 Task: Add a signature Frances Hernandez containing With gratitude and sincere wishes, Frances Hernandez to email address softage.1@softage.net and add a label Grooming
Action: Mouse moved to (462, 748)
Screenshot: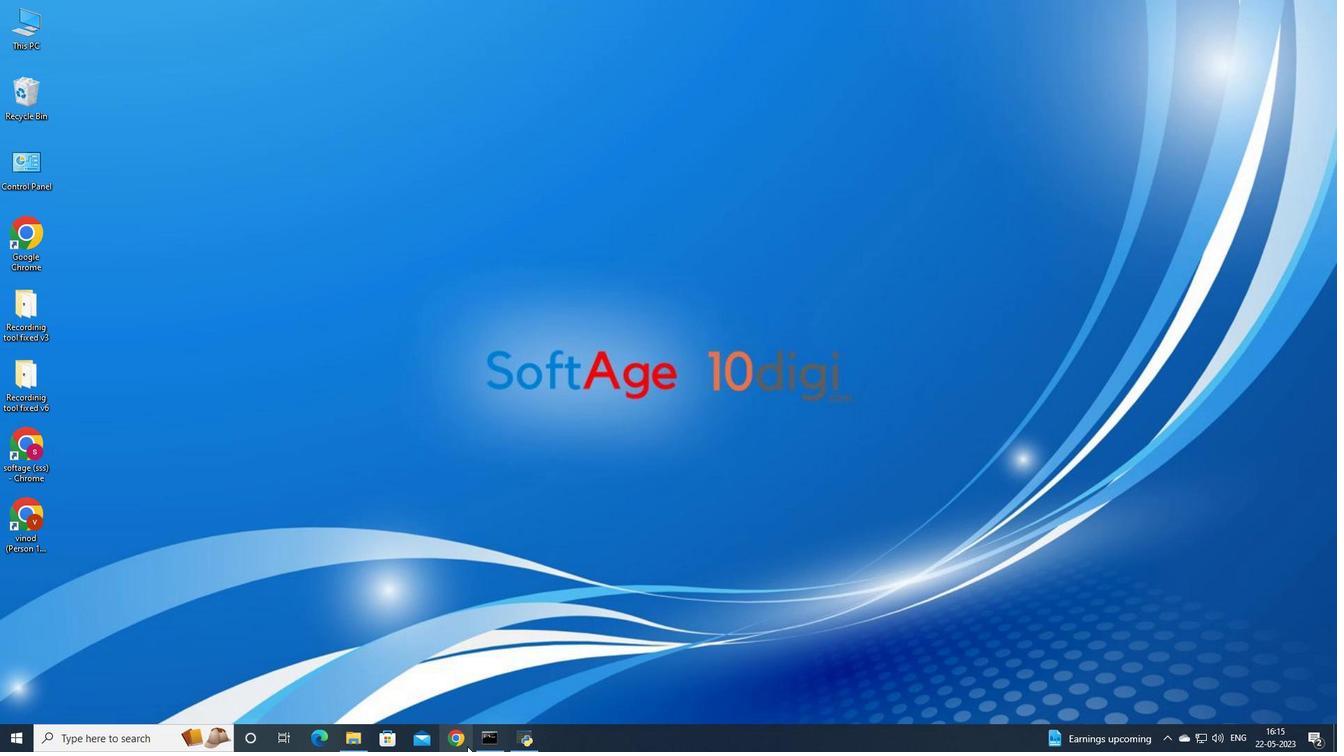 
Action: Mouse pressed left at (462, 748)
Screenshot: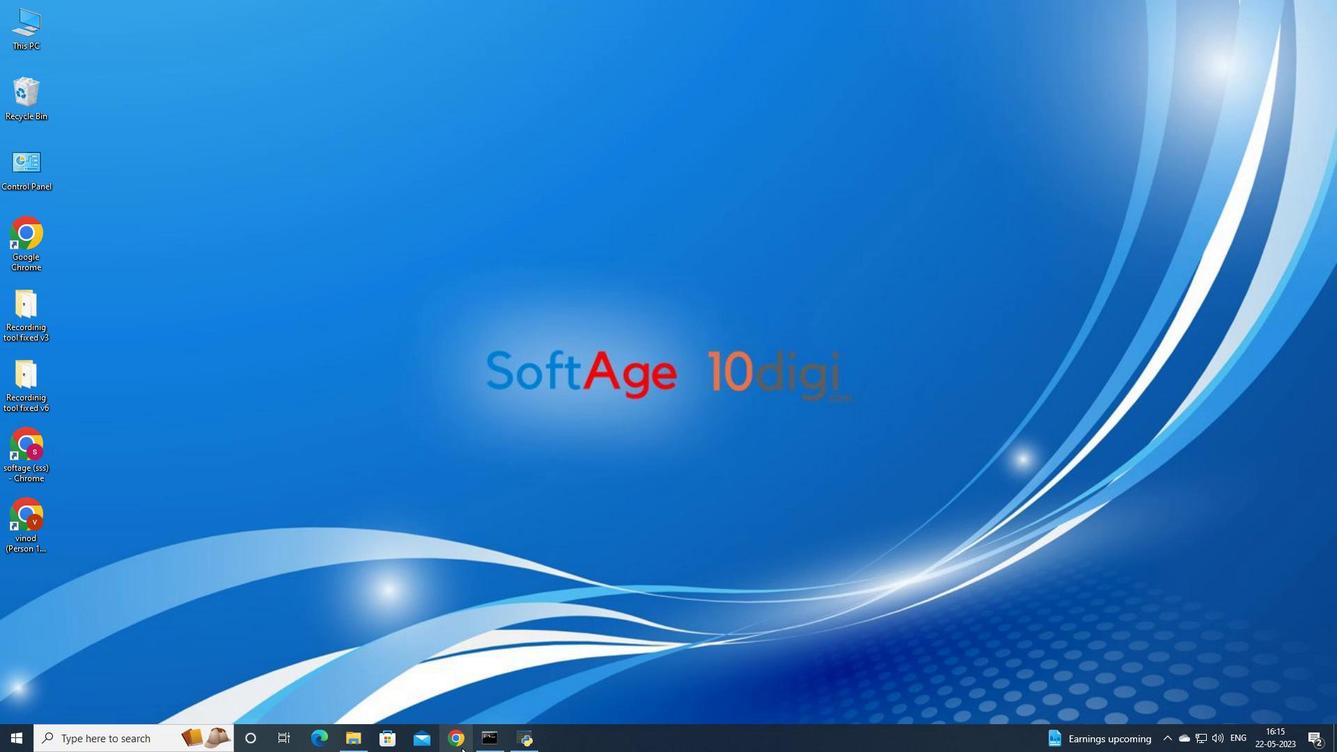 
Action: Mouse moved to (618, 401)
Screenshot: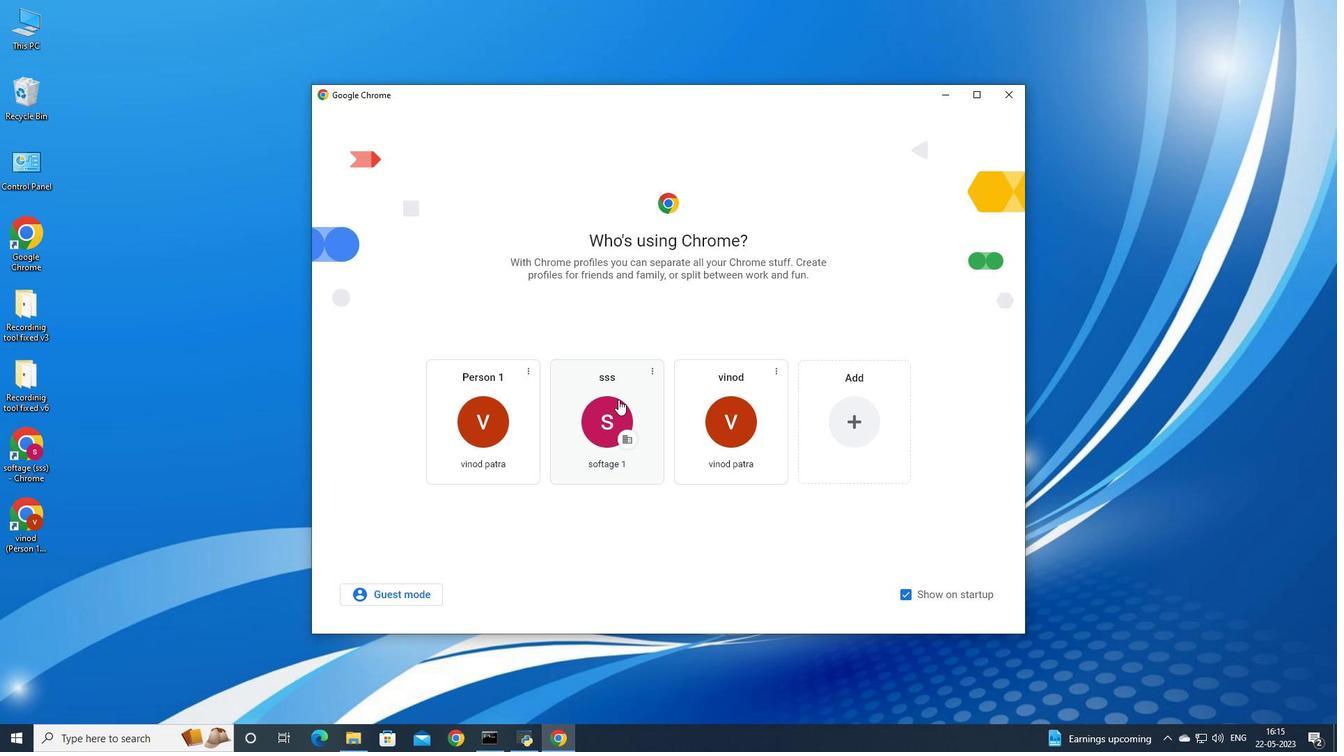 
Action: Mouse pressed left at (618, 401)
Screenshot: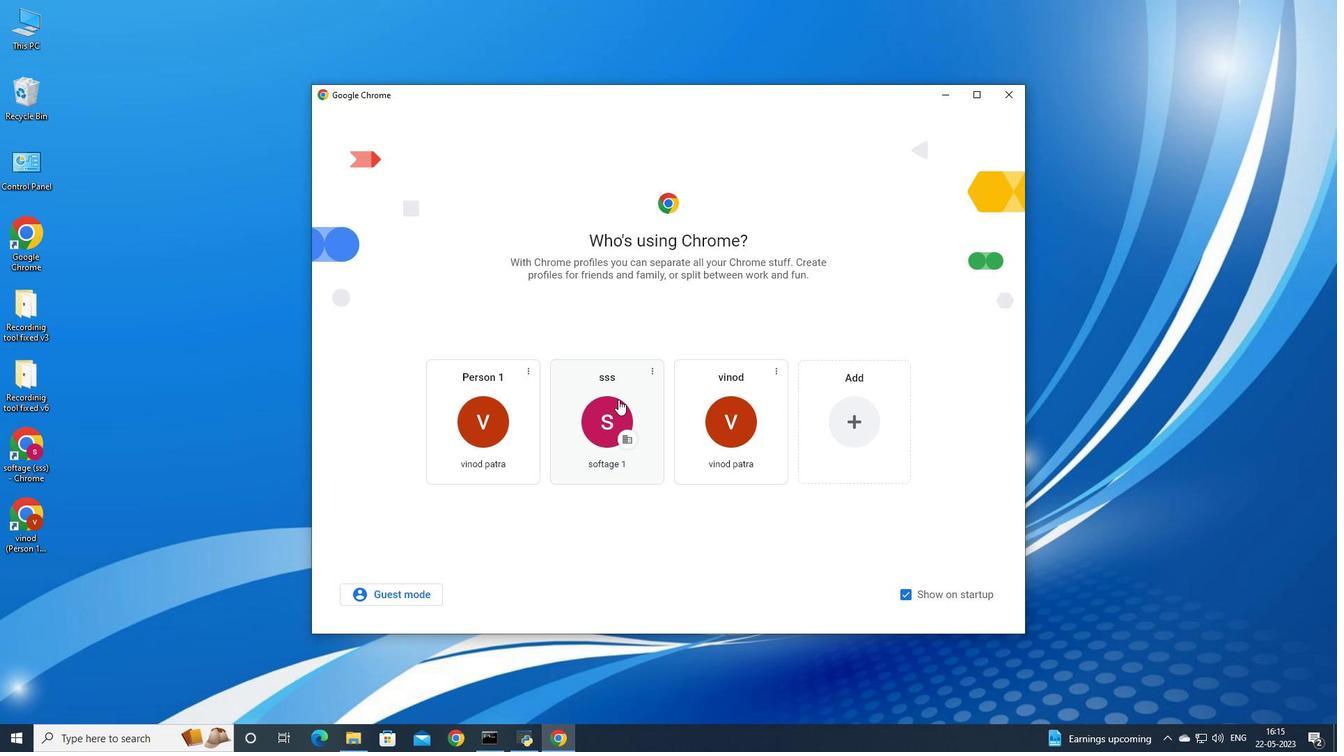 
Action: Mouse moved to (1207, 71)
Screenshot: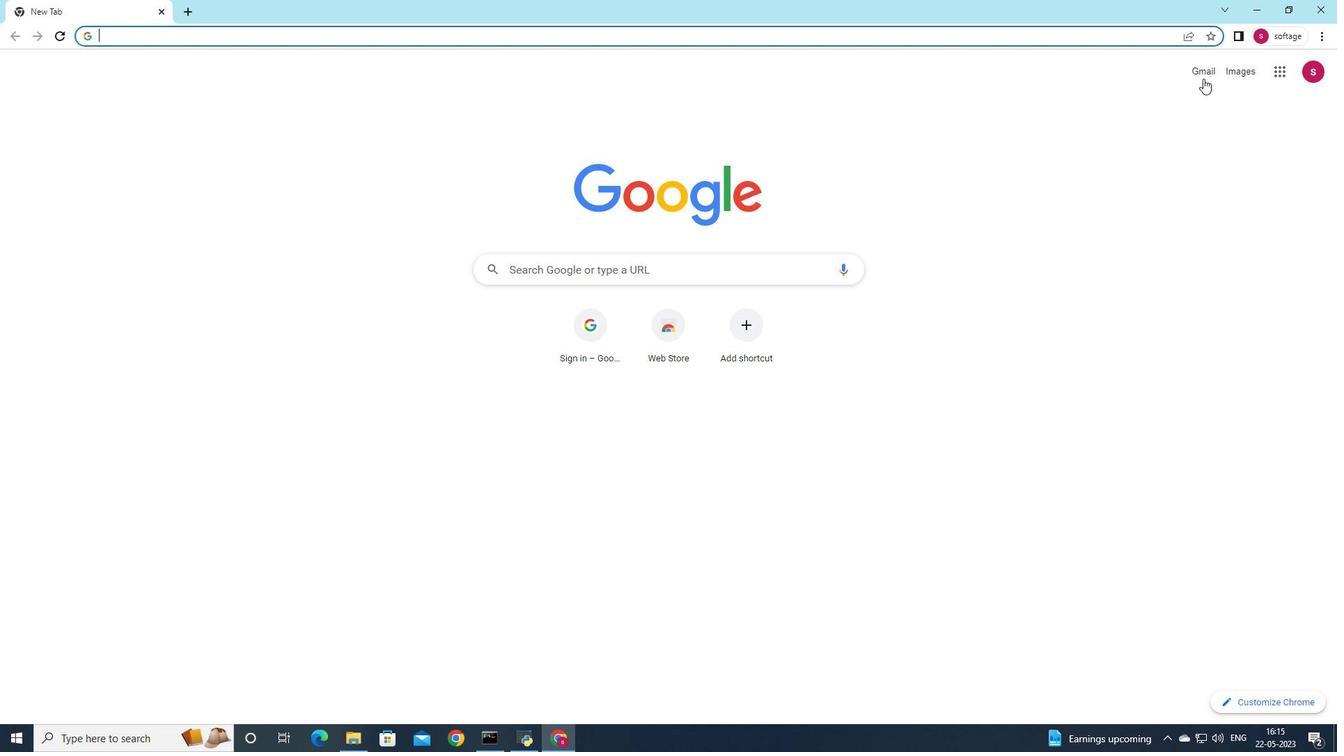
Action: Mouse pressed left at (1207, 71)
Screenshot: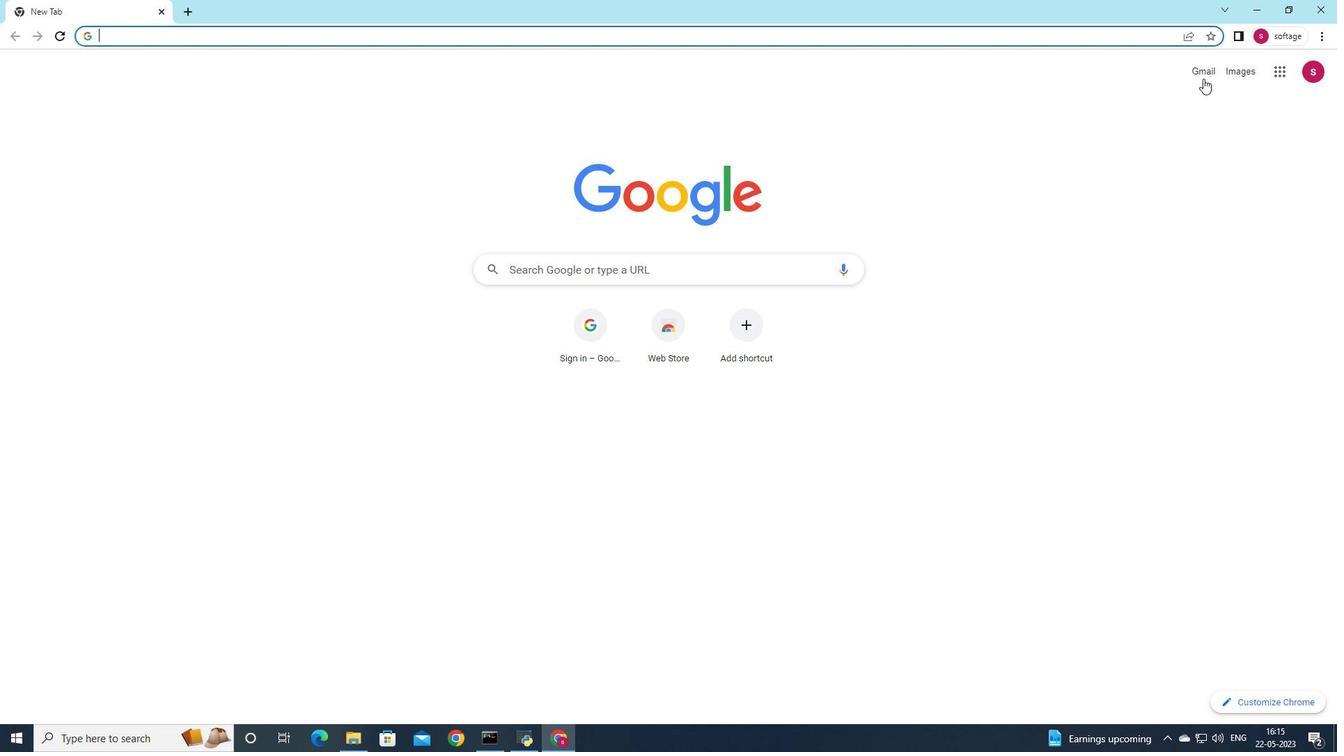 
Action: Mouse moved to (1171, 97)
Screenshot: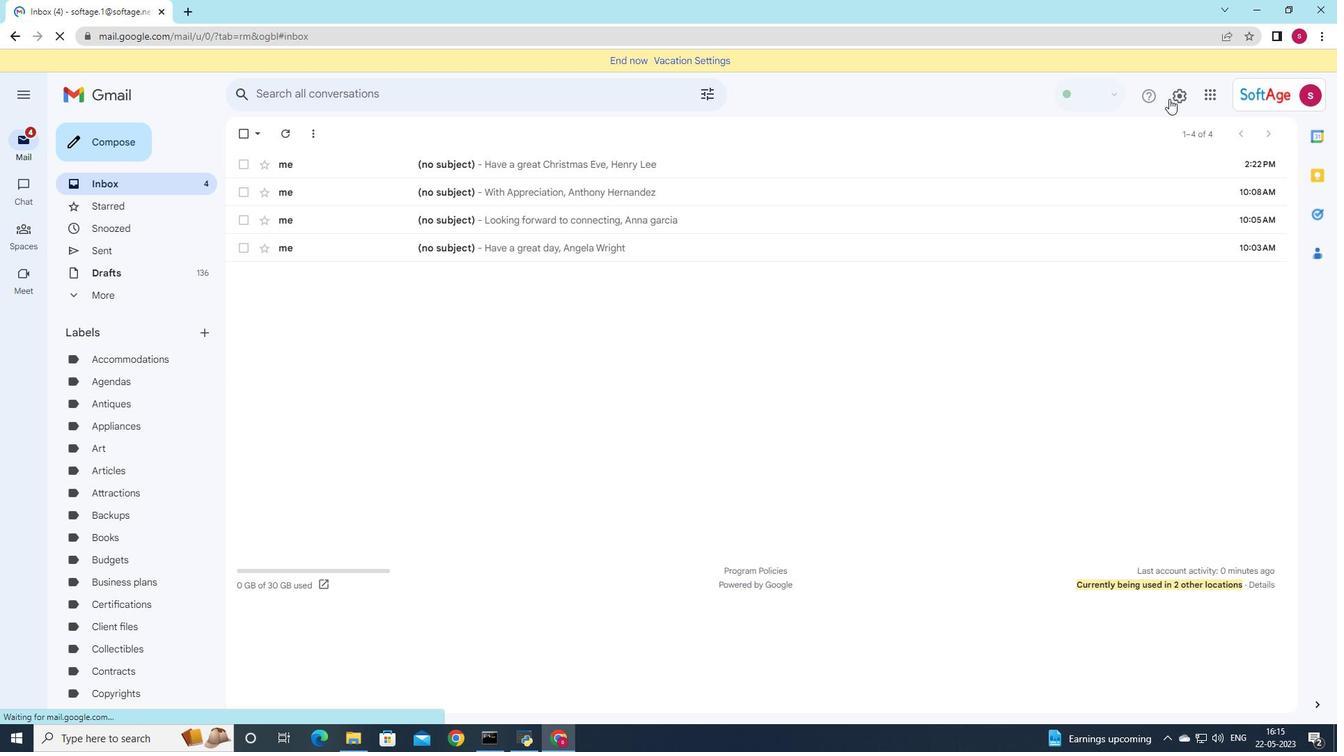 
Action: Mouse pressed left at (1171, 97)
Screenshot: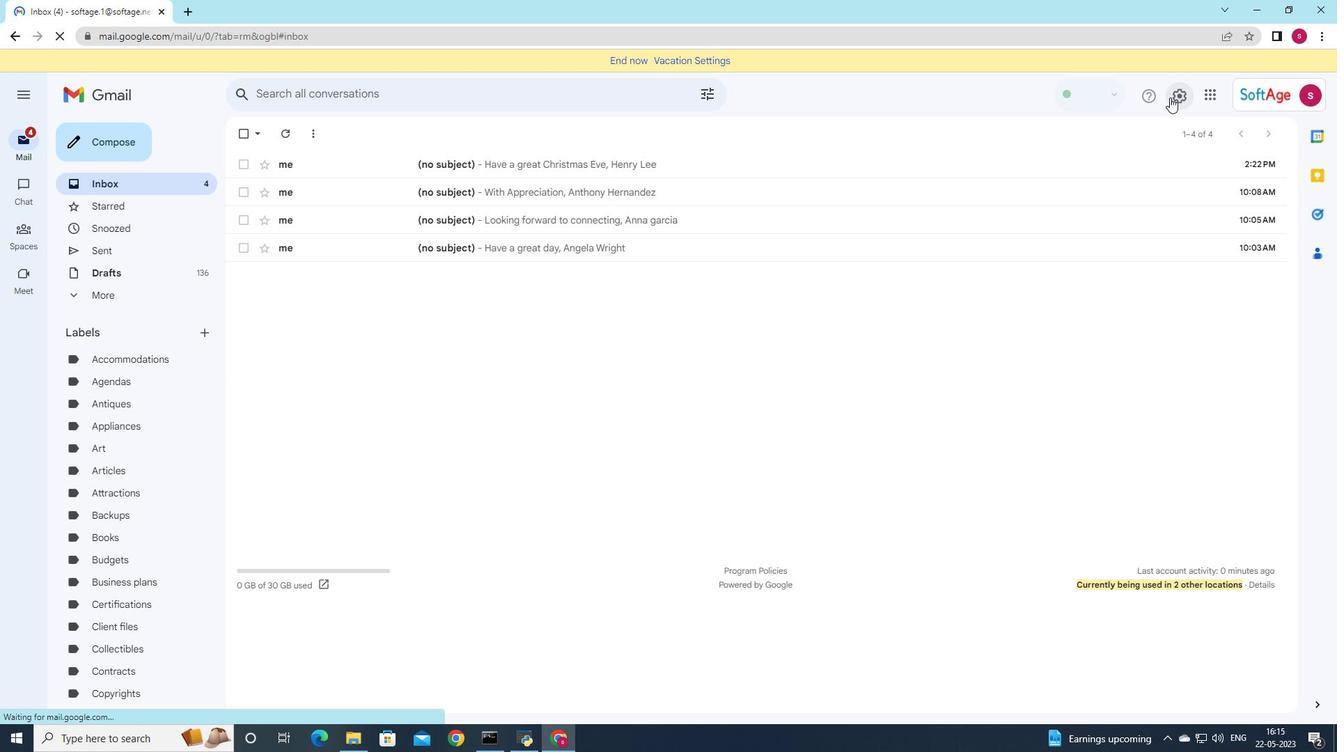 
Action: Mouse moved to (1193, 159)
Screenshot: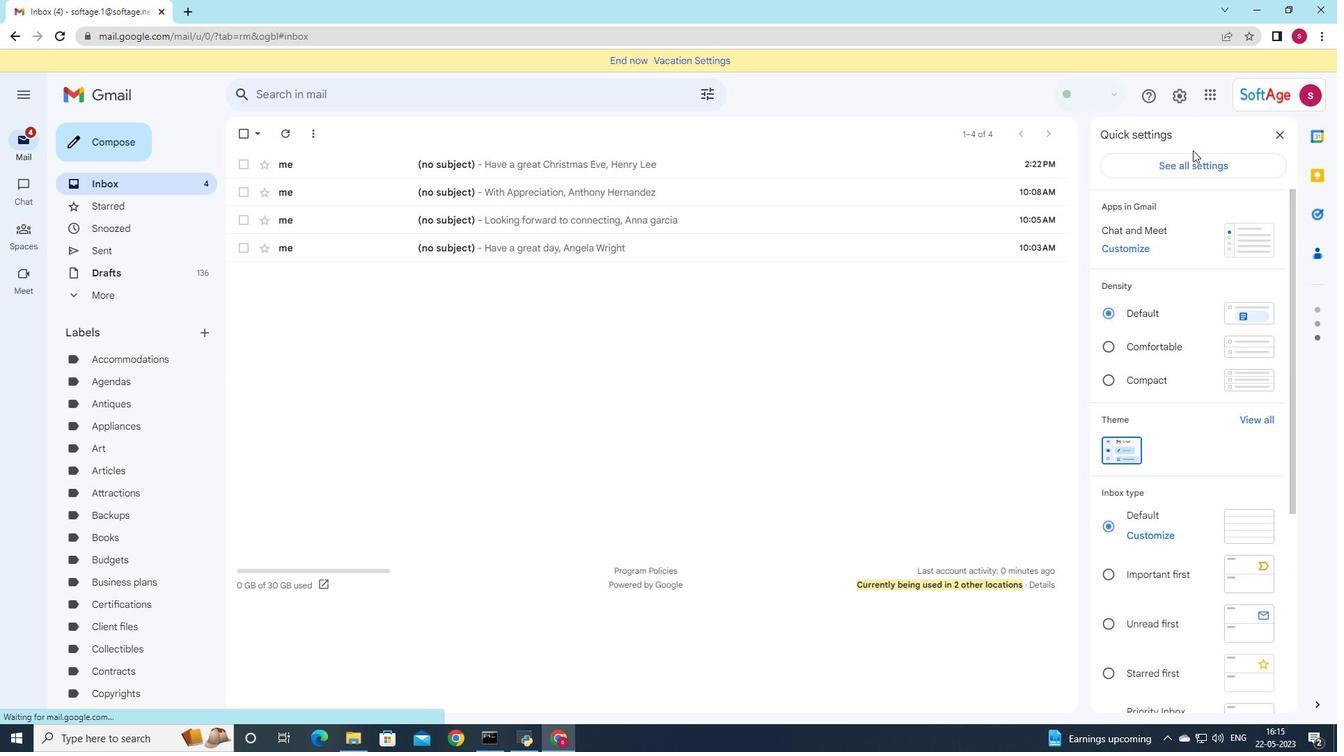 
Action: Mouse pressed left at (1193, 159)
Screenshot: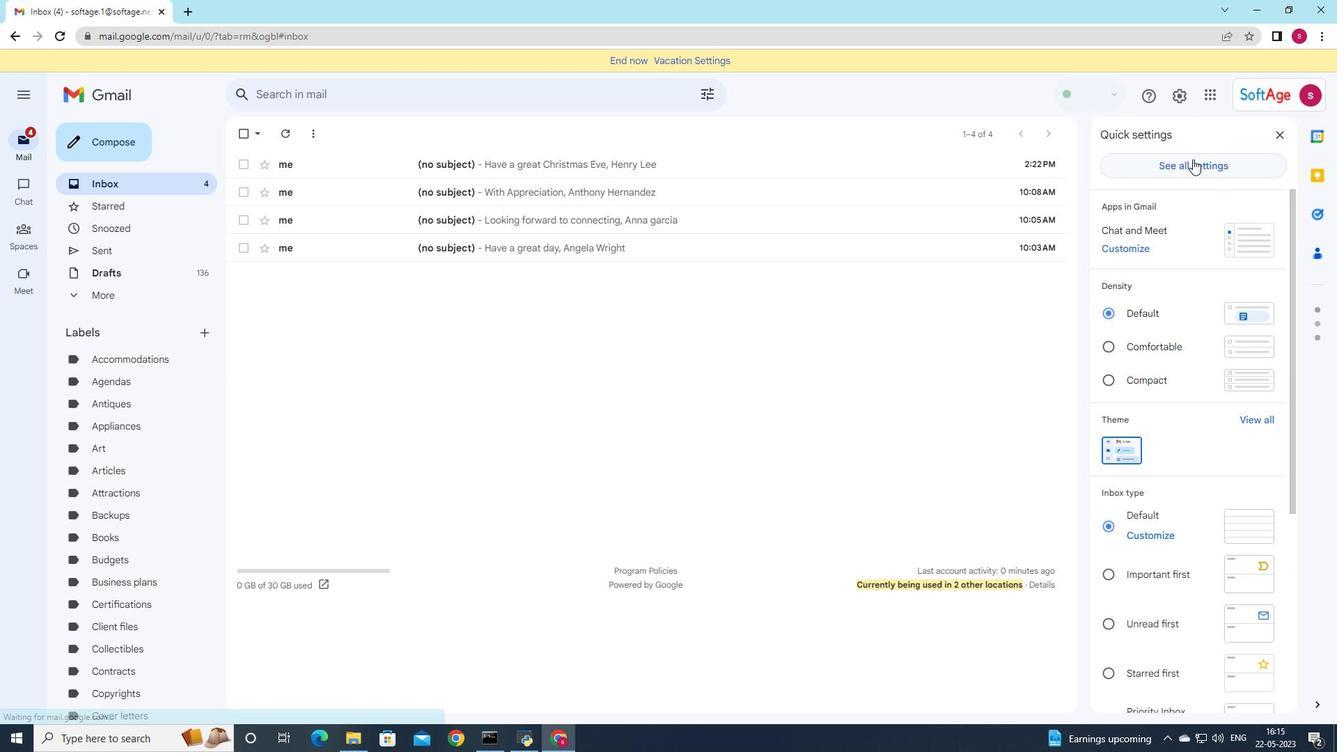 
Action: Mouse moved to (748, 406)
Screenshot: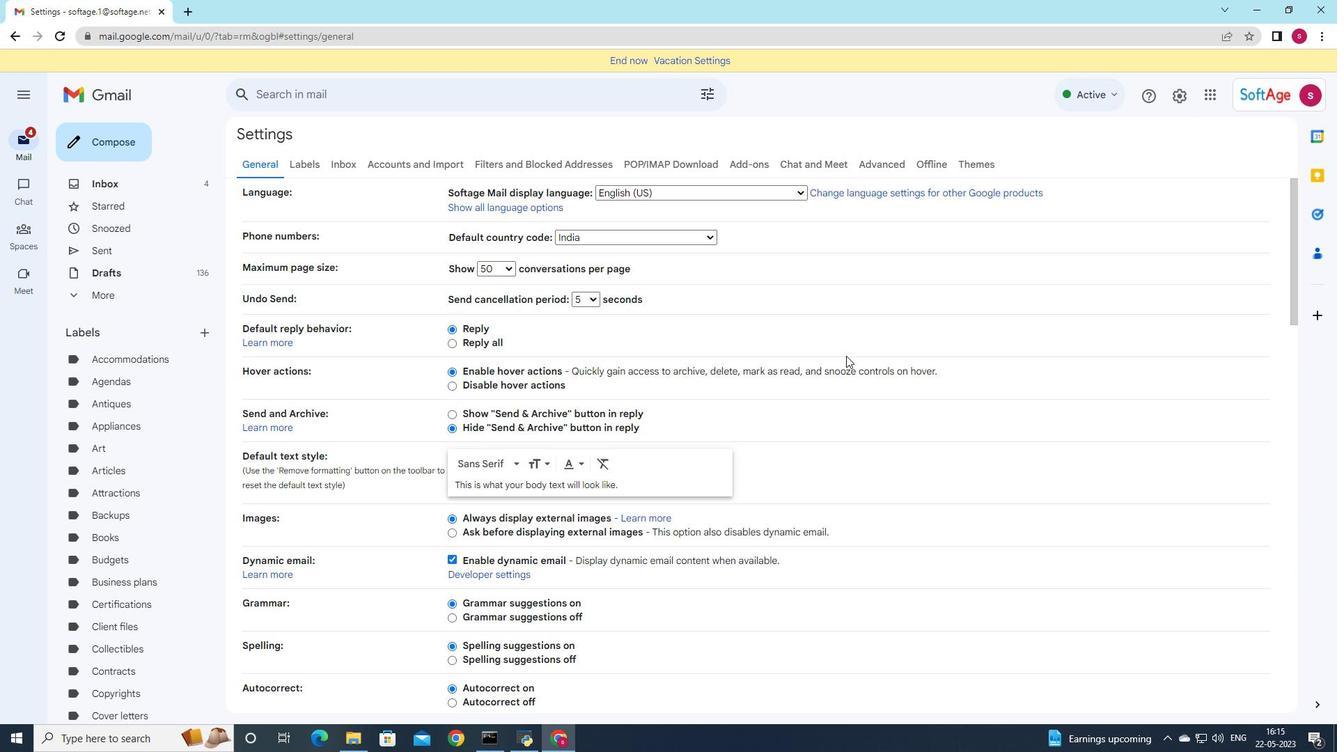 
Action: Mouse scrolled (748, 405) with delta (0, 0)
Screenshot: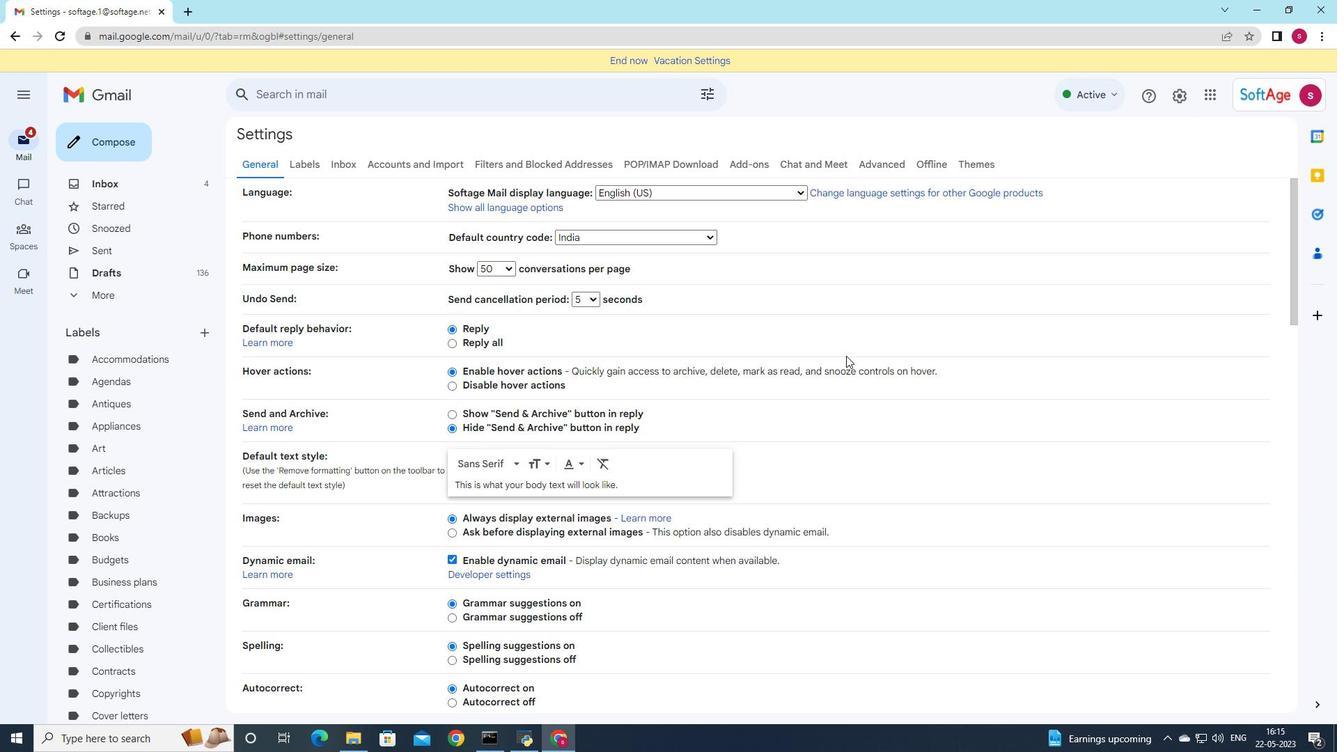 
Action: Mouse scrolled (748, 405) with delta (0, 0)
Screenshot: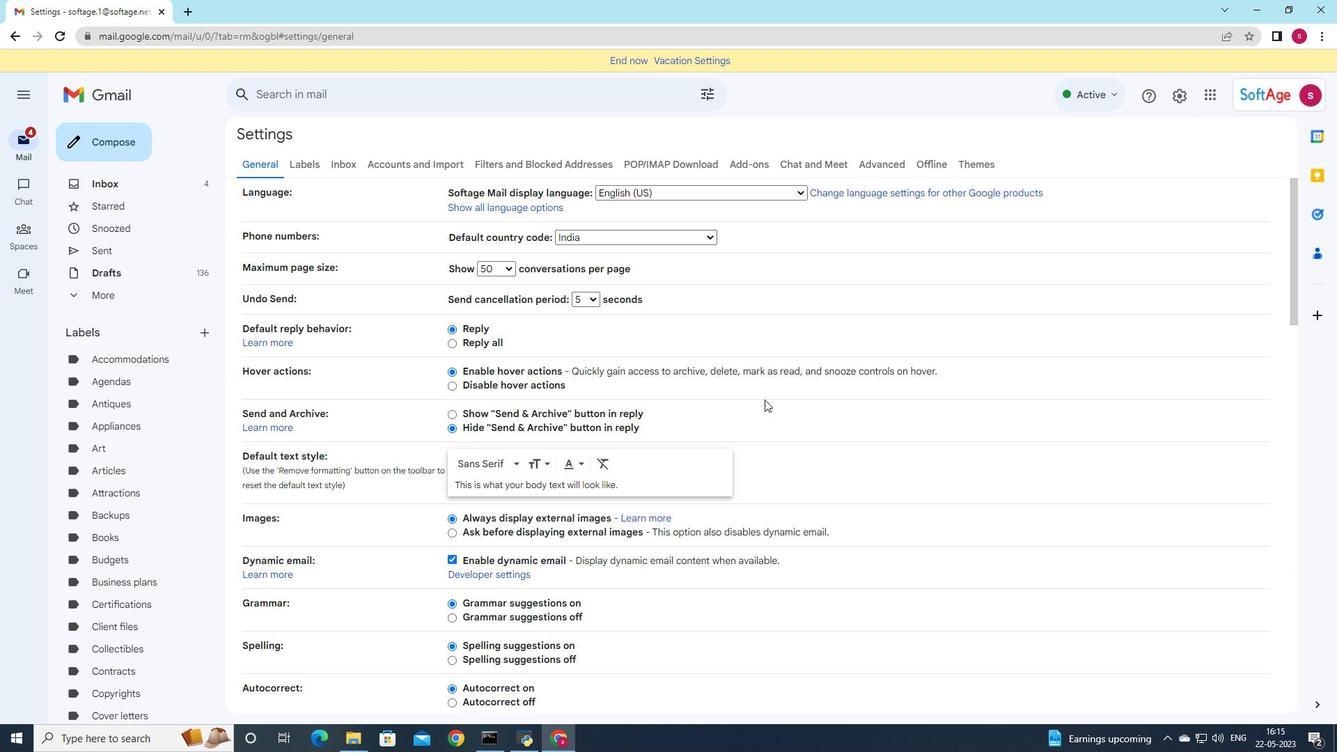 
Action: Mouse scrolled (748, 405) with delta (0, 0)
Screenshot: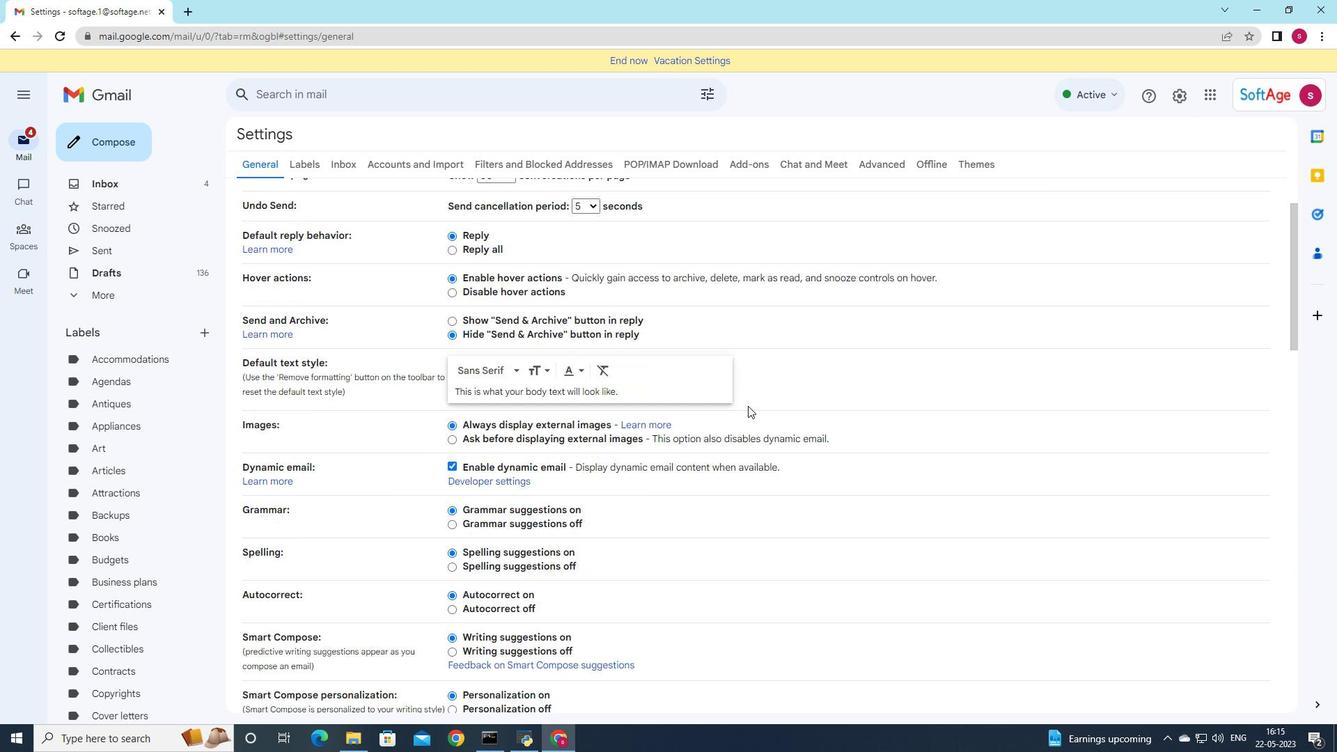 
Action: Mouse scrolled (748, 405) with delta (0, 0)
Screenshot: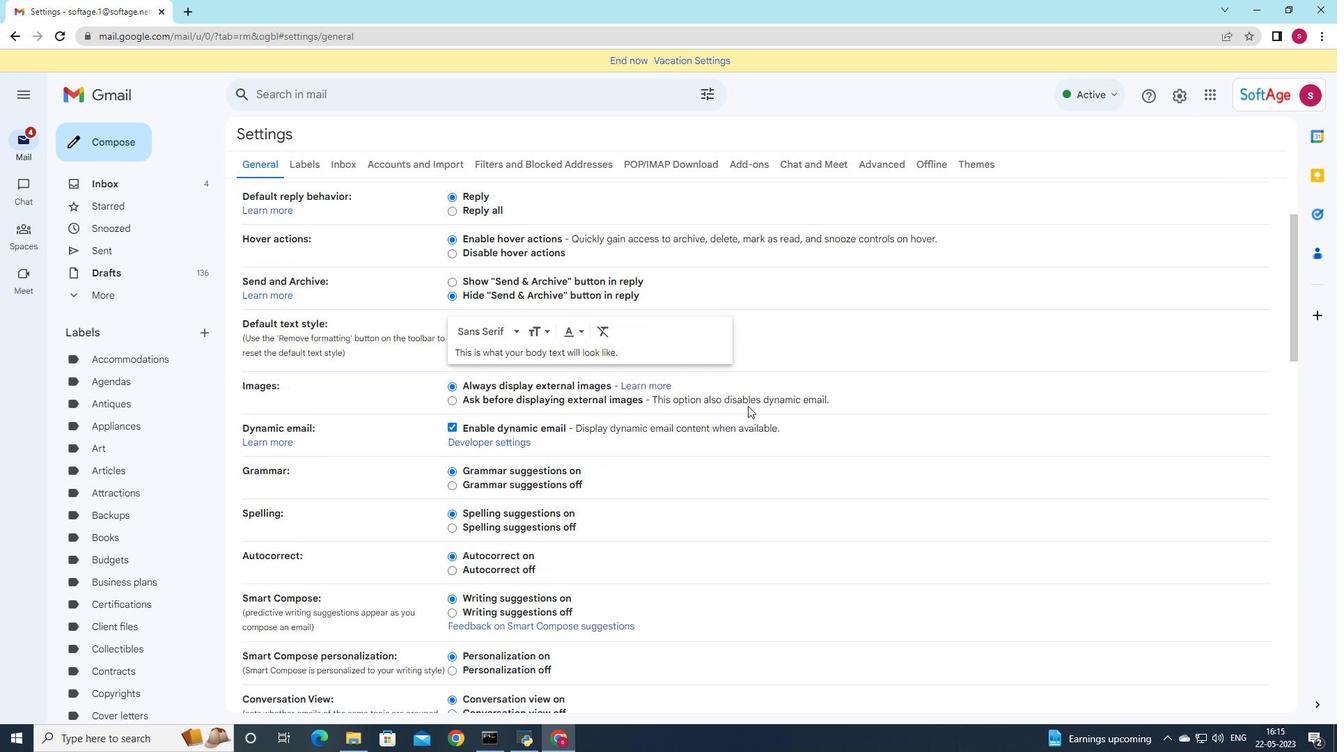 
Action: Mouse scrolled (748, 405) with delta (0, 0)
Screenshot: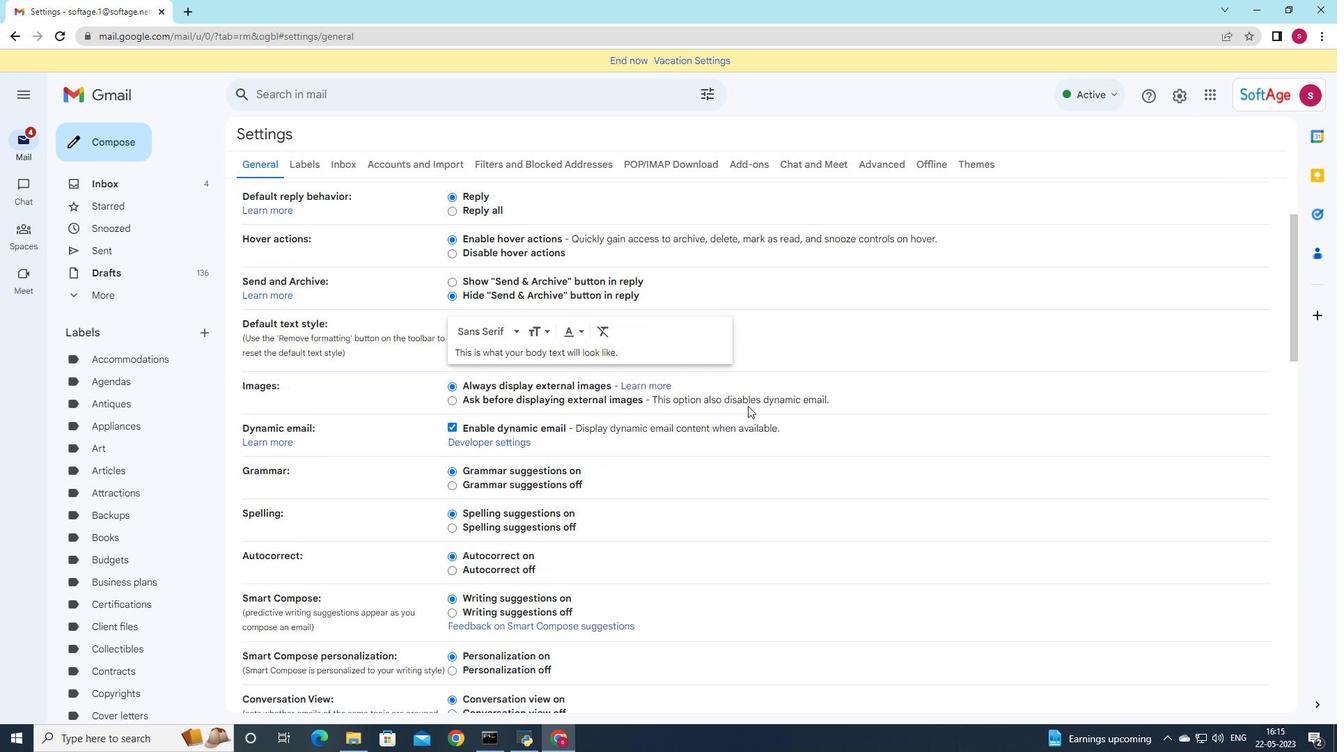 
Action: Mouse scrolled (748, 405) with delta (0, 0)
Screenshot: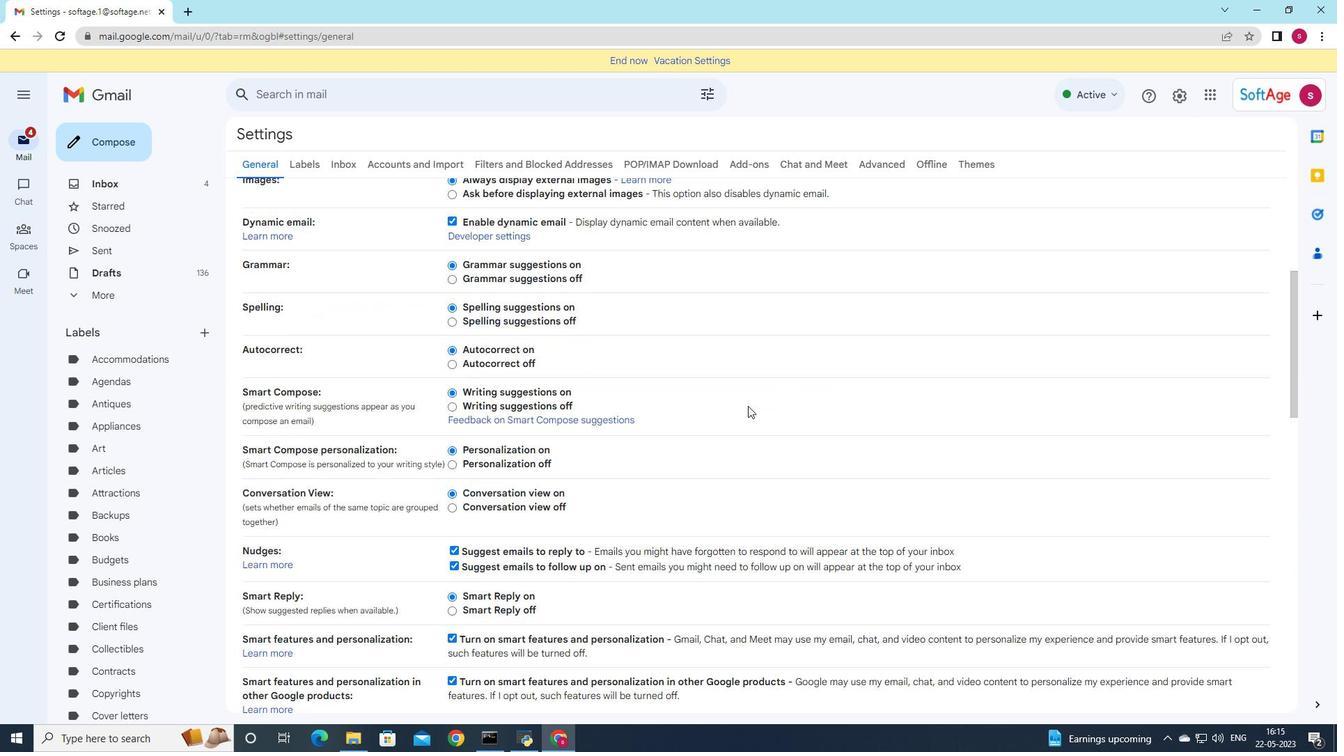 
Action: Mouse scrolled (748, 405) with delta (0, 0)
Screenshot: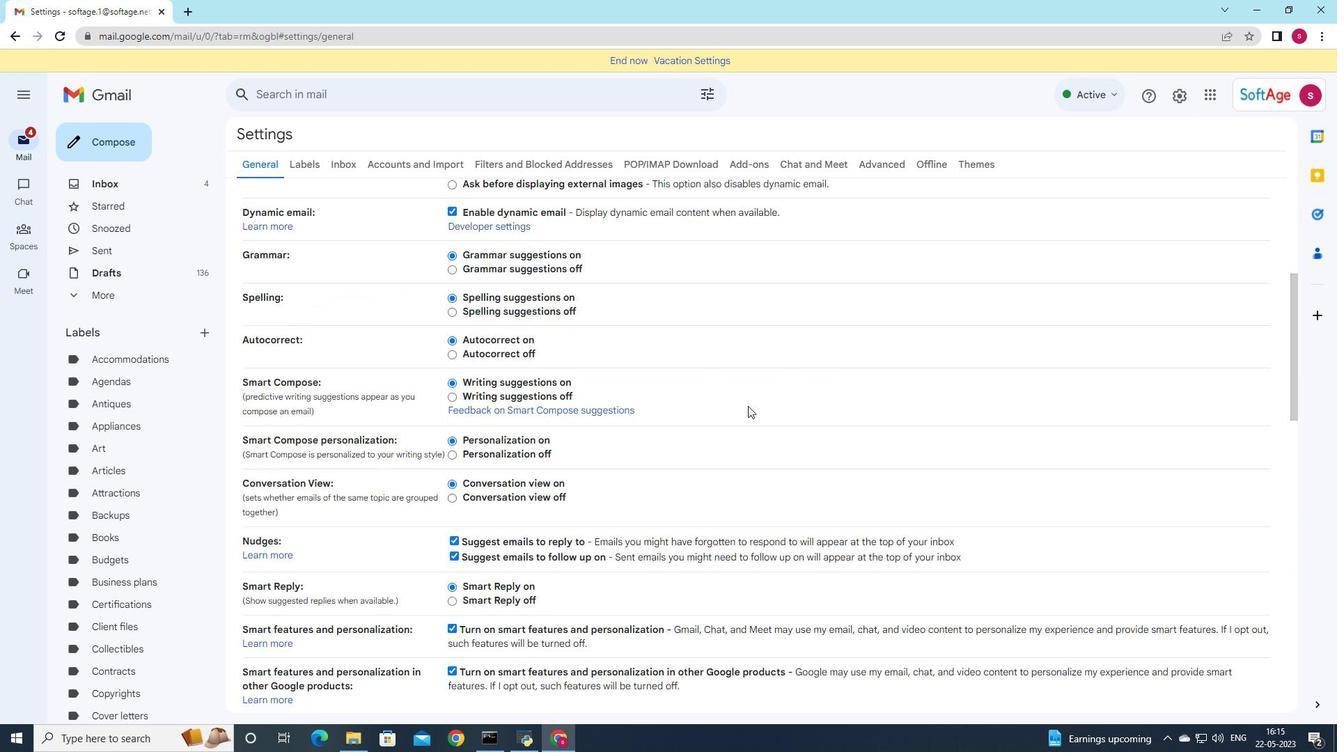 
Action: Mouse scrolled (748, 405) with delta (0, 0)
Screenshot: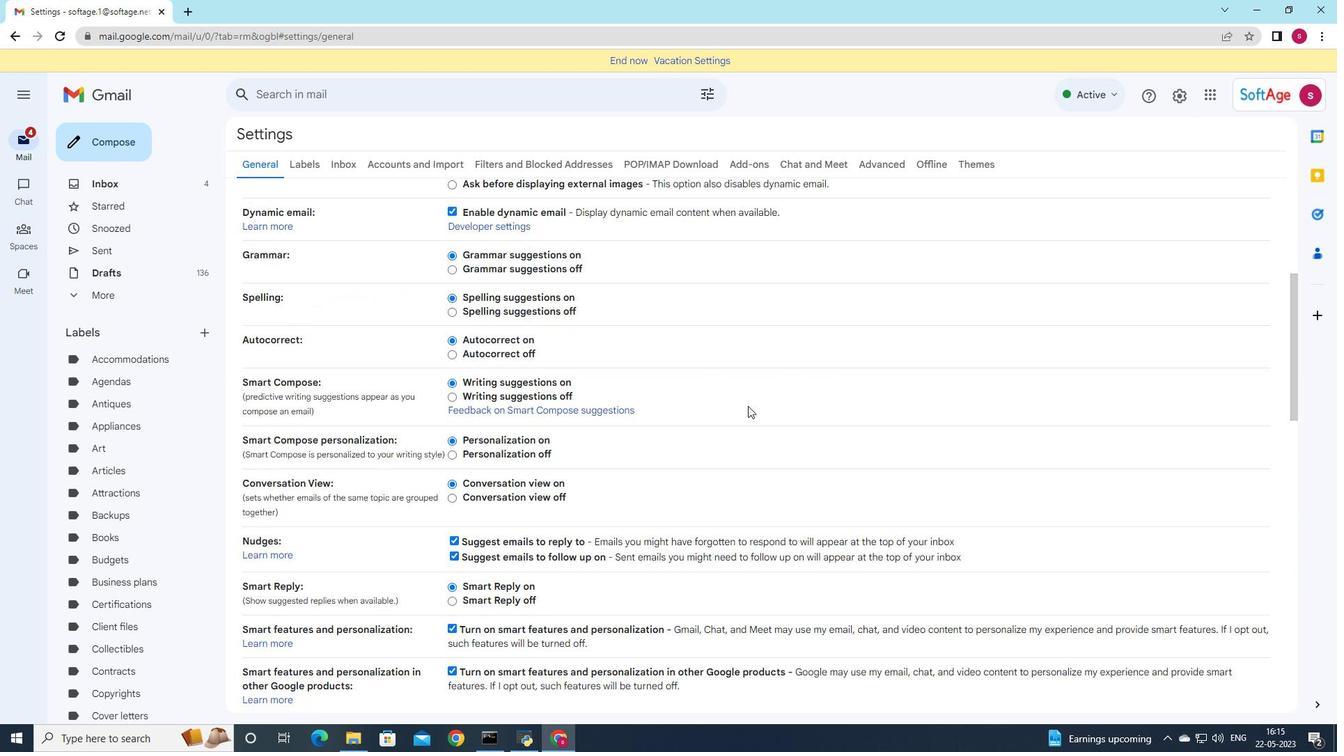 
Action: Mouse scrolled (748, 405) with delta (0, 0)
Screenshot: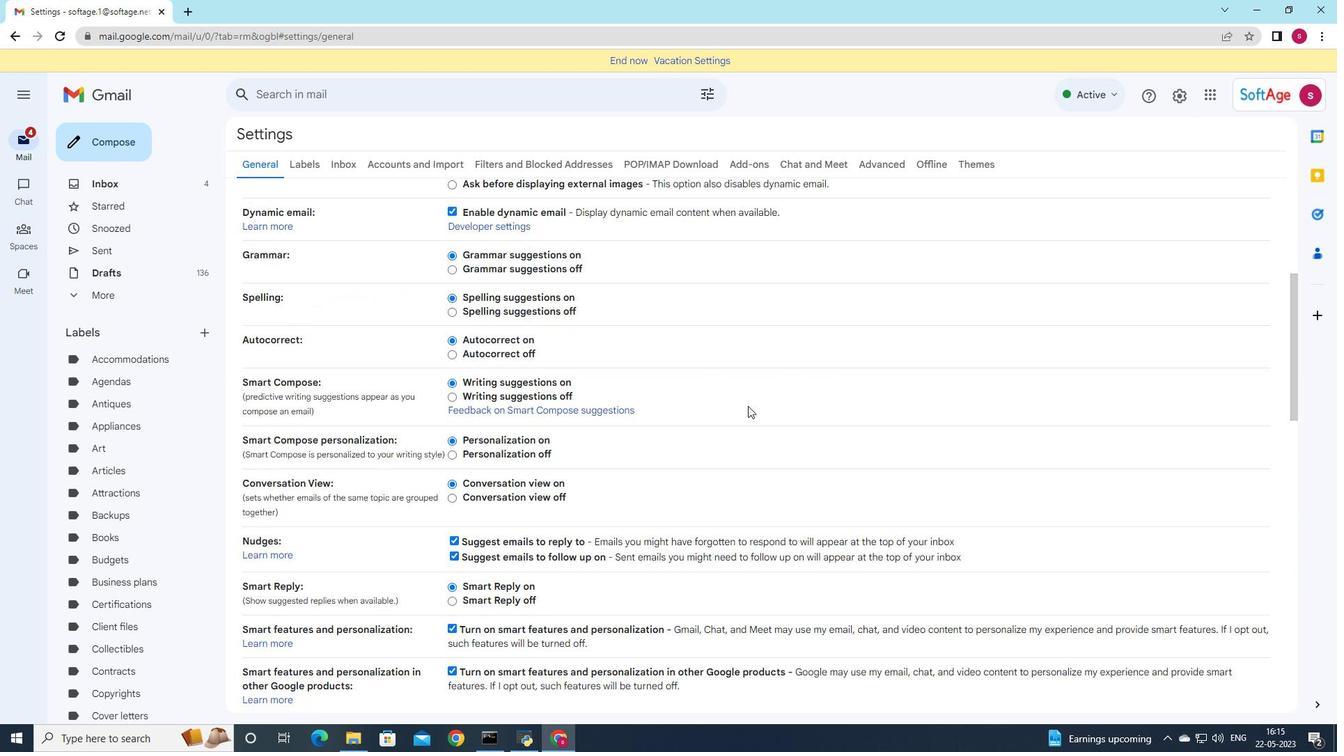 
Action: Mouse scrolled (748, 405) with delta (0, 0)
Screenshot: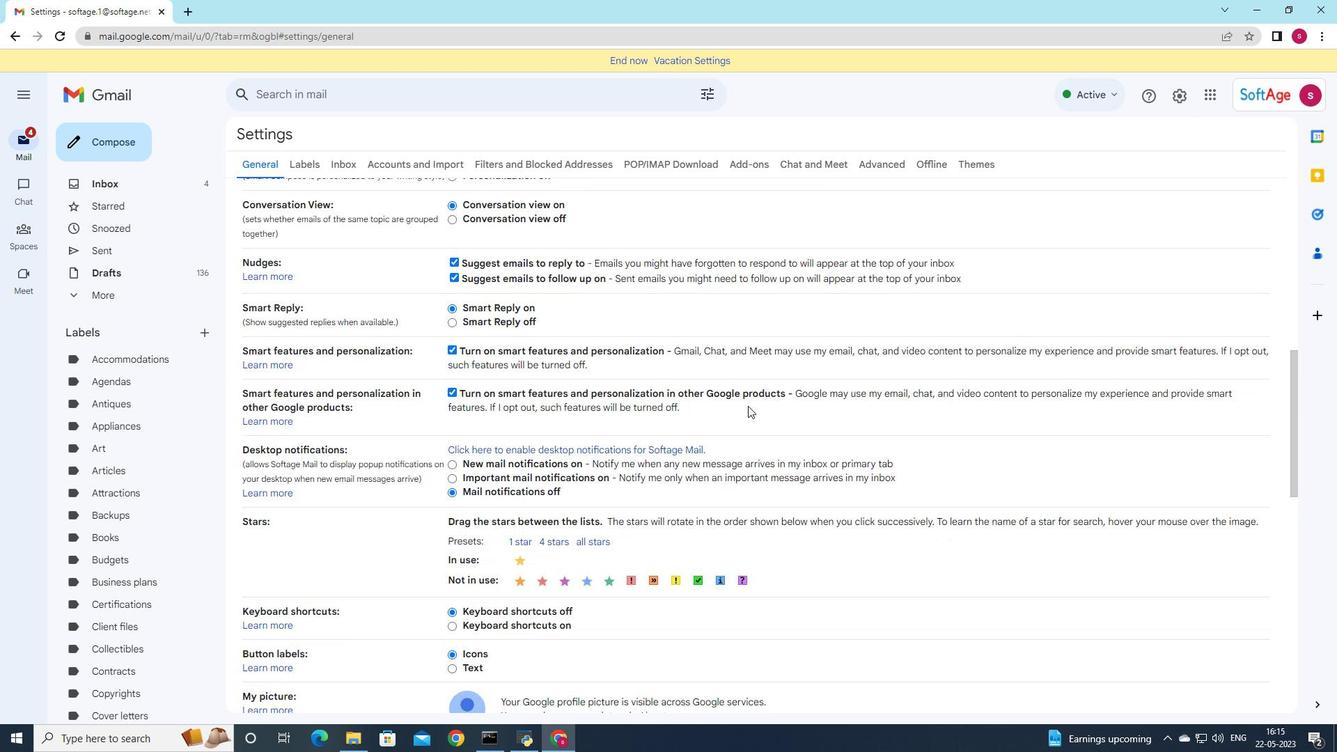 
Action: Mouse scrolled (748, 405) with delta (0, 0)
Screenshot: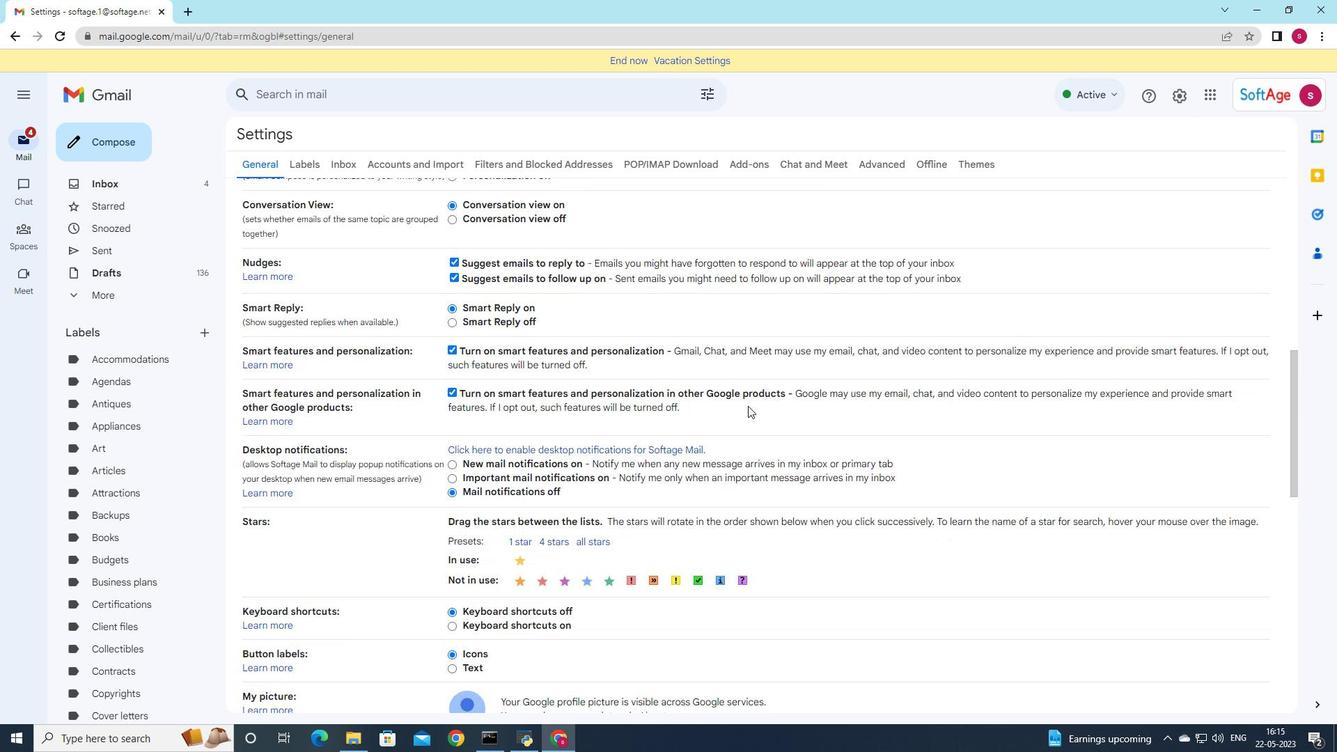 
Action: Mouse scrolled (748, 405) with delta (0, 0)
Screenshot: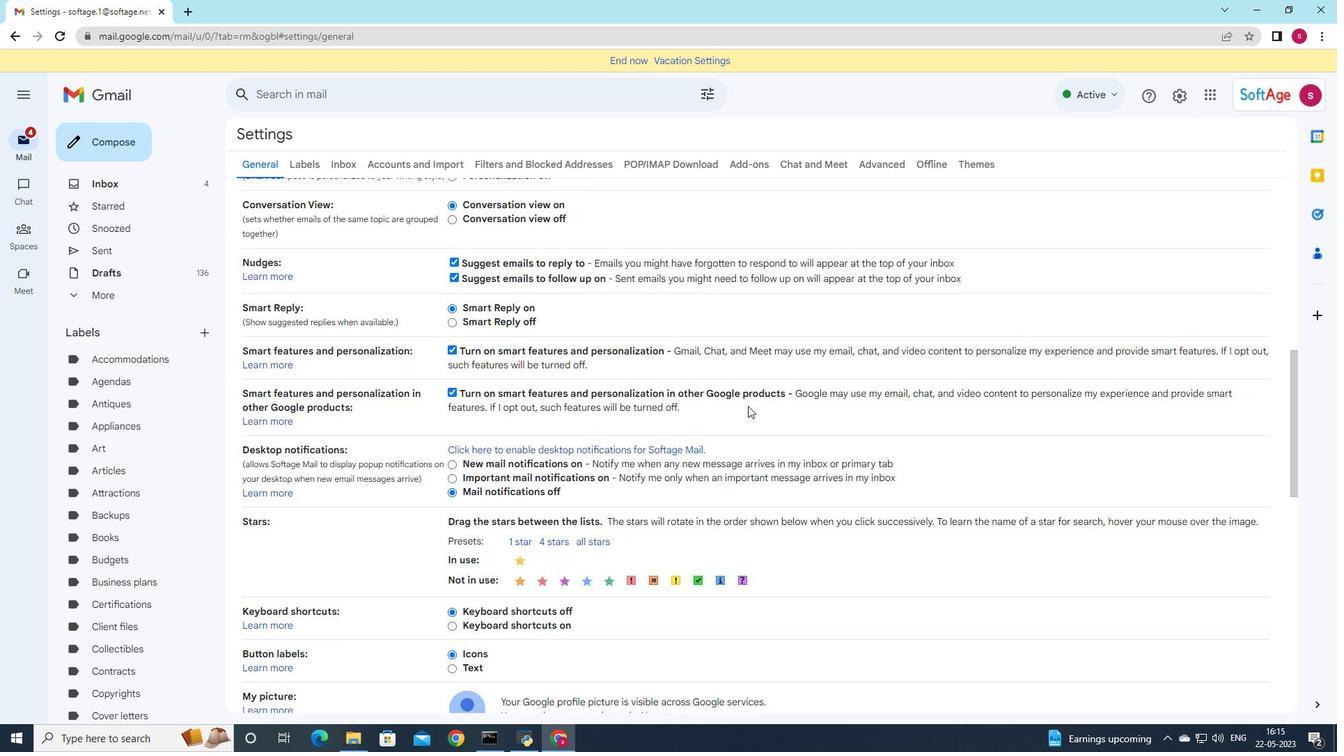 
Action: Mouse scrolled (748, 405) with delta (0, 0)
Screenshot: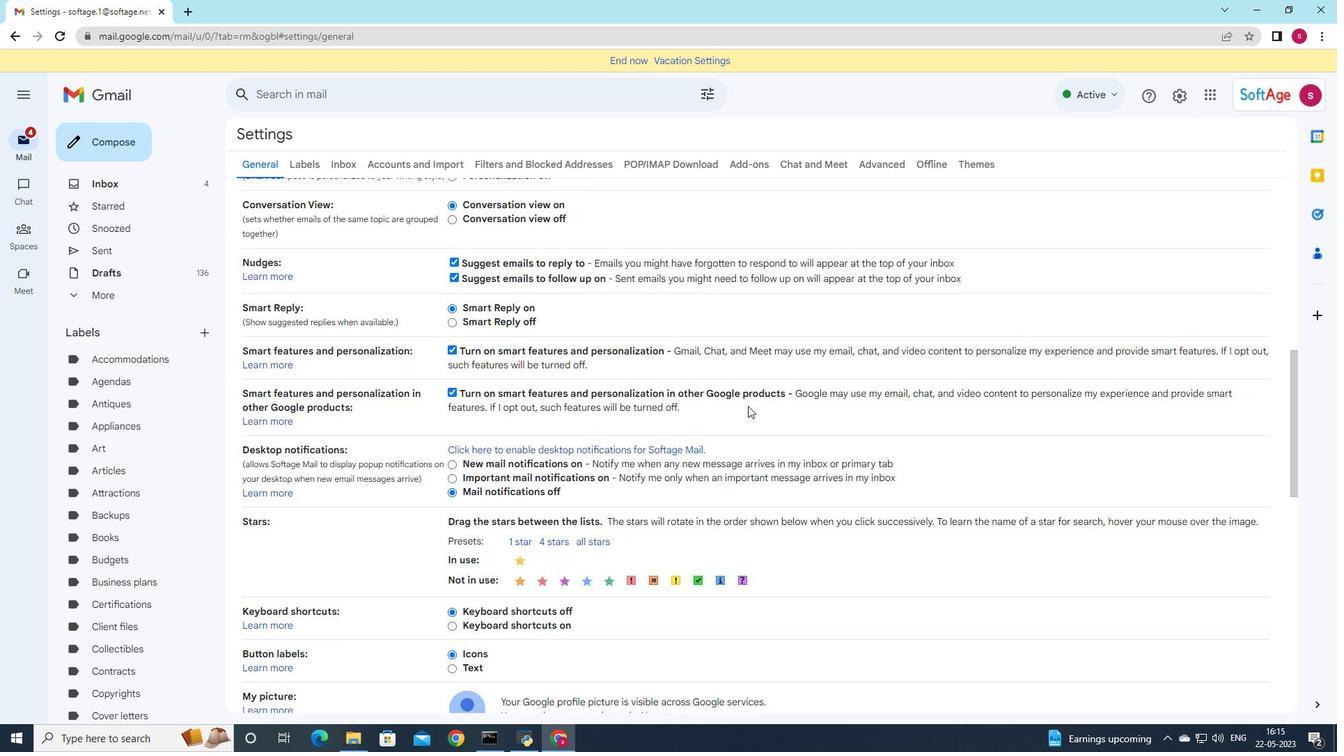 
Action: Mouse scrolled (748, 405) with delta (0, 0)
Screenshot: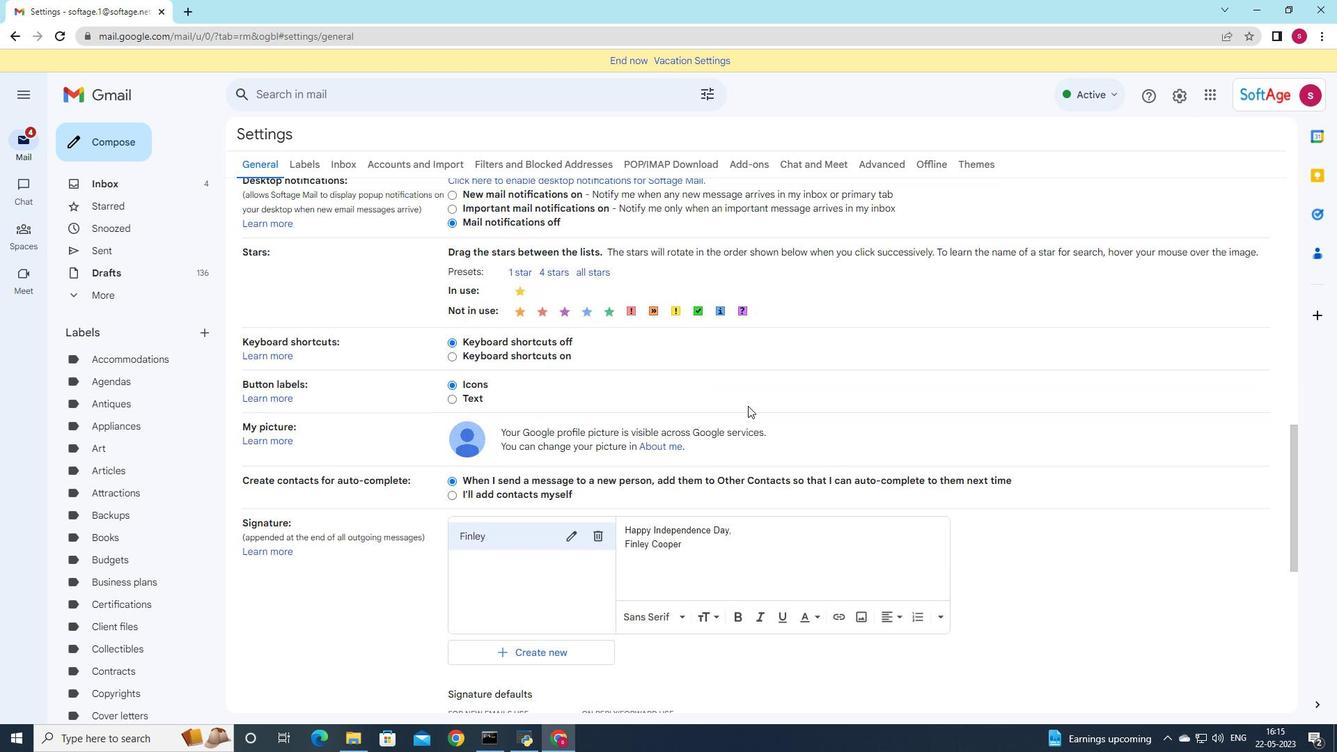 
Action: Mouse scrolled (748, 405) with delta (0, 0)
Screenshot: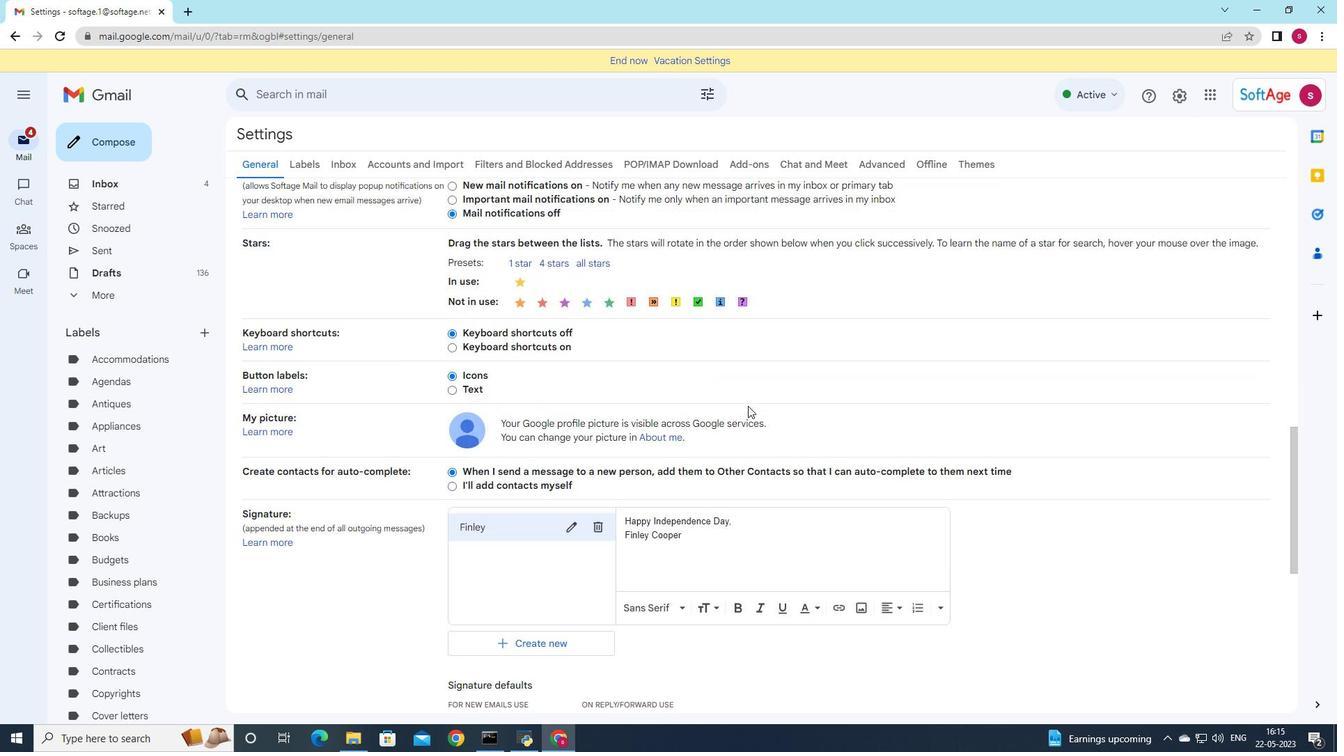 
Action: Mouse scrolled (748, 405) with delta (0, 0)
Screenshot: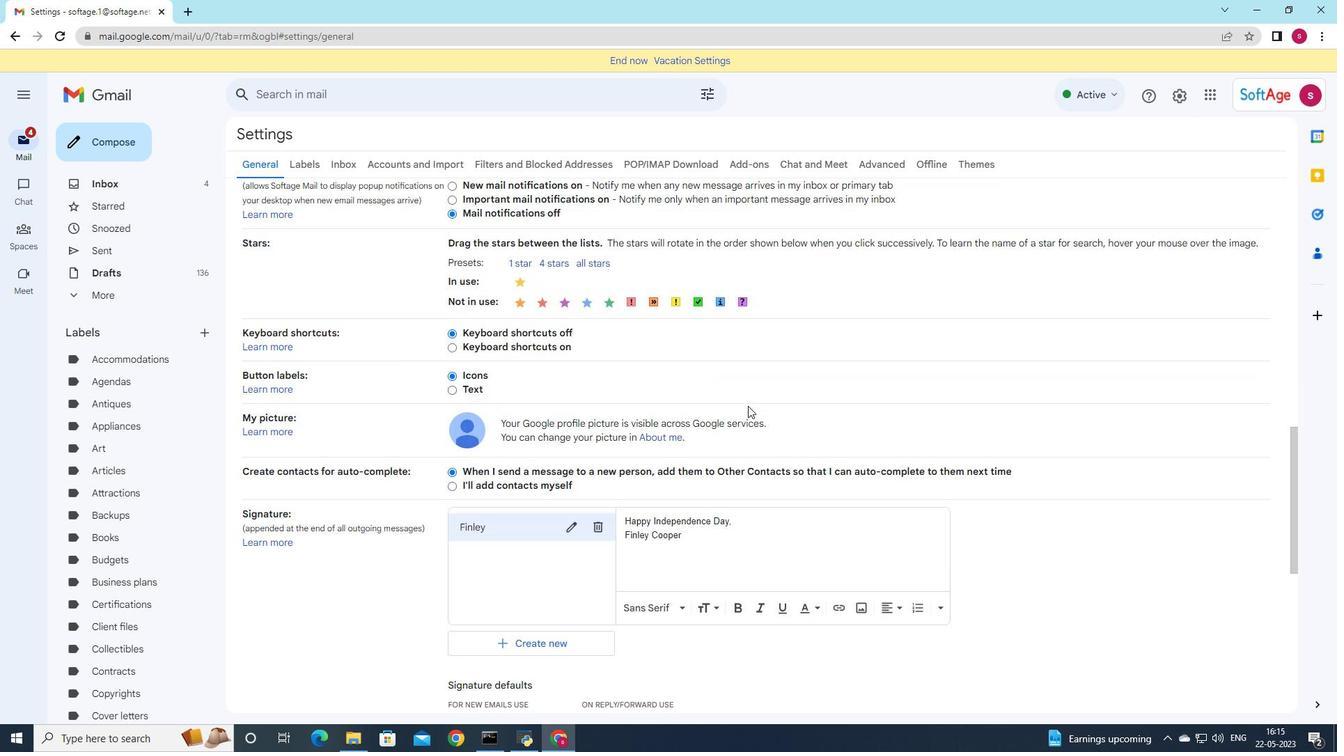 
Action: Mouse scrolled (748, 405) with delta (0, 0)
Screenshot: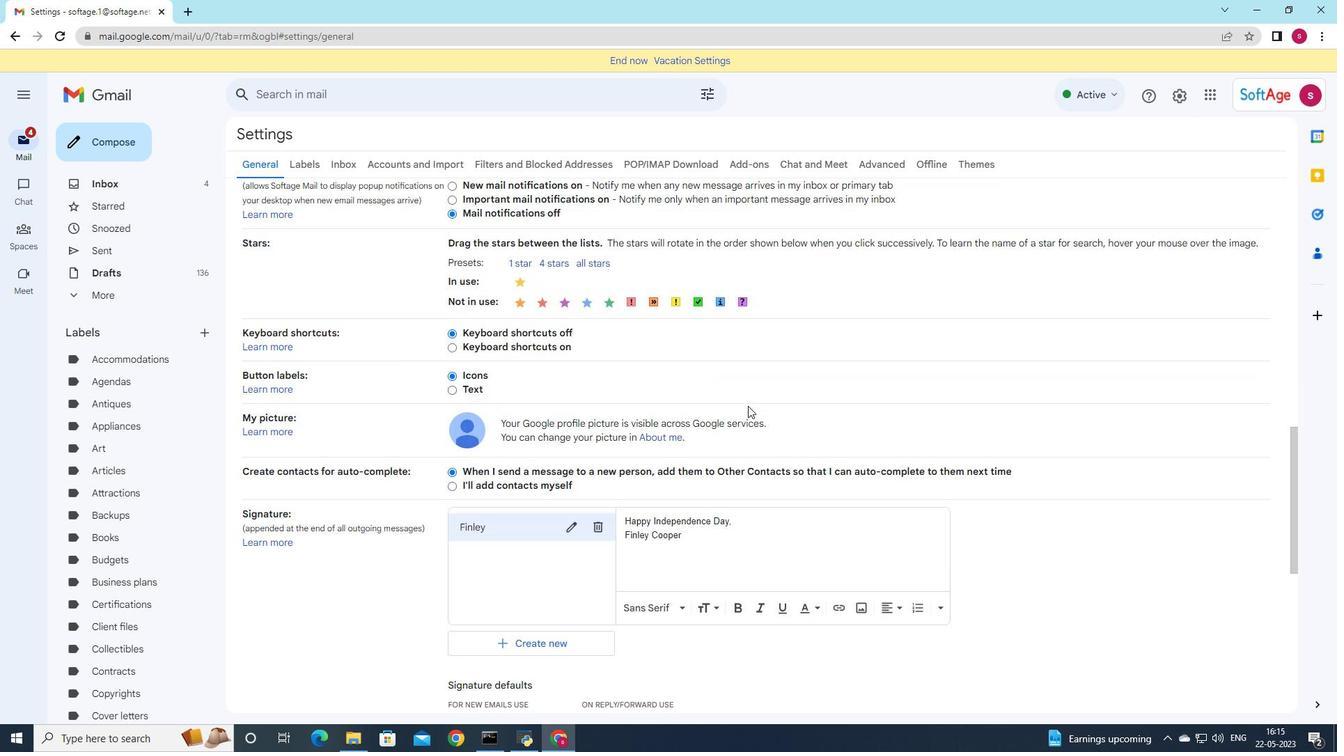 
Action: Mouse moved to (599, 248)
Screenshot: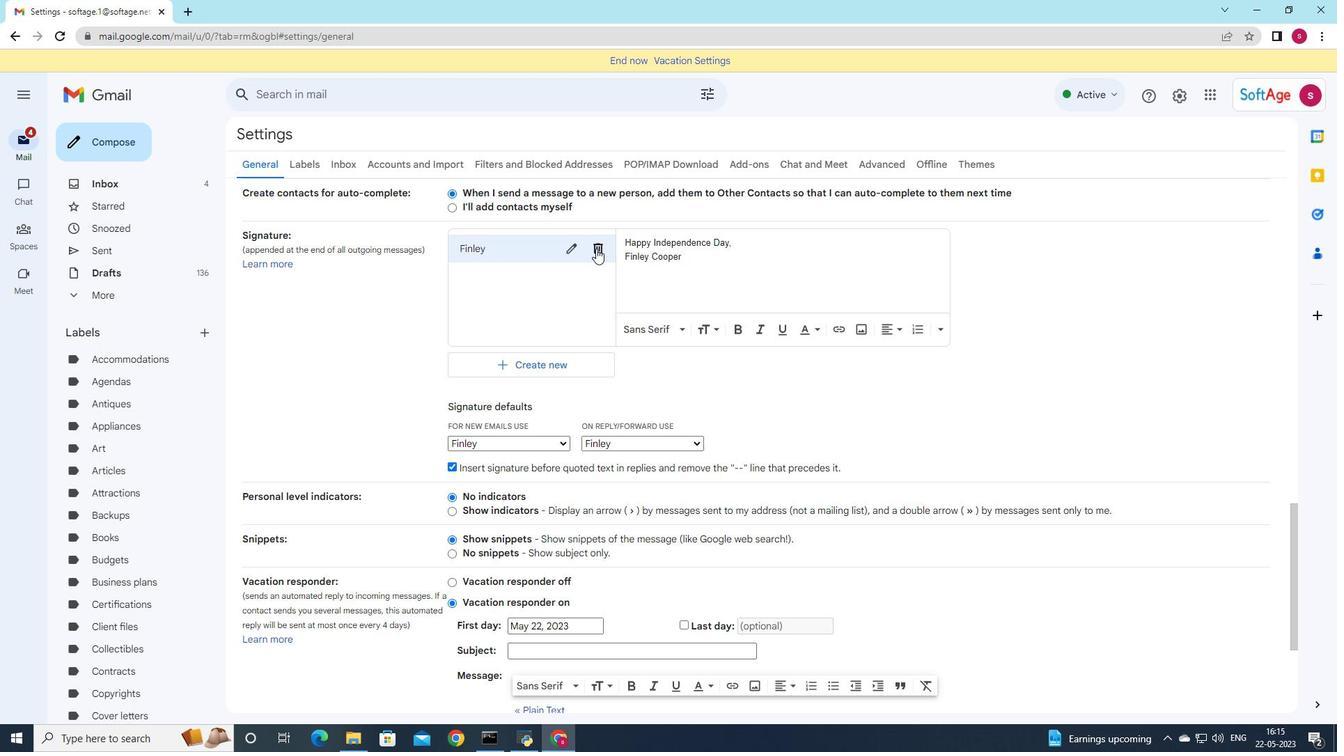 
Action: Mouse pressed left at (599, 248)
Screenshot: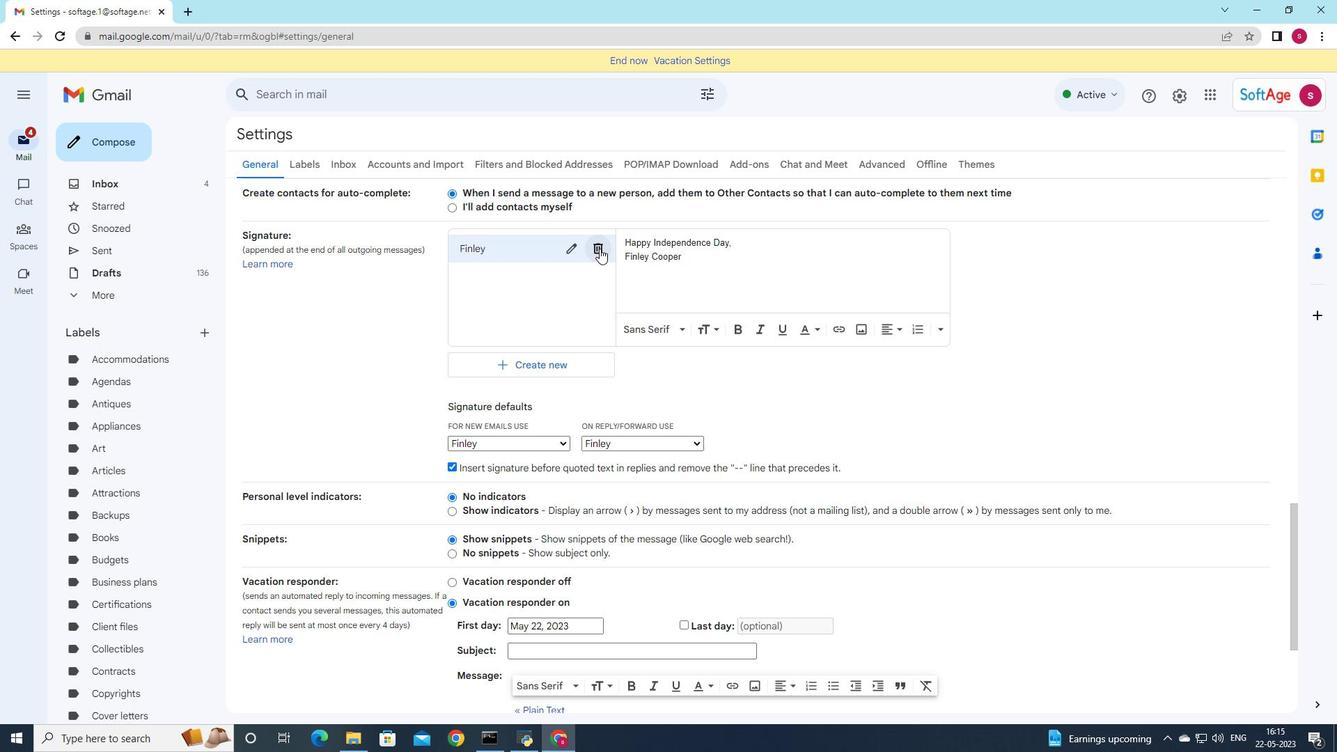 
Action: Mouse moved to (767, 411)
Screenshot: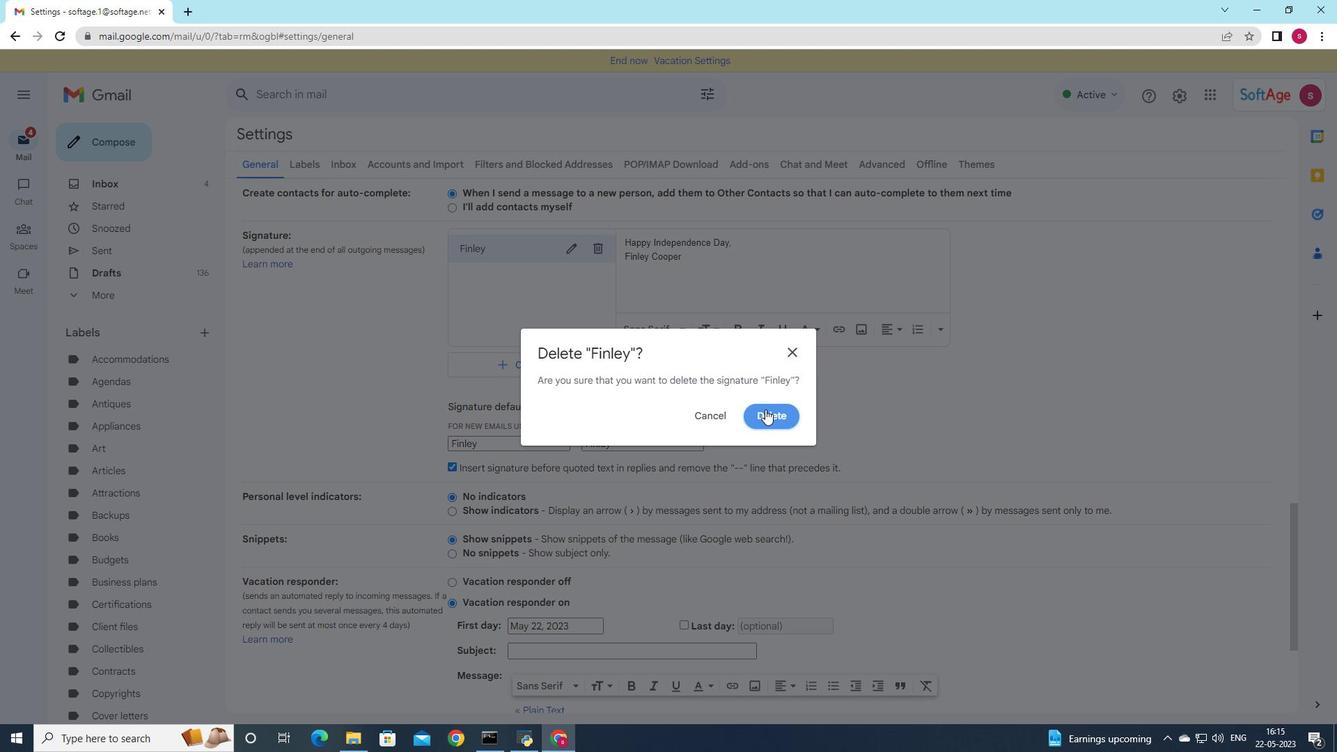 
Action: Mouse pressed left at (767, 411)
Screenshot: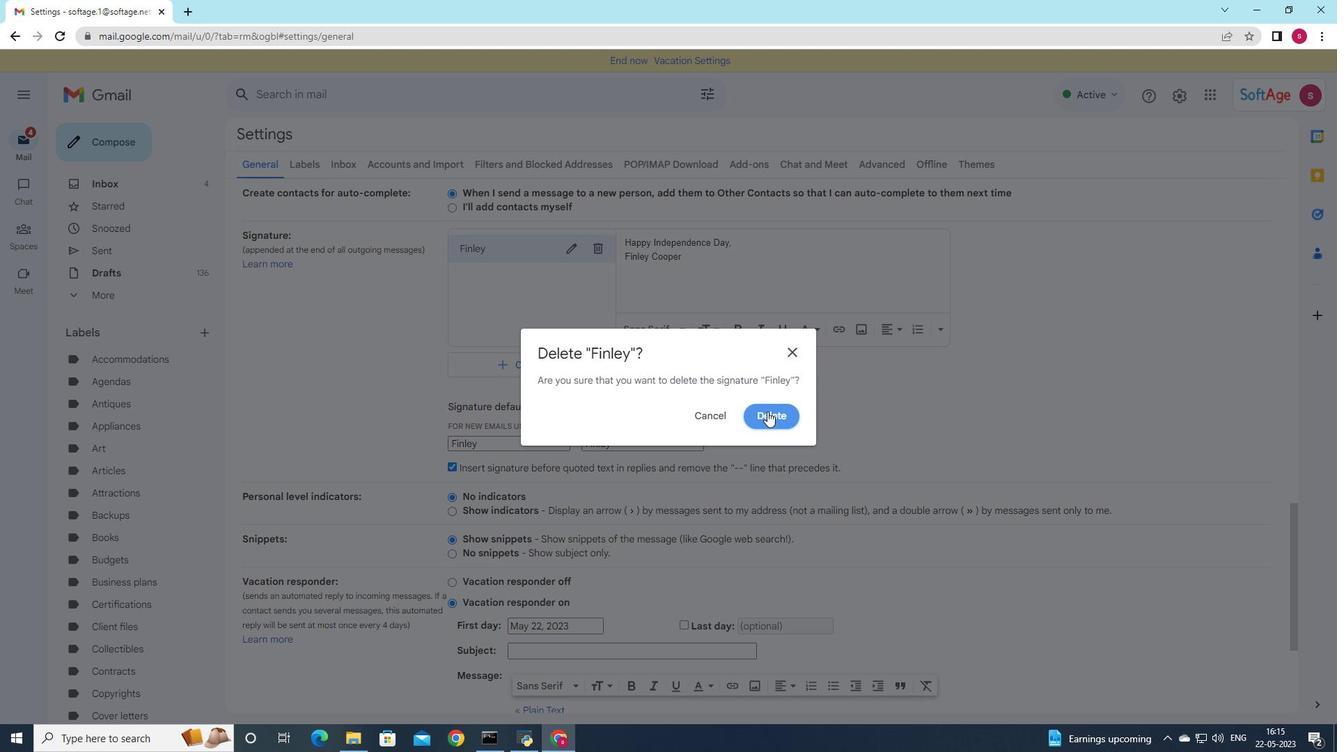 
Action: Mouse moved to (507, 261)
Screenshot: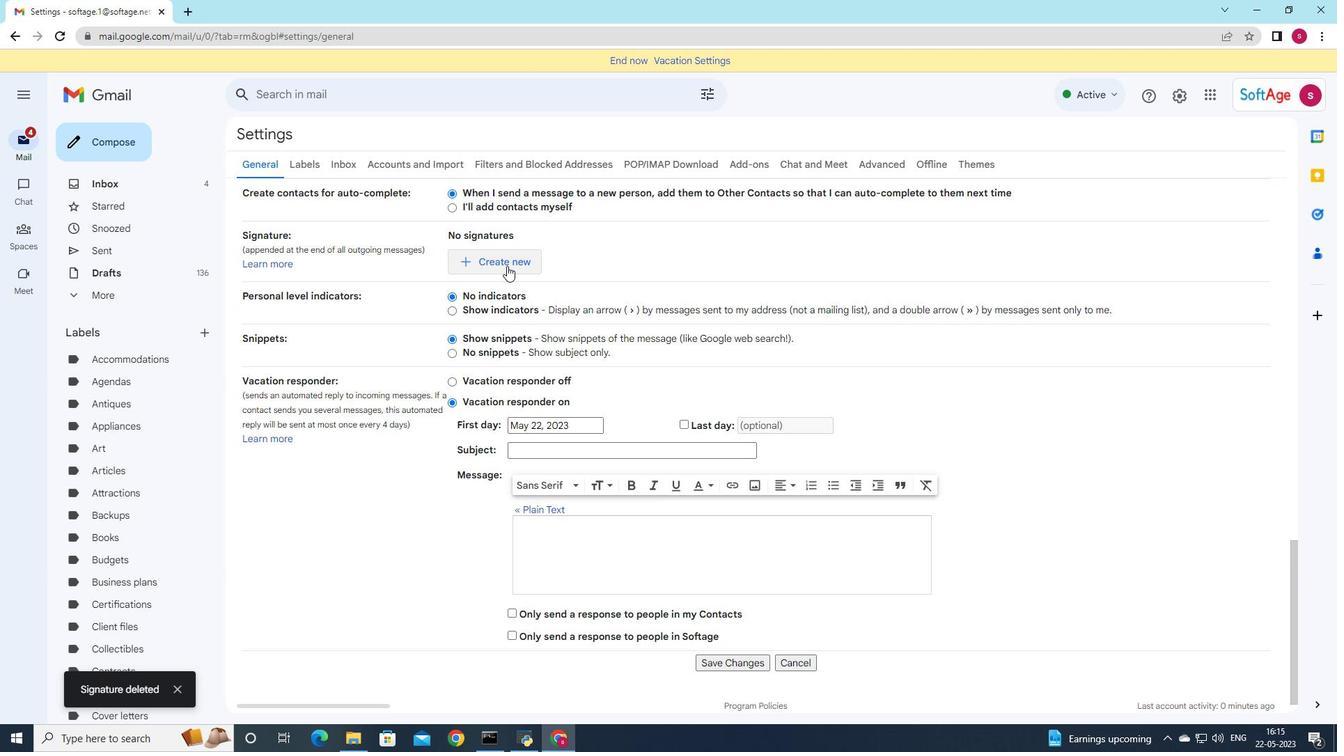 
Action: Mouse pressed left at (507, 261)
Screenshot: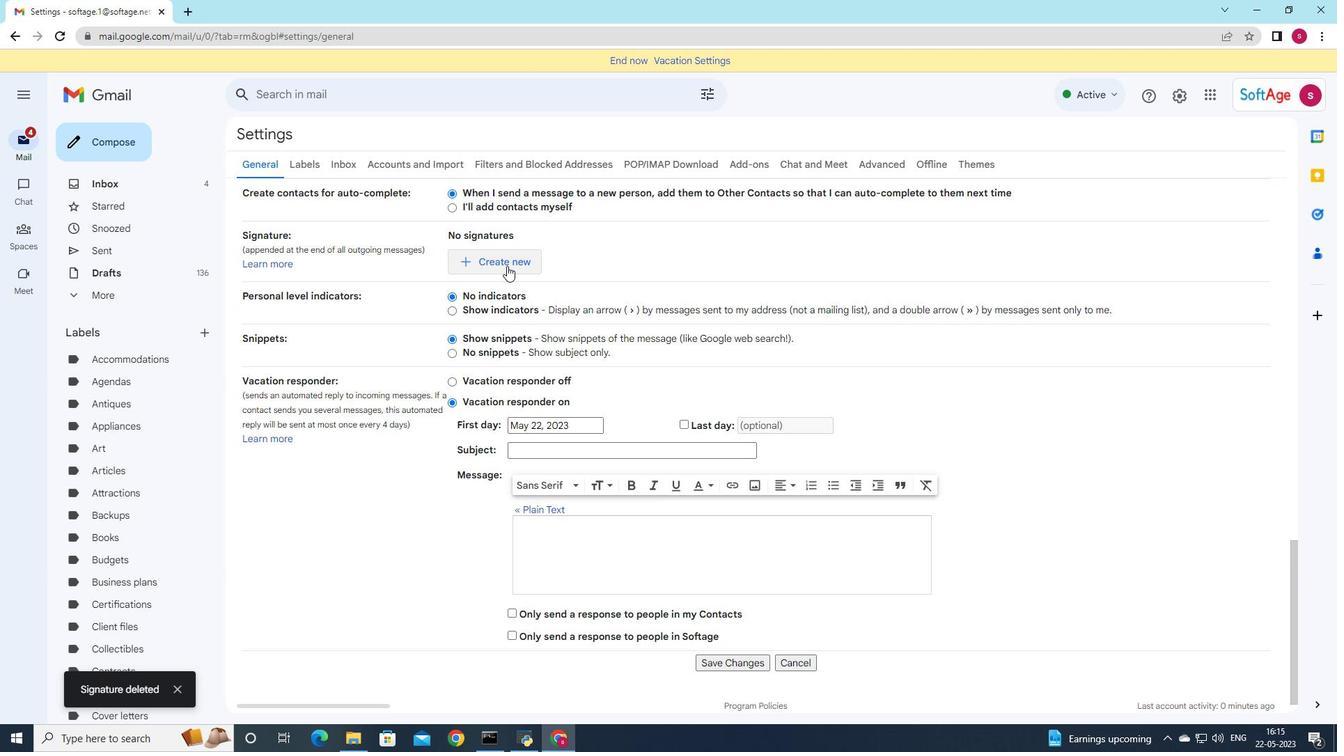 
Action: Mouse moved to (719, 329)
Screenshot: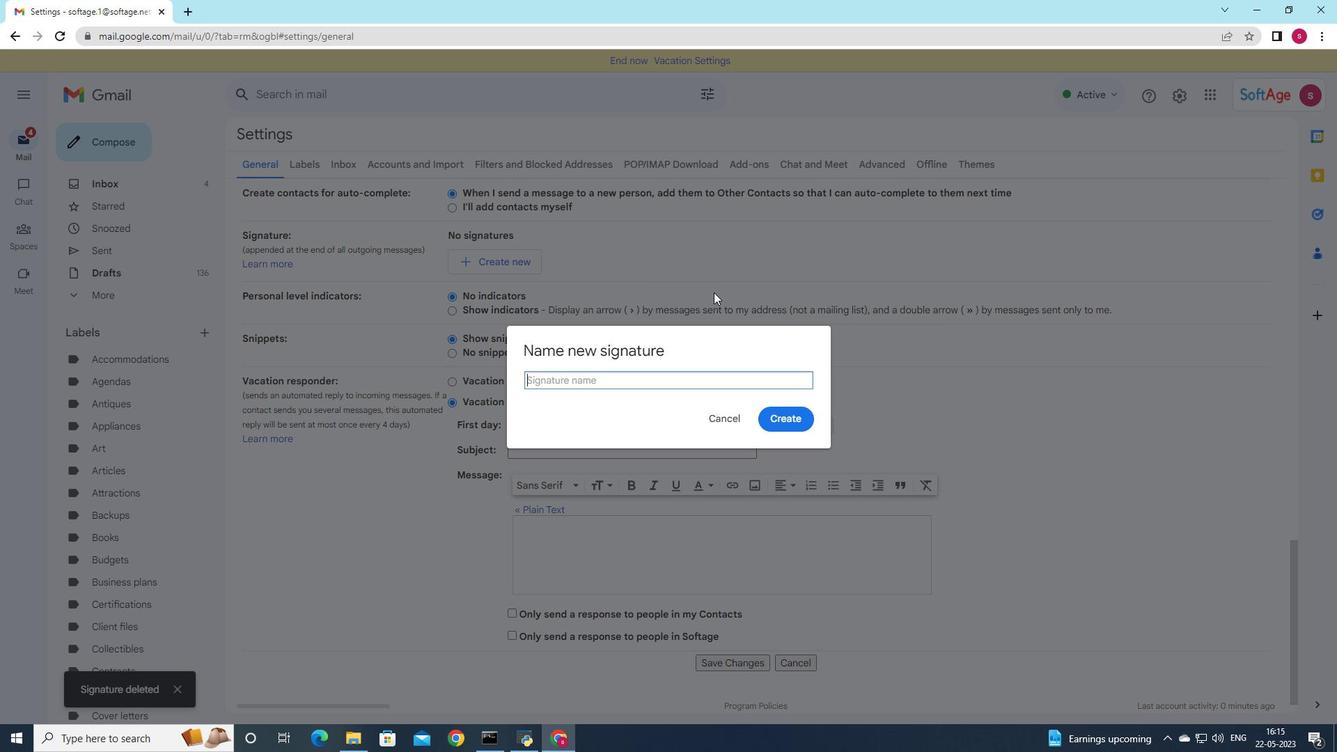 
Action: Key pressed <Key.shift><Key.shift>Fra<Key.caps_lock>N<Key.backspace><Key.caps_lock>nces<Key.space><Key.shift><Key.shift><Key.shift>Heran<Key.backspace><Key.backspace>nandez
Screenshot: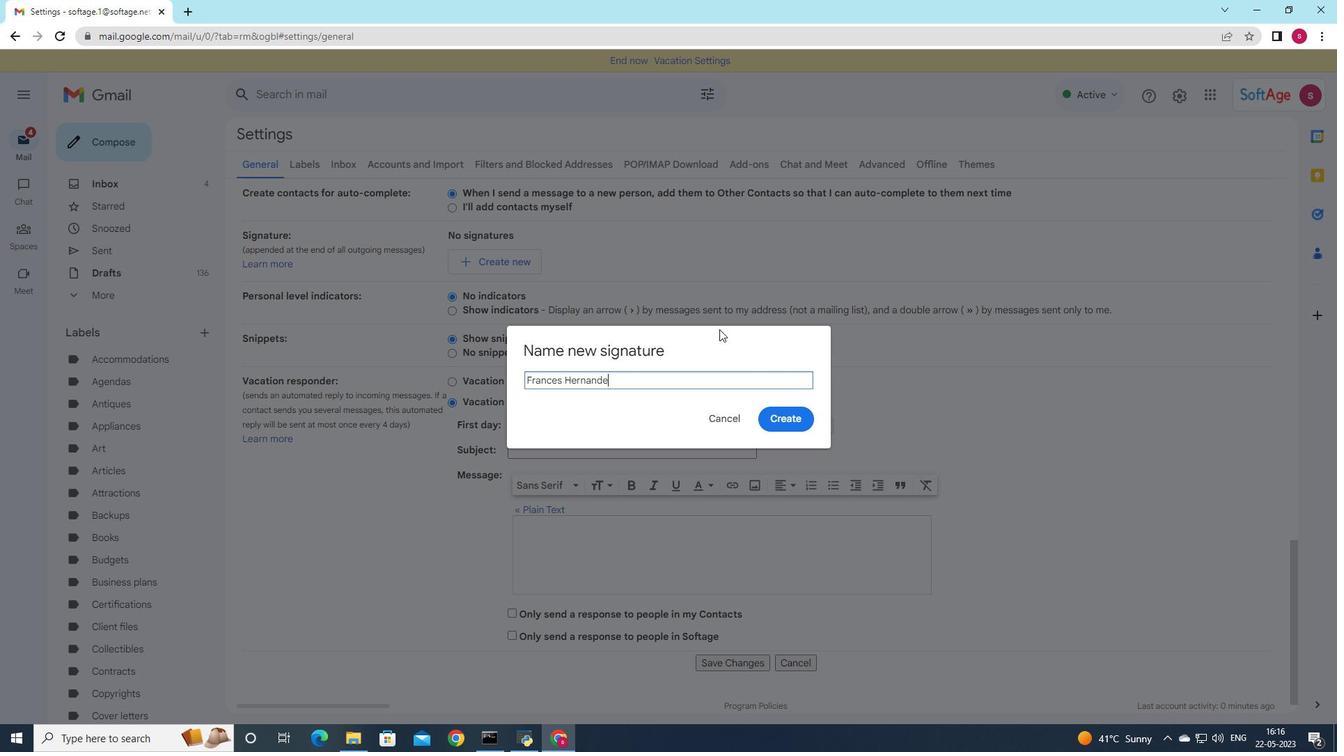 
Action: Mouse moved to (788, 420)
Screenshot: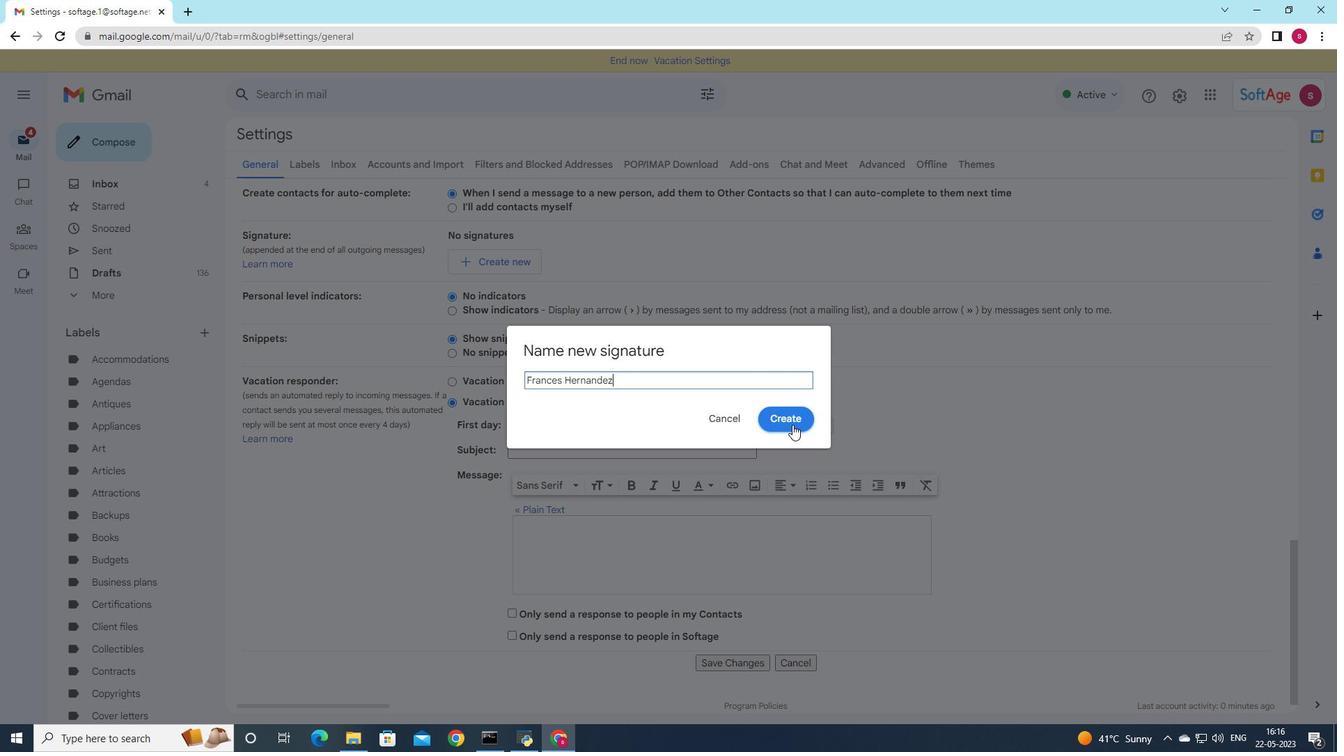 
Action: Mouse pressed left at (788, 420)
Screenshot: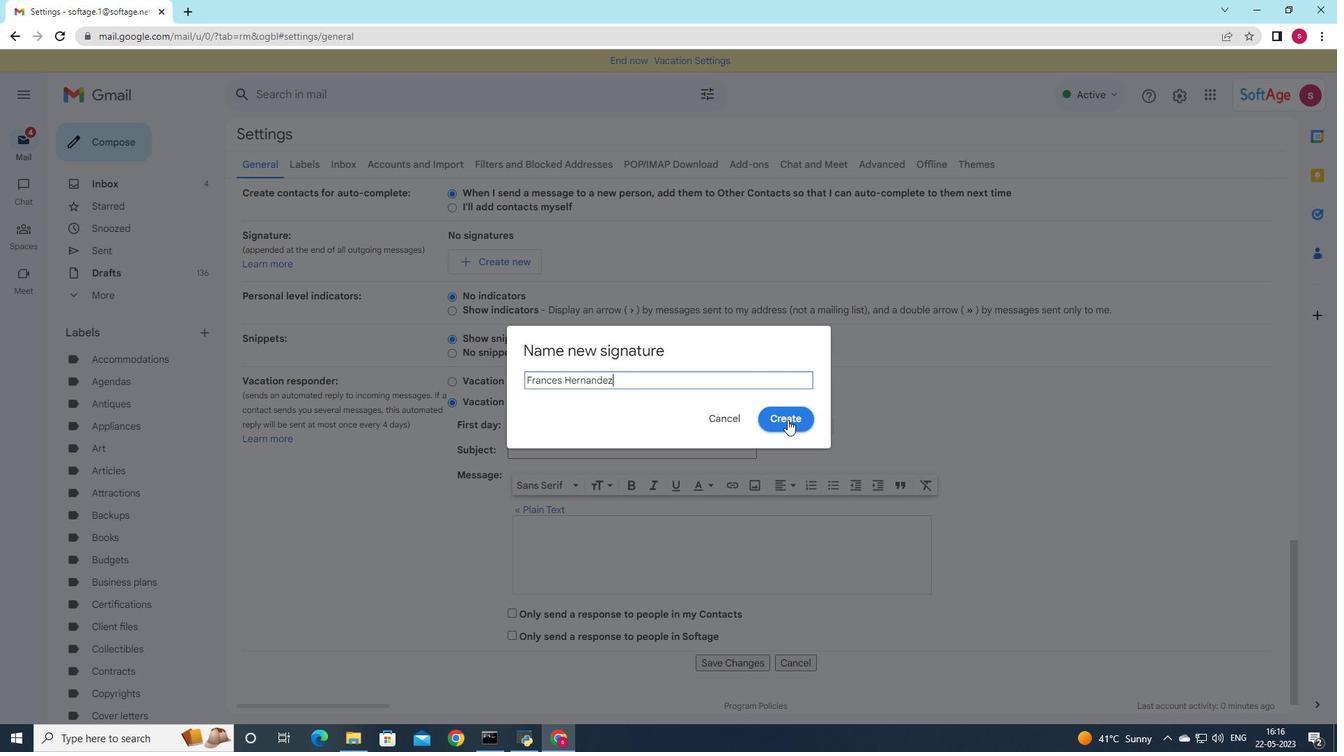 
Action: Mouse moved to (653, 249)
Screenshot: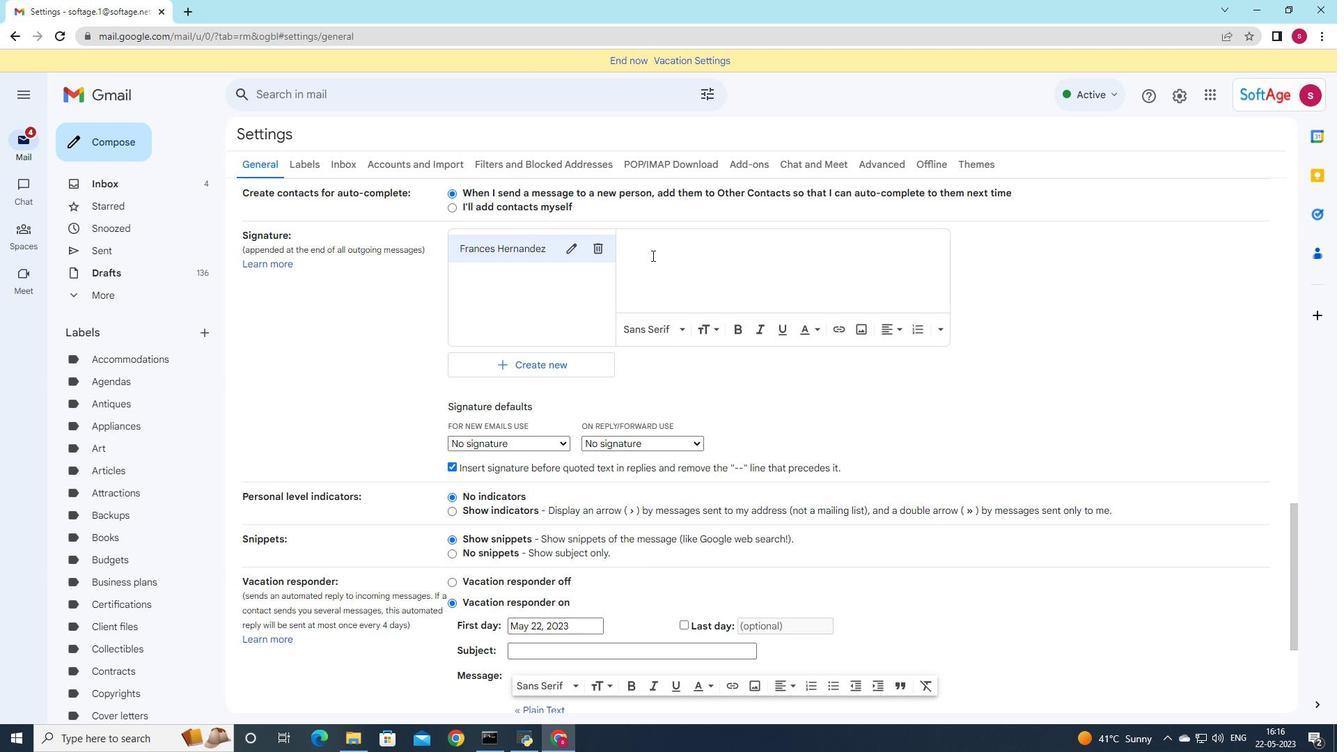 
Action: Mouse pressed left at (653, 249)
Screenshot: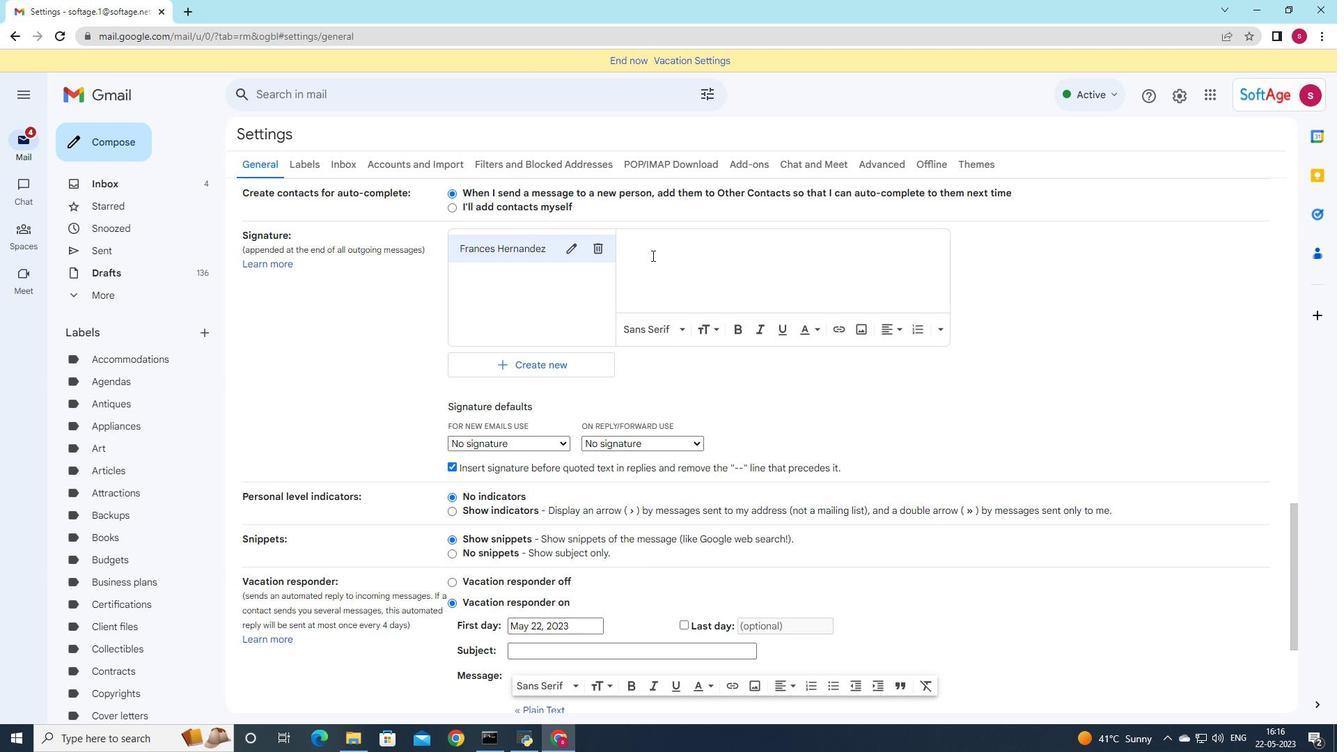 
Action: Mouse moved to (498, 232)
Screenshot: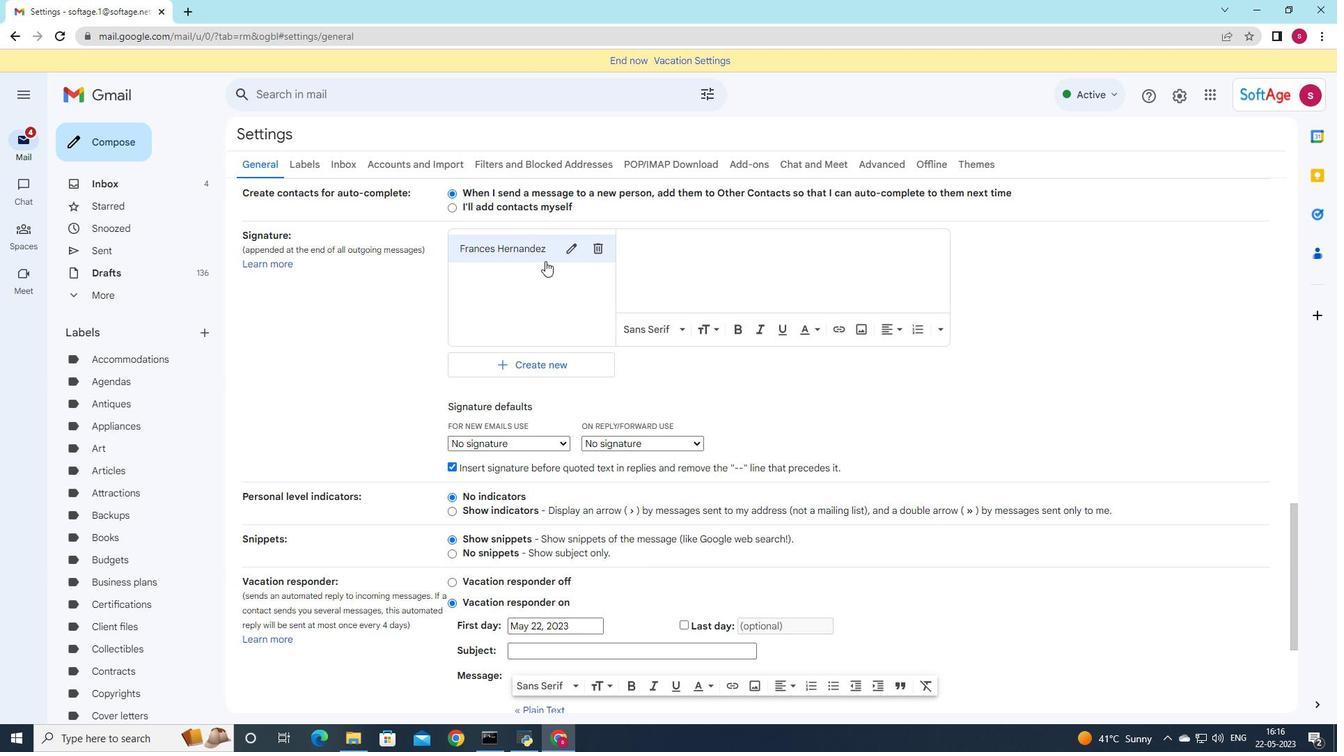 
Action: Mouse pressed left at (498, 232)
Screenshot: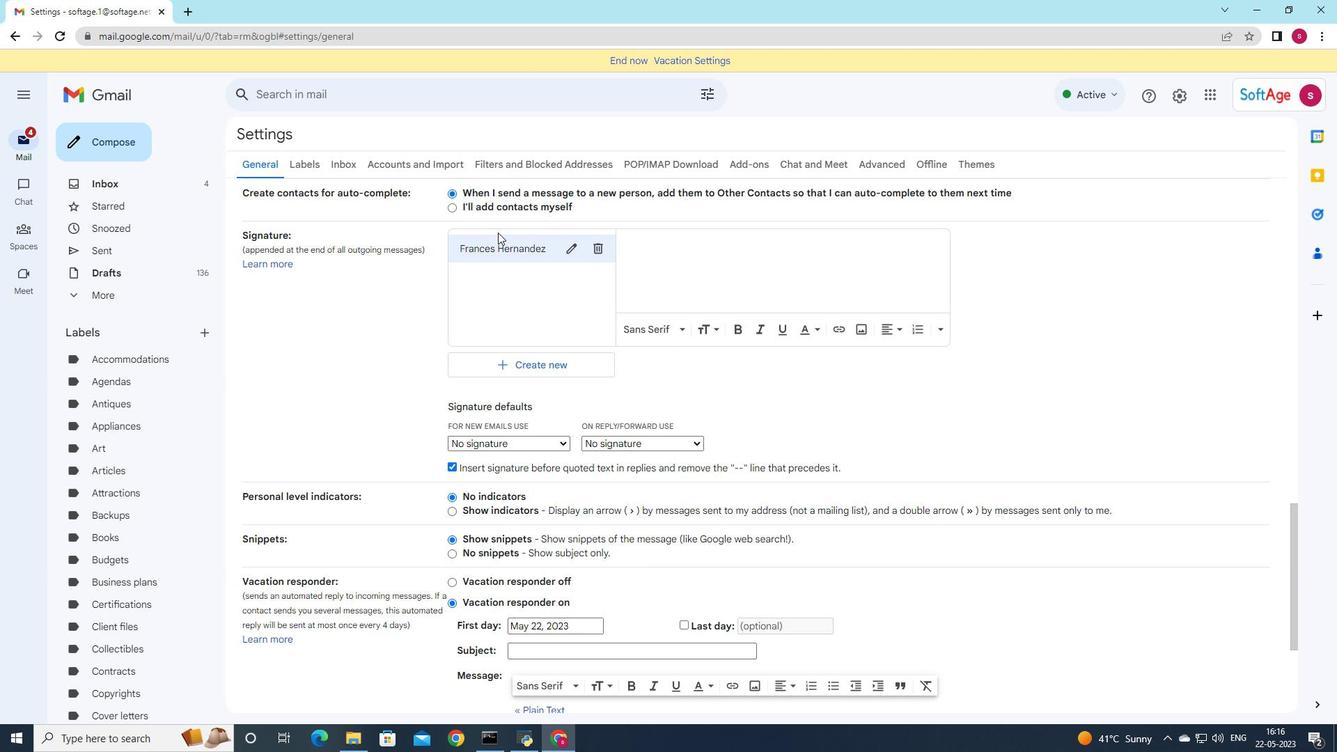
Action: Mouse moved to (501, 244)
Screenshot: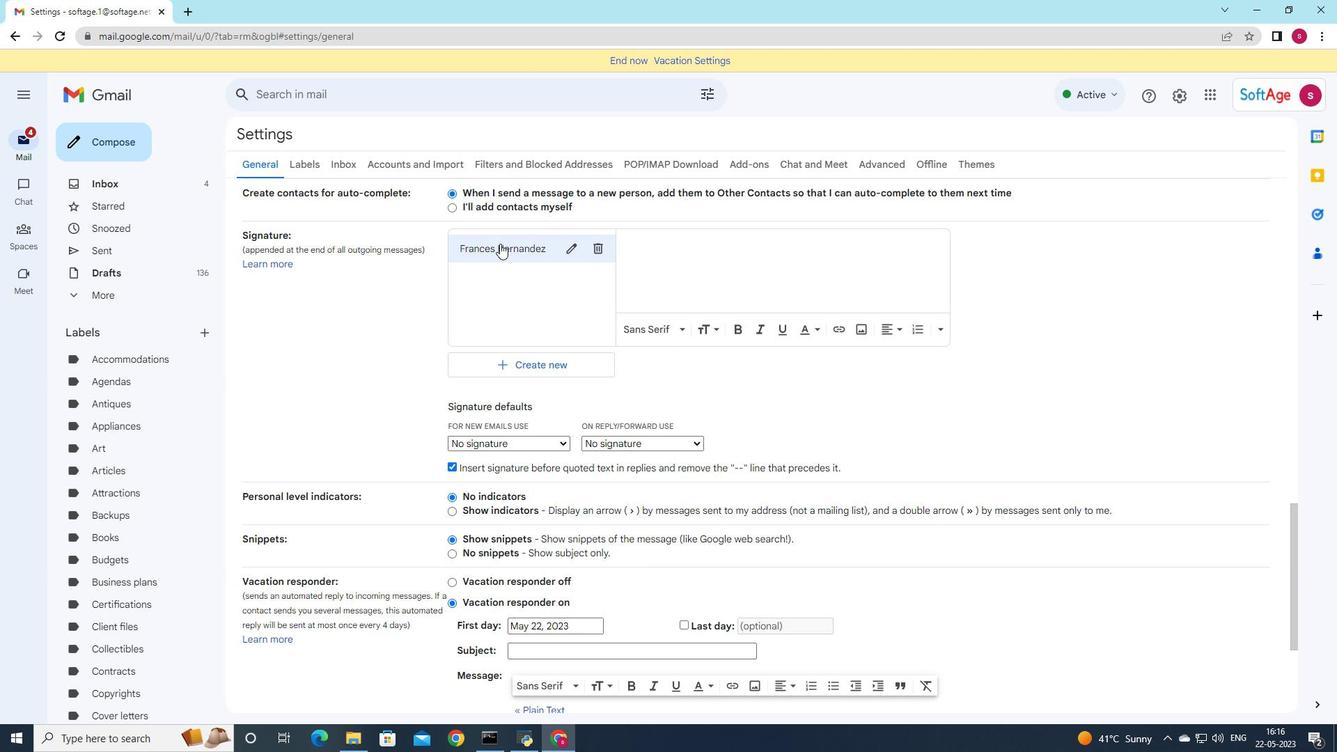 
Action: Mouse pressed left at (501, 244)
Screenshot: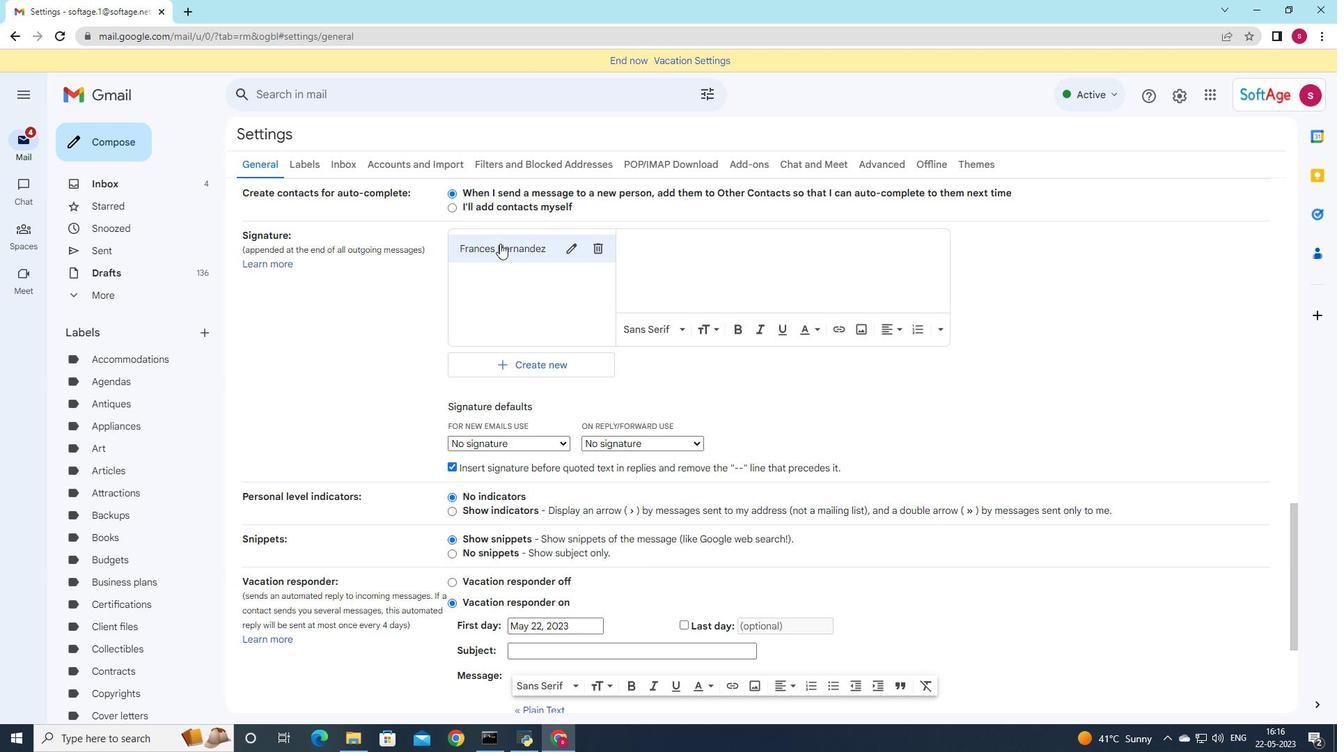 
Action: Mouse moved to (570, 248)
Screenshot: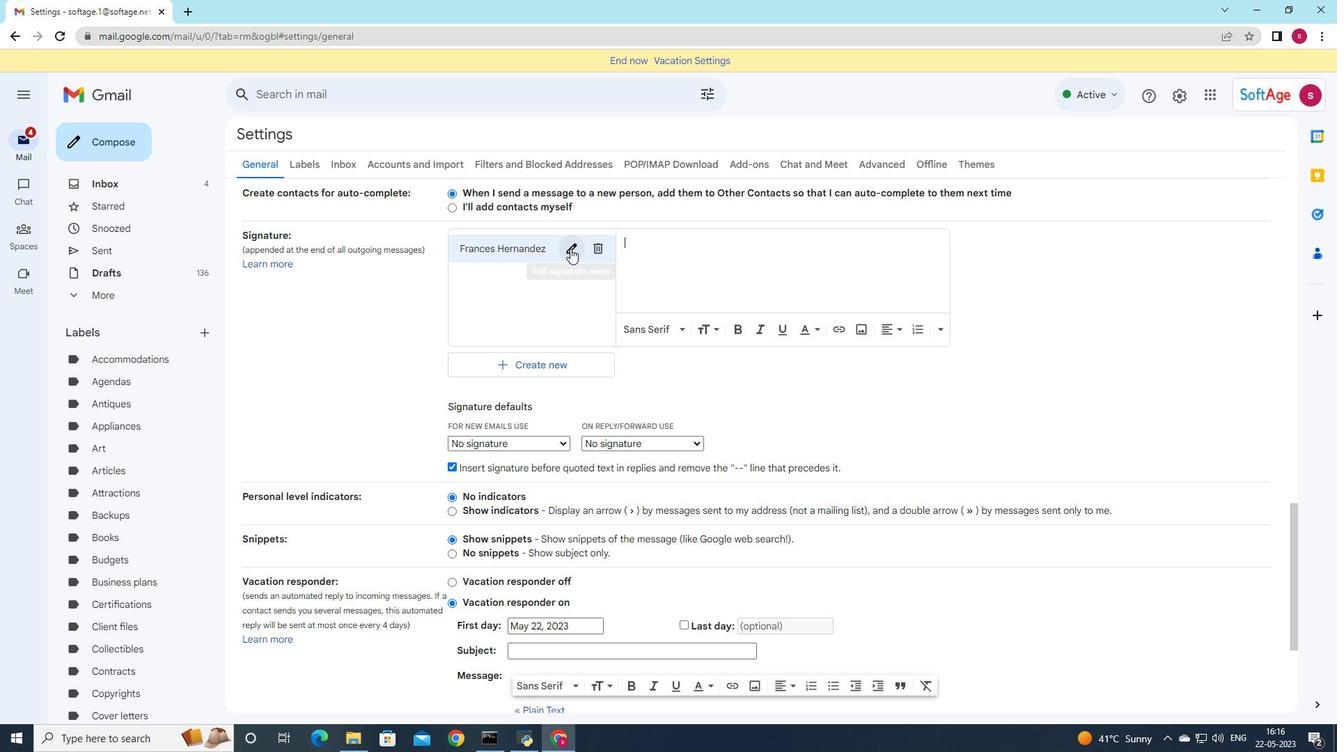 
Action: Mouse pressed left at (570, 248)
Screenshot: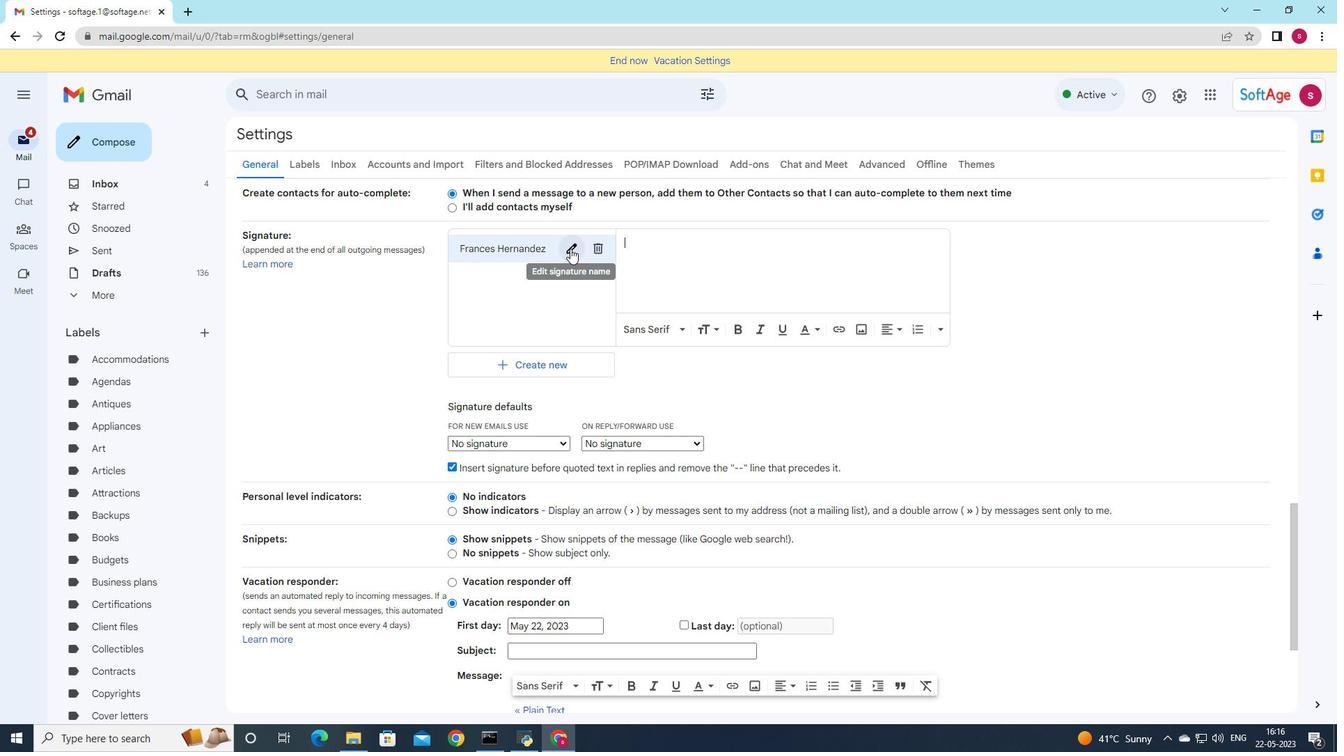 
Action: Mouse moved to (667, 380)
Screenshot: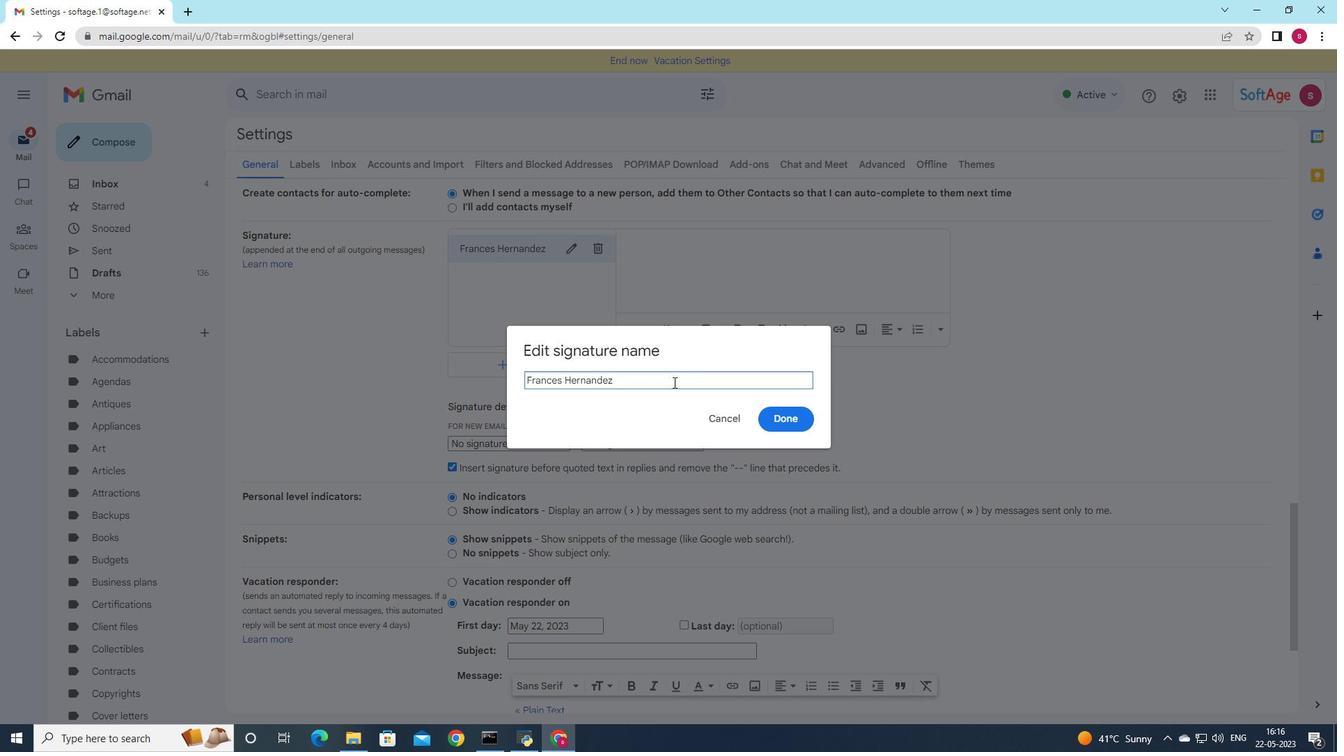 
Action: Mouse pressed left at (667, 380)
Screenshot: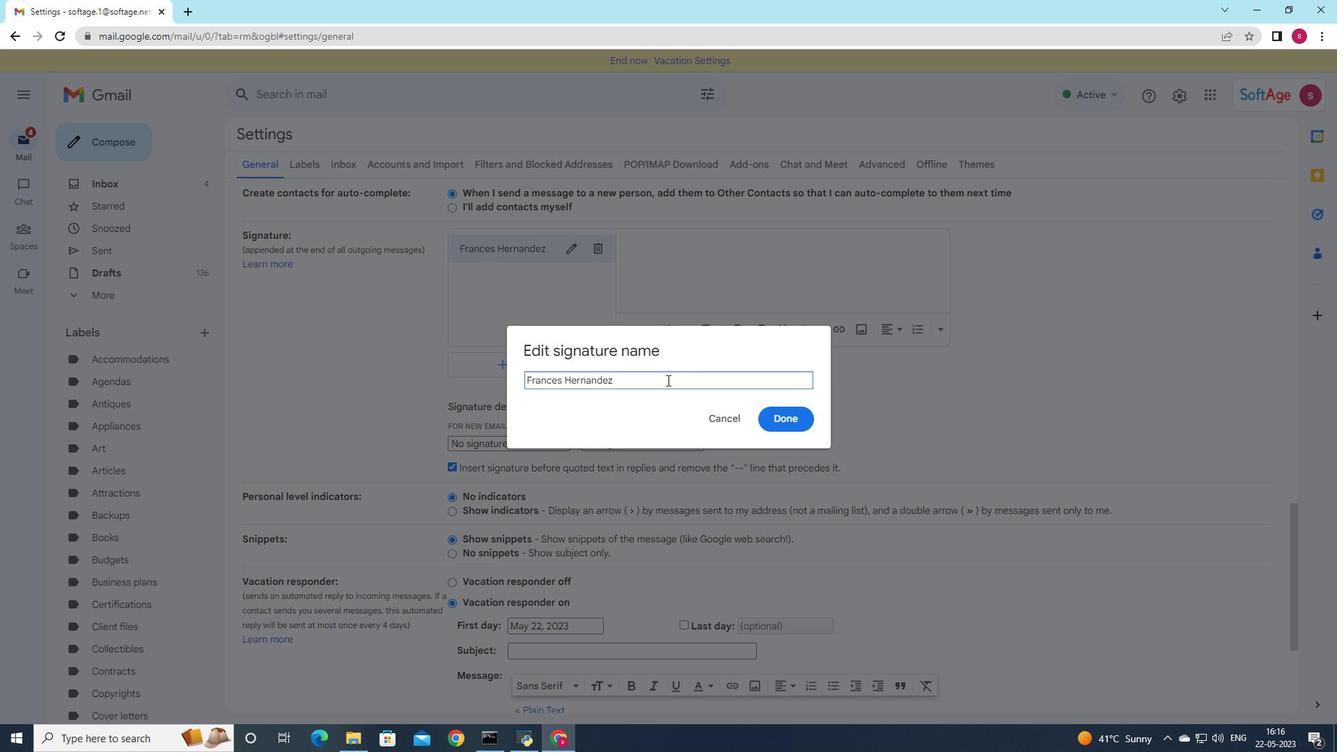 
Action: Mouse moved to (513, 395)
Screenshot: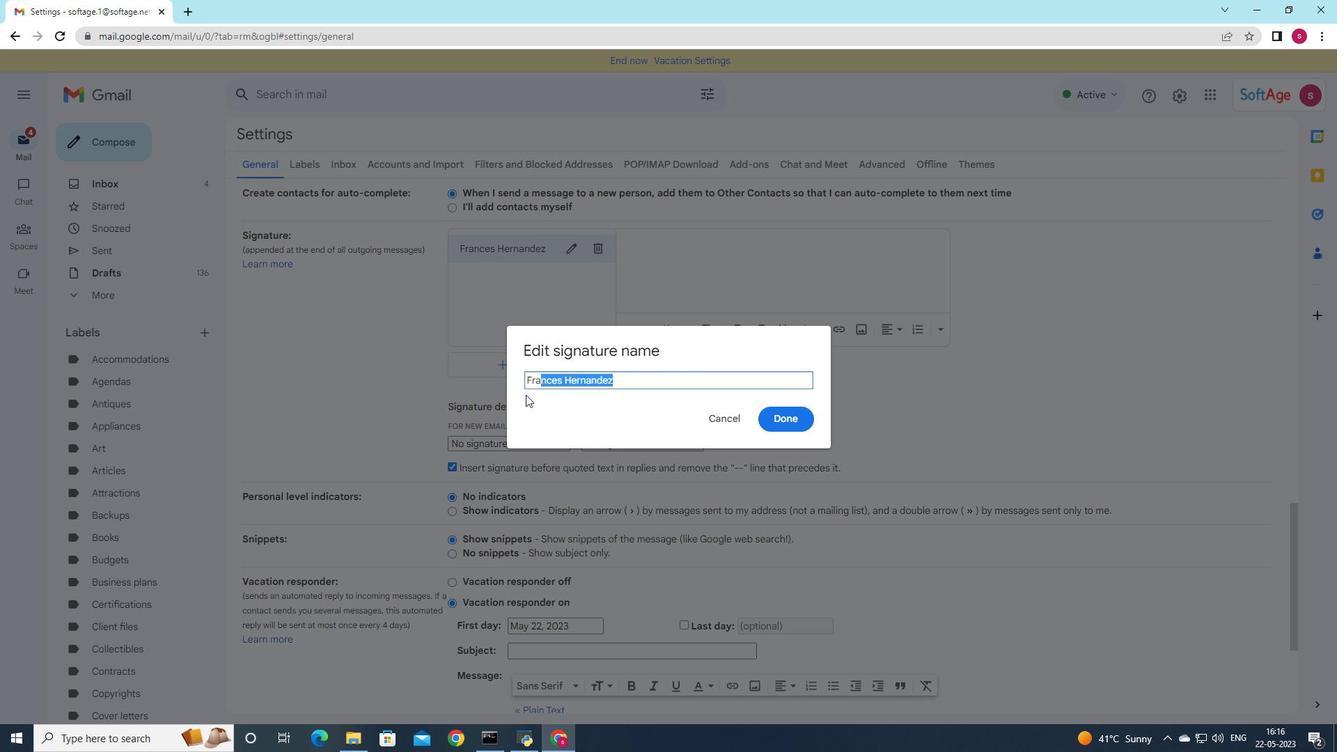 
Action: Key pressed ctrl+C
Screenshot: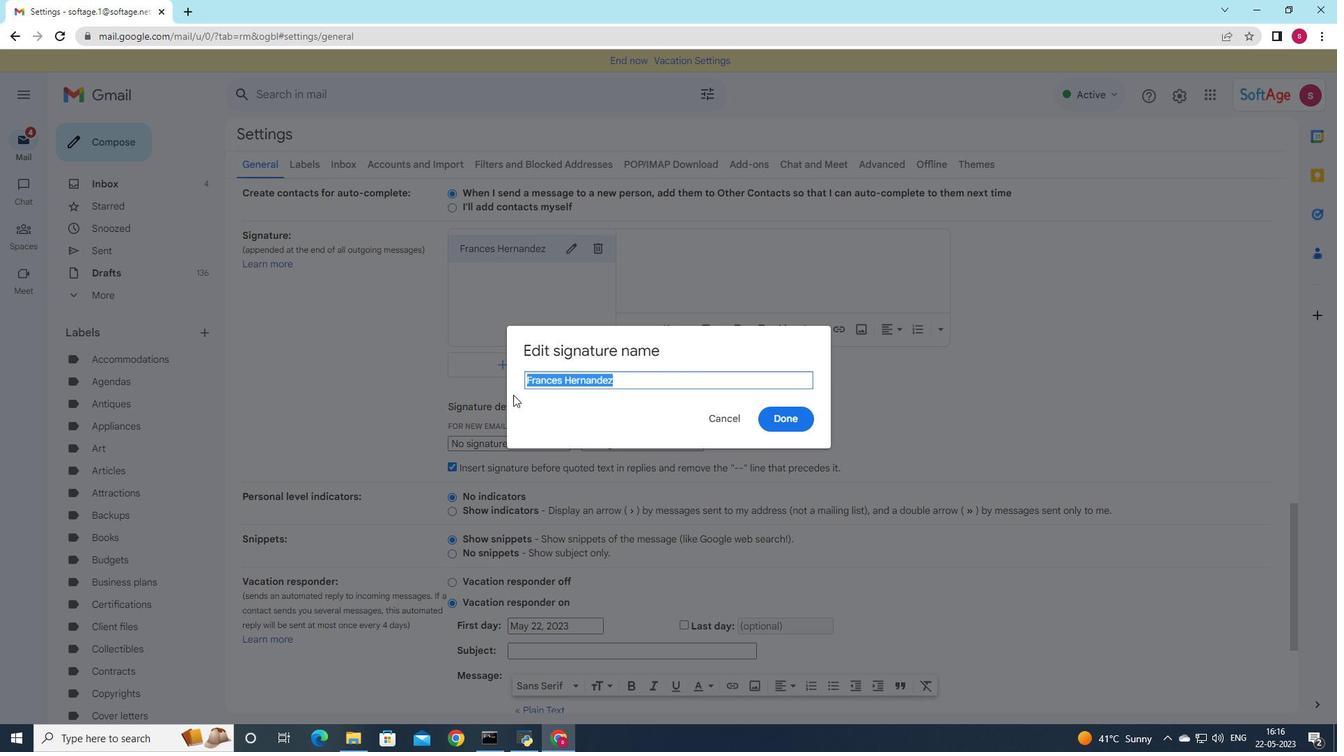
Action: Mouse moved to (786, 410)
Screenshot: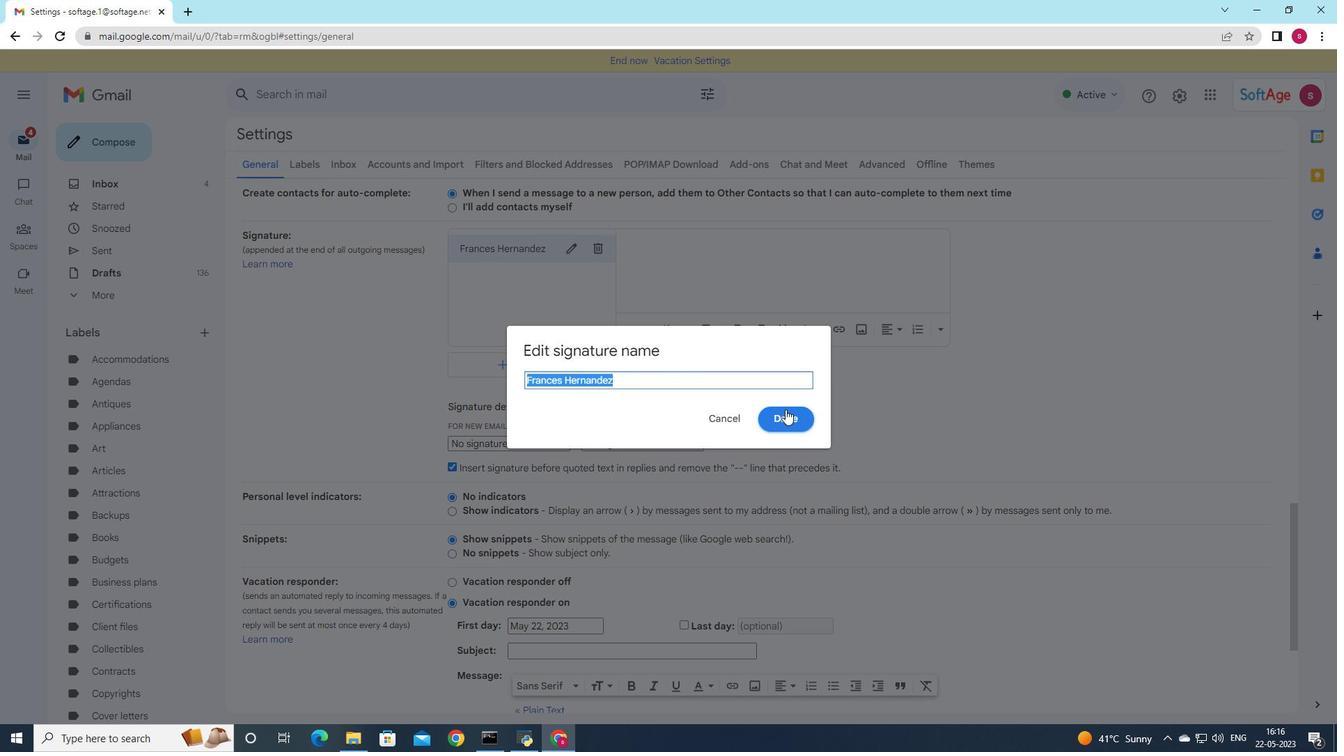 
Action: Mouse pressed left at (786, 410)
Screenshot: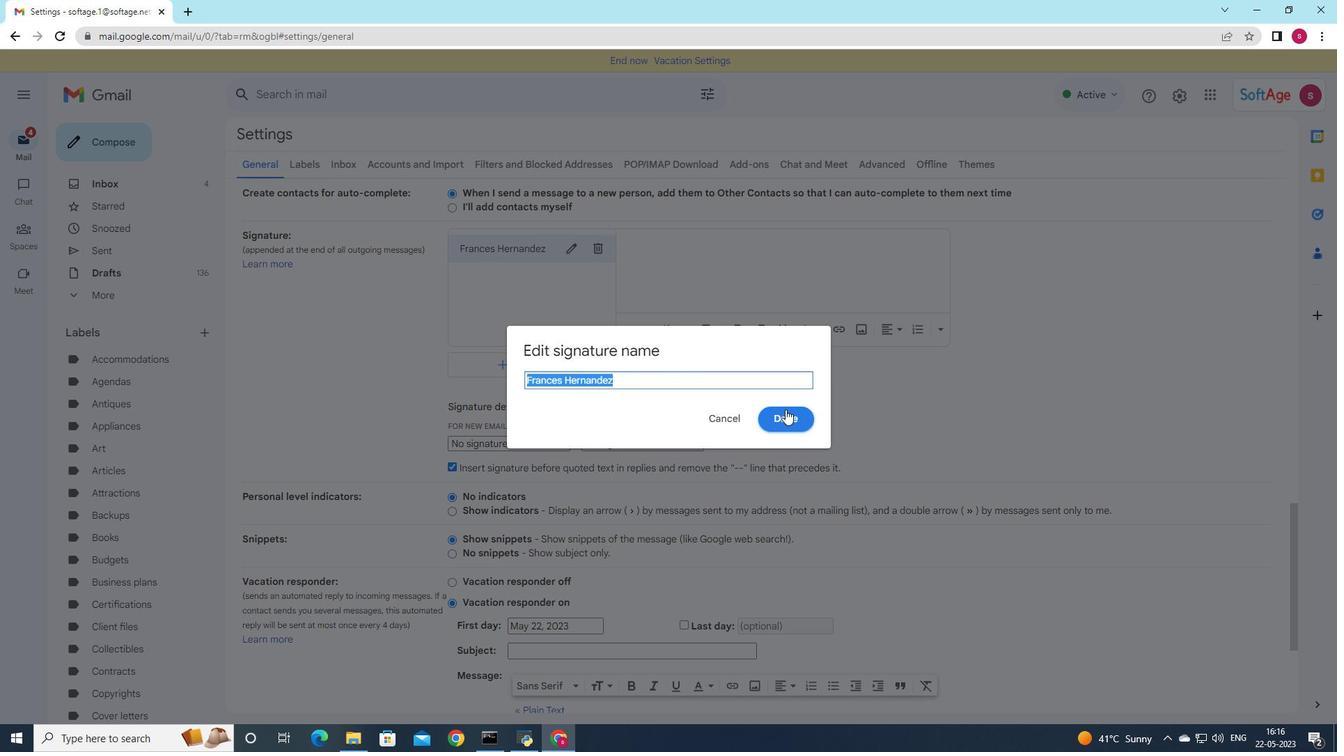 
Action: Mouse moved to (659, 240)
Screenshot: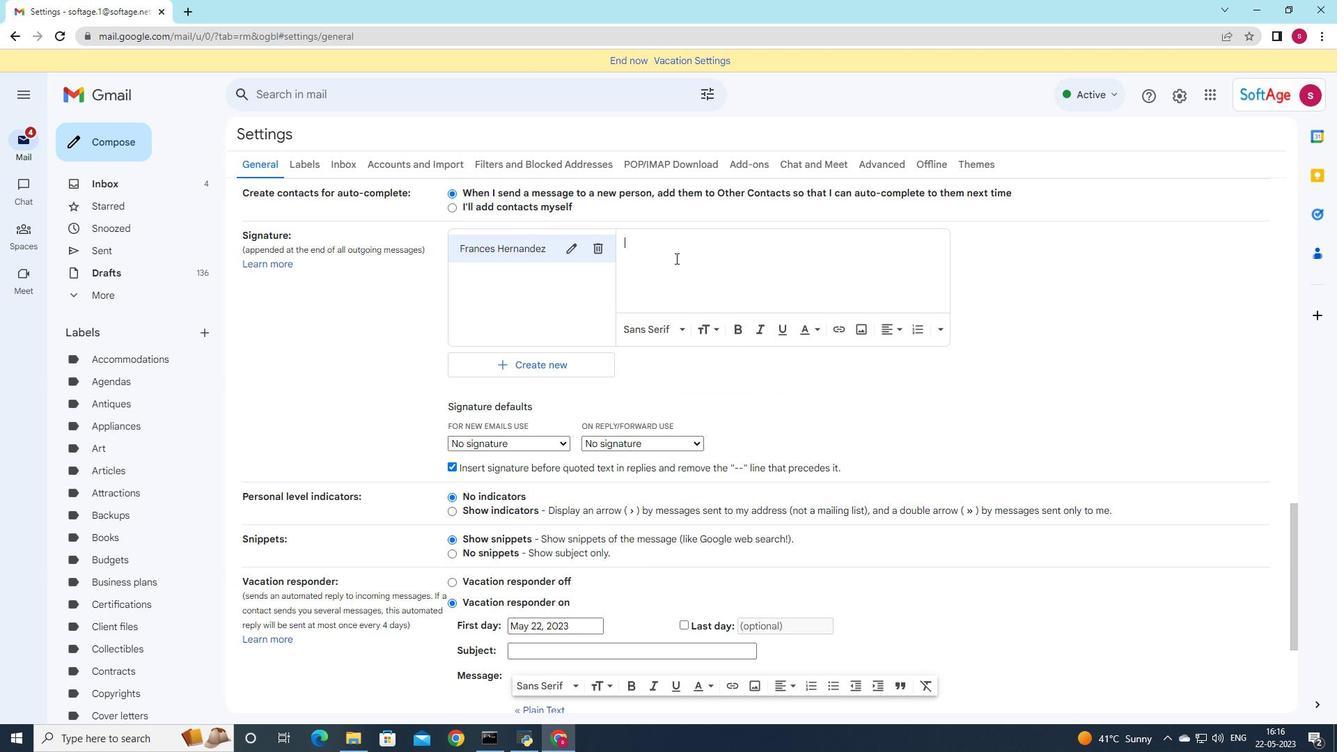 
Action: Mouse pressed left at (659, 240)
Screenshot: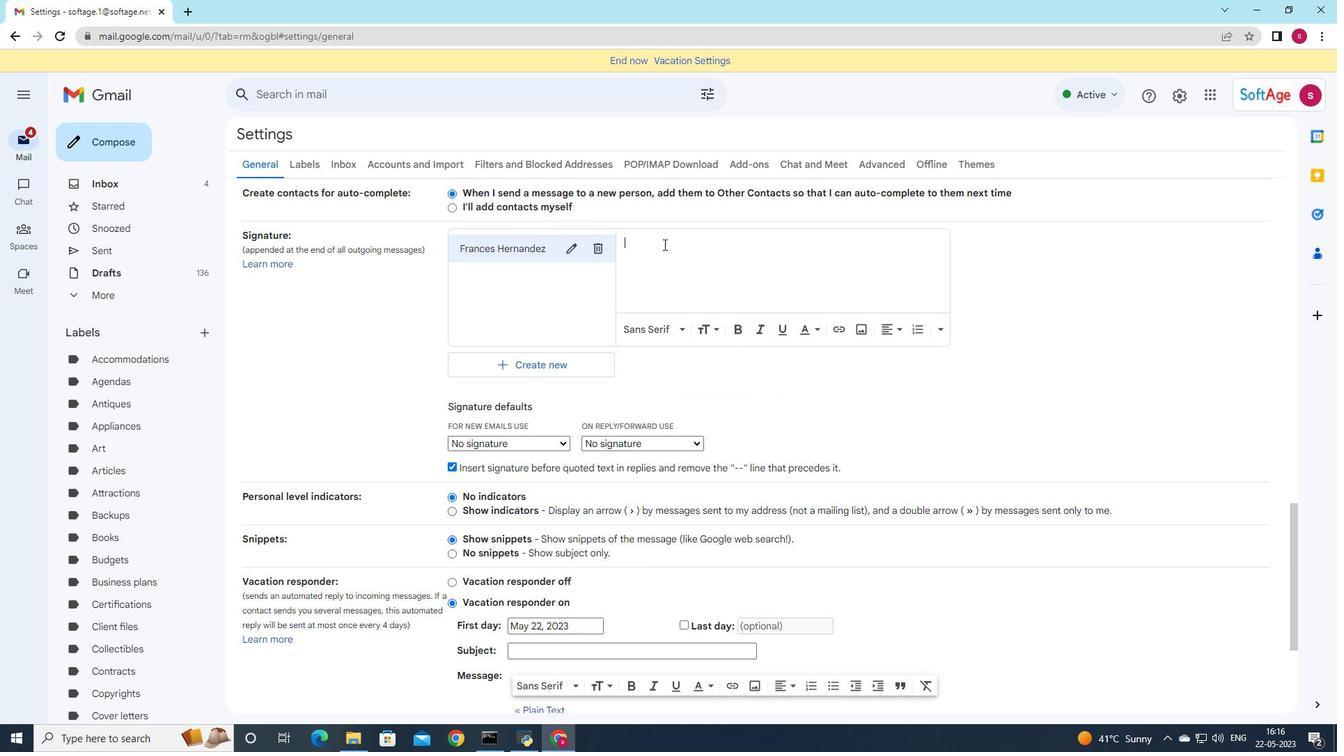 
Action: Mouse moved to (659, 243)
Screenshot: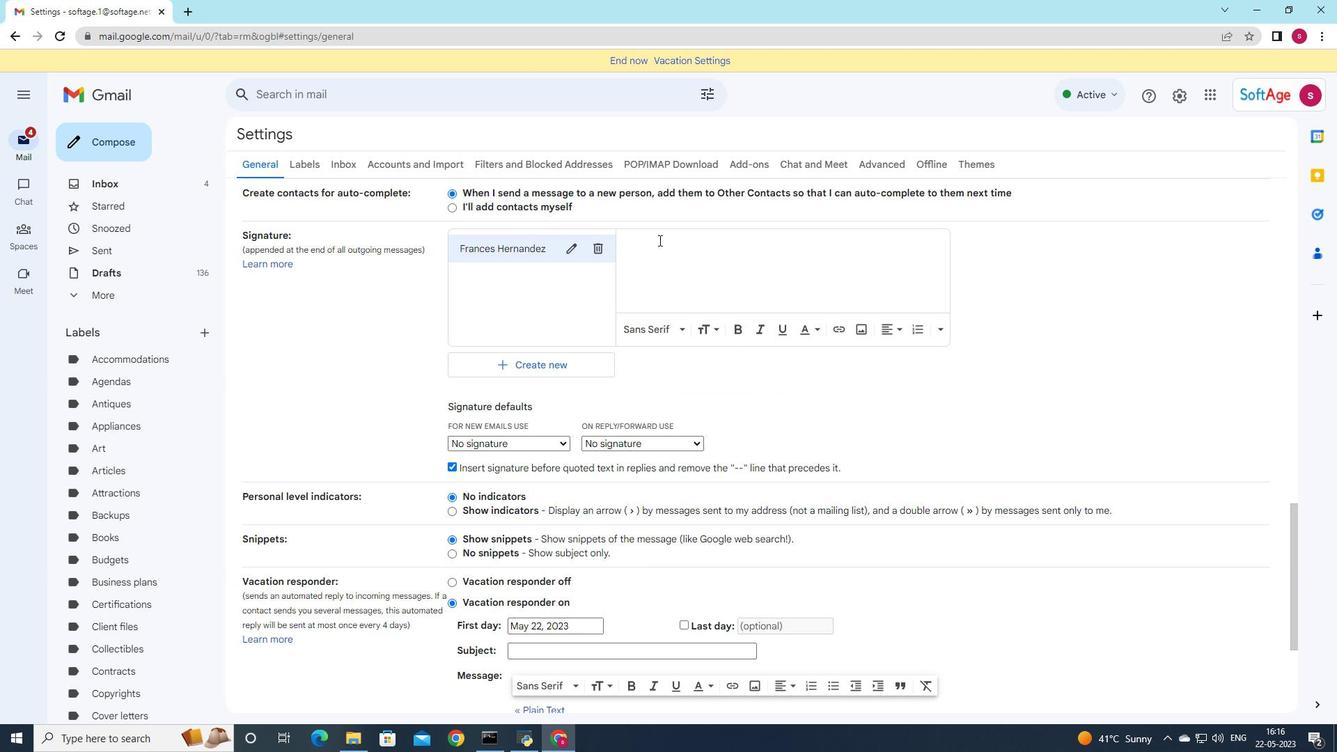 
Action: Key pressed <Key.shift>with<Key.space>gratitude<Key.space>and<Key.space>sincere<Key.space>wishes,<Key.shift><Key.shift><Key.shift><Key.shift>Frances<Key.space><Key.shift><Key.shift><Key.shift><Key.shift>Hernandez
Screenshot: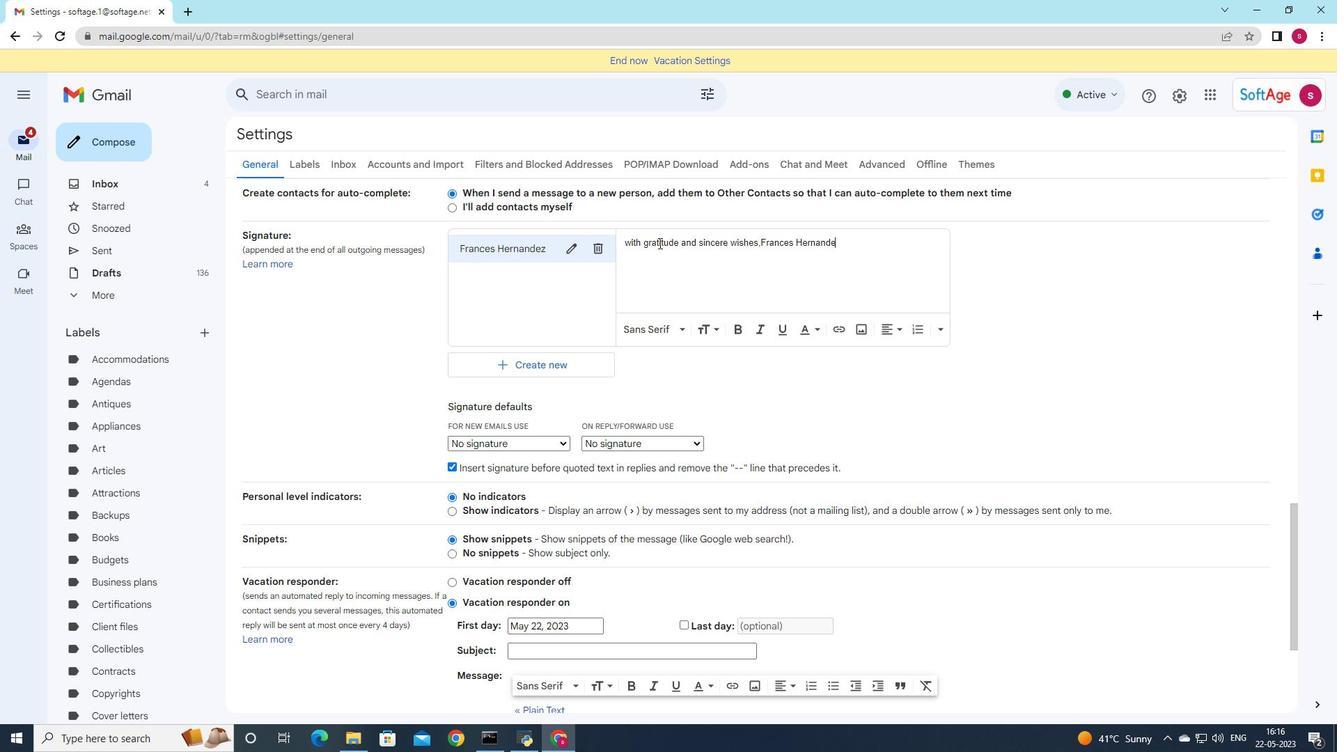 
Action: Mouse moved to (760, 244)
Screenshot: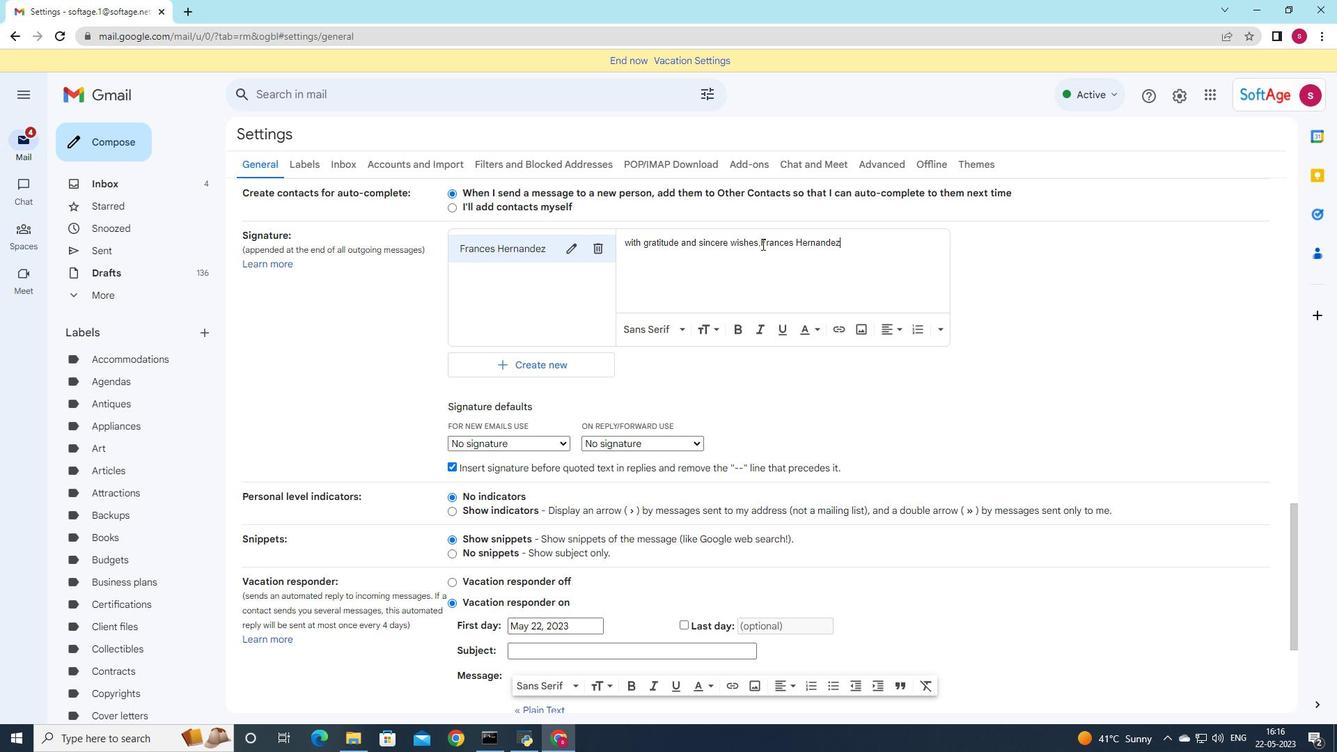 
Action: Mouse pressed left at (760, 244)
Screenshot: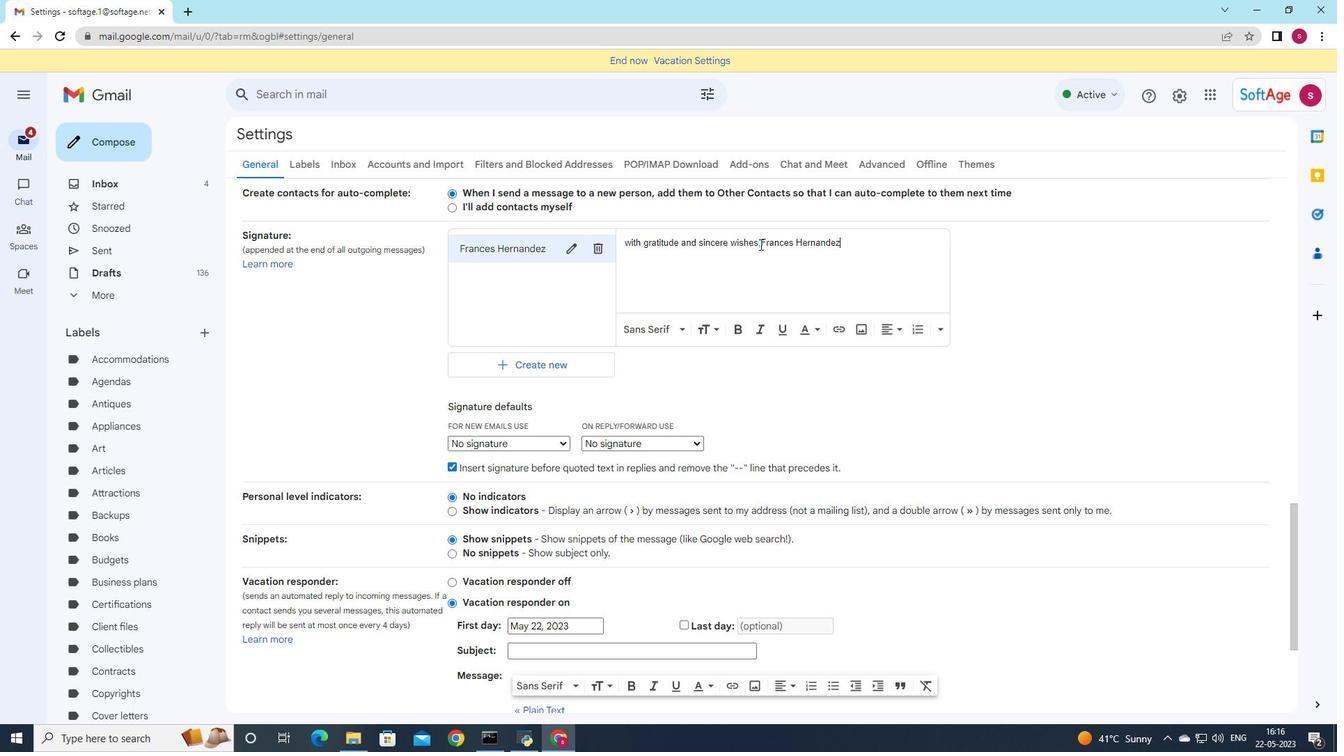 
Action: Mouse moved to (760, 244)
Screenshot: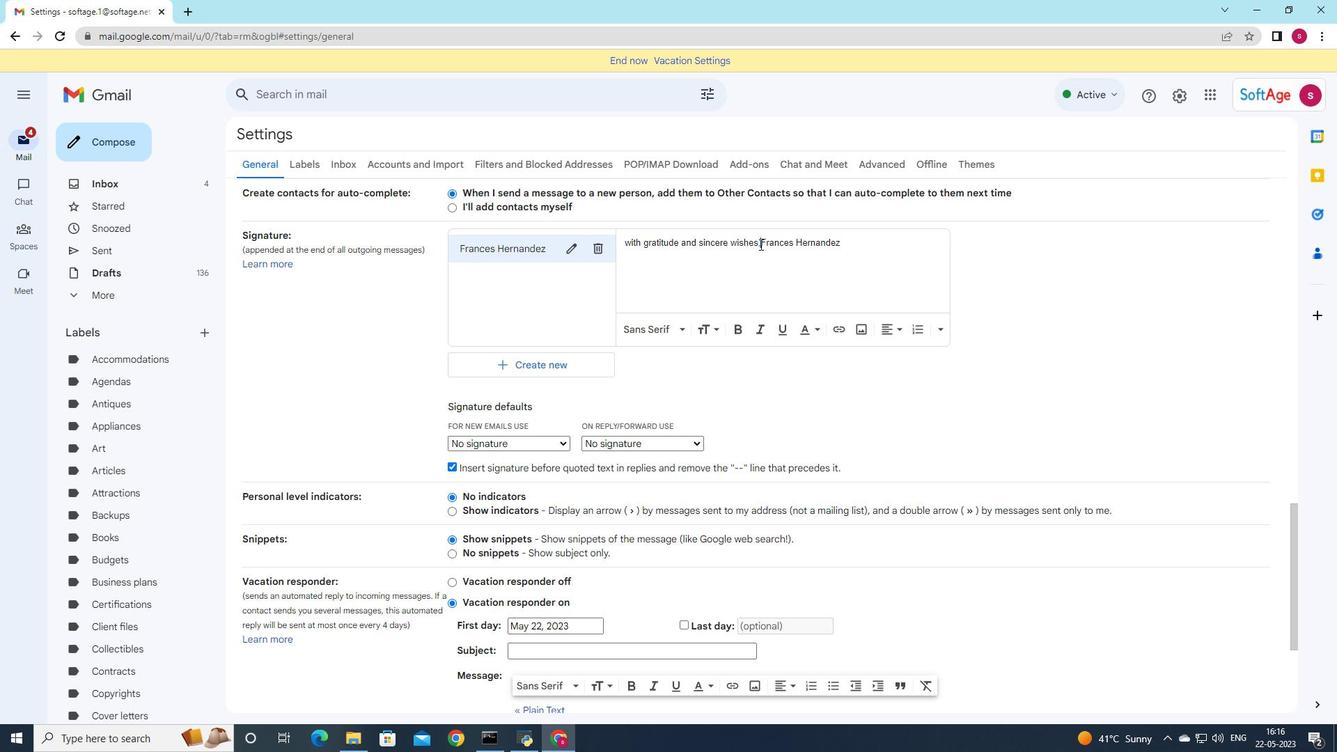 
Action: Key pressed <Key.enter>
Screenshot: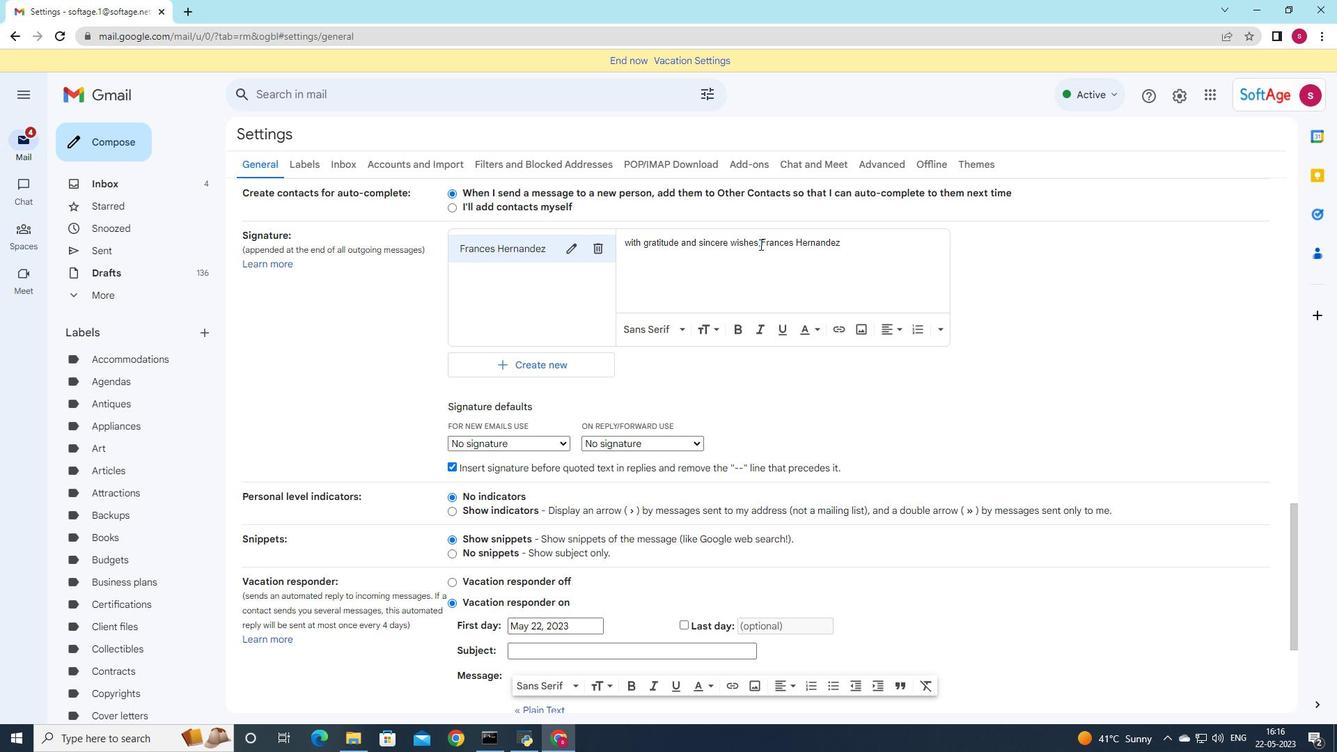 
Action: Mouse moved to (535, 452)
Screenshot: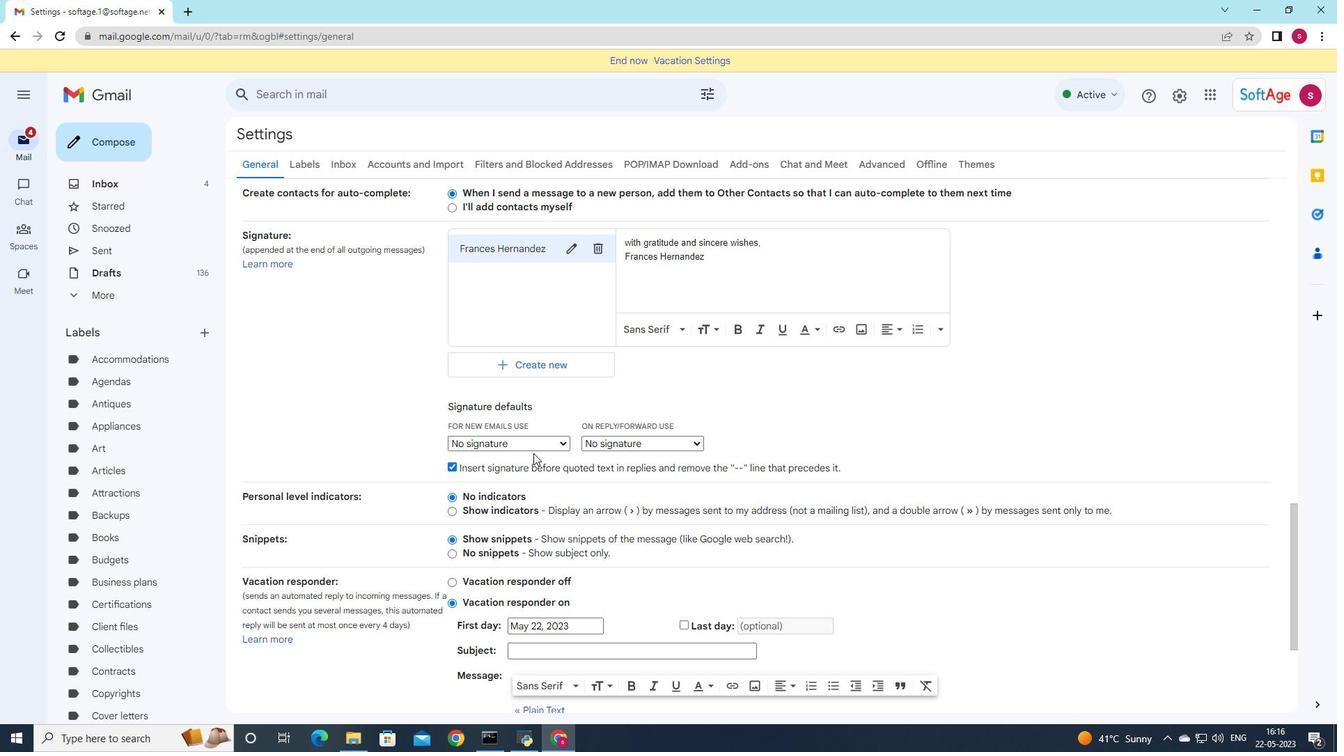 
Action: Mouse pressed left at (535, 452)
Screenshot: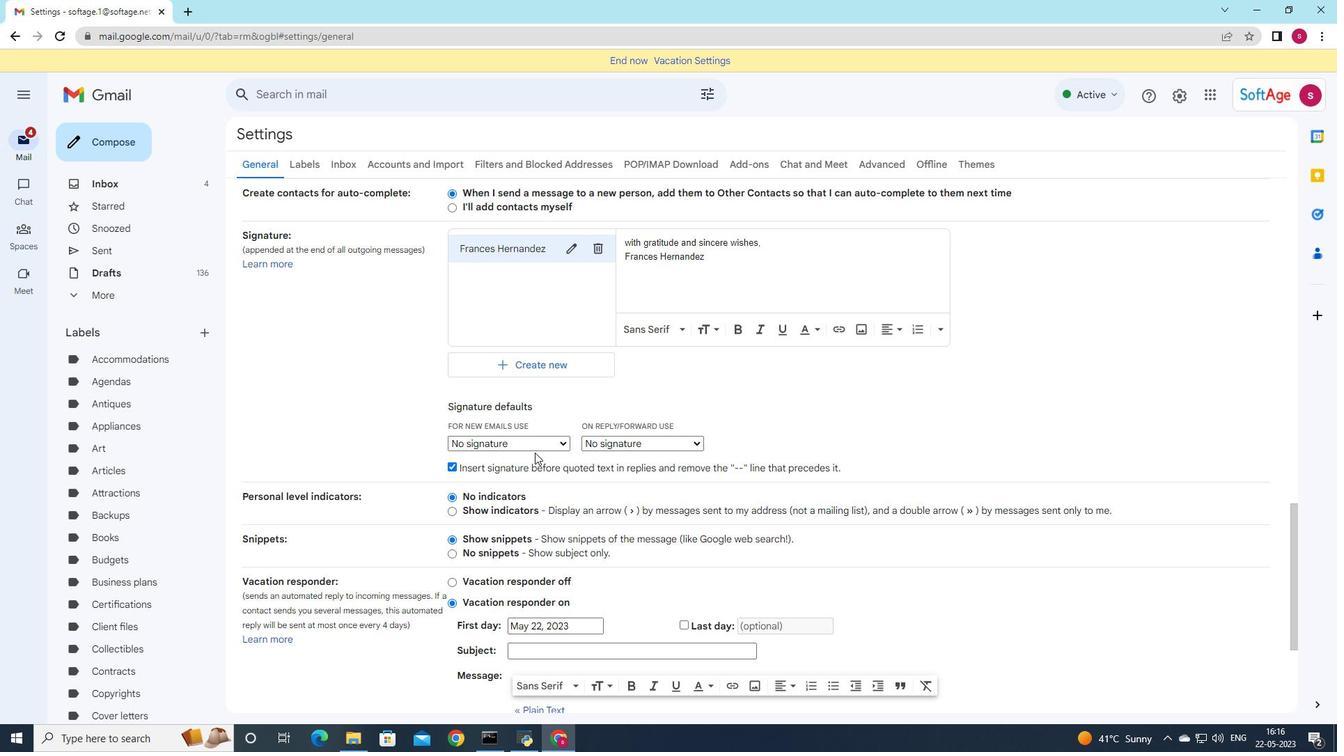 
Action: Mouse moved to (536, 441)
Screenshot: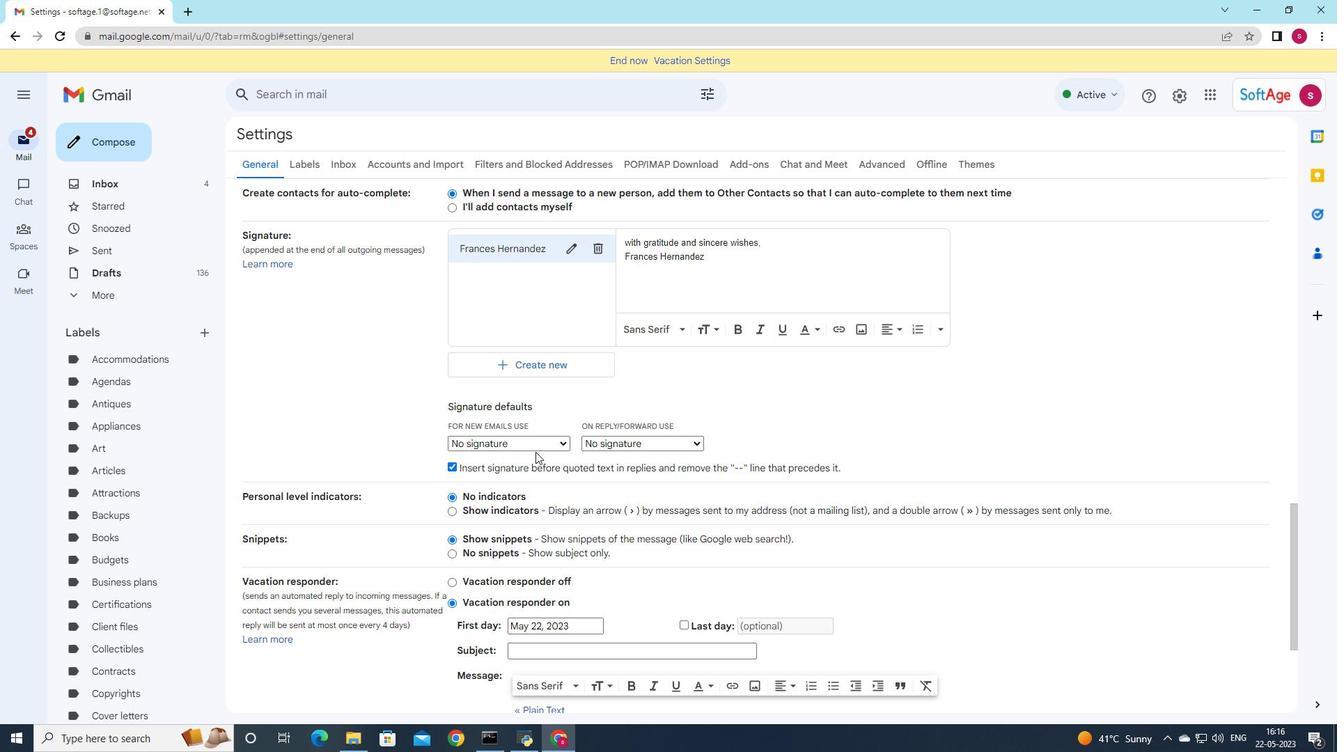 
Action: Mouse pressed left at (536, 441)
Screenshot: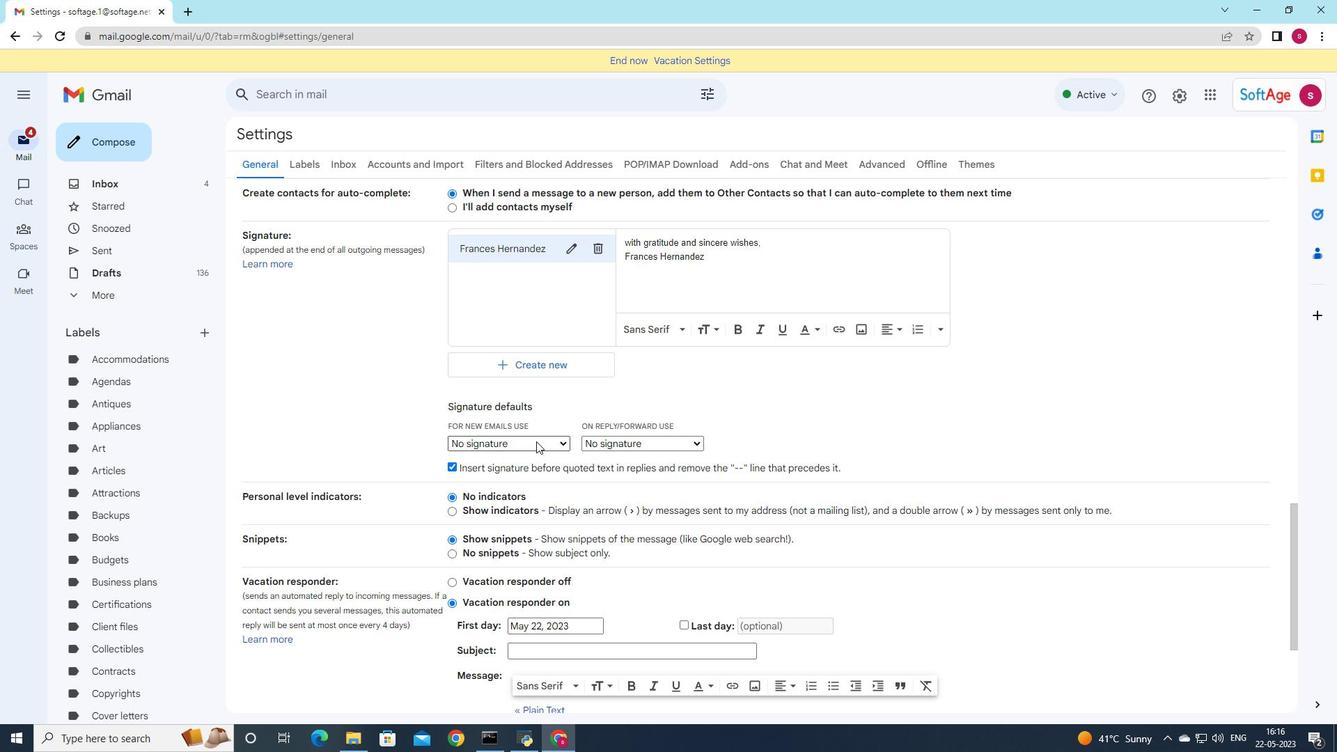 
Action: Mouse moved to (535, 466)
Screenshot: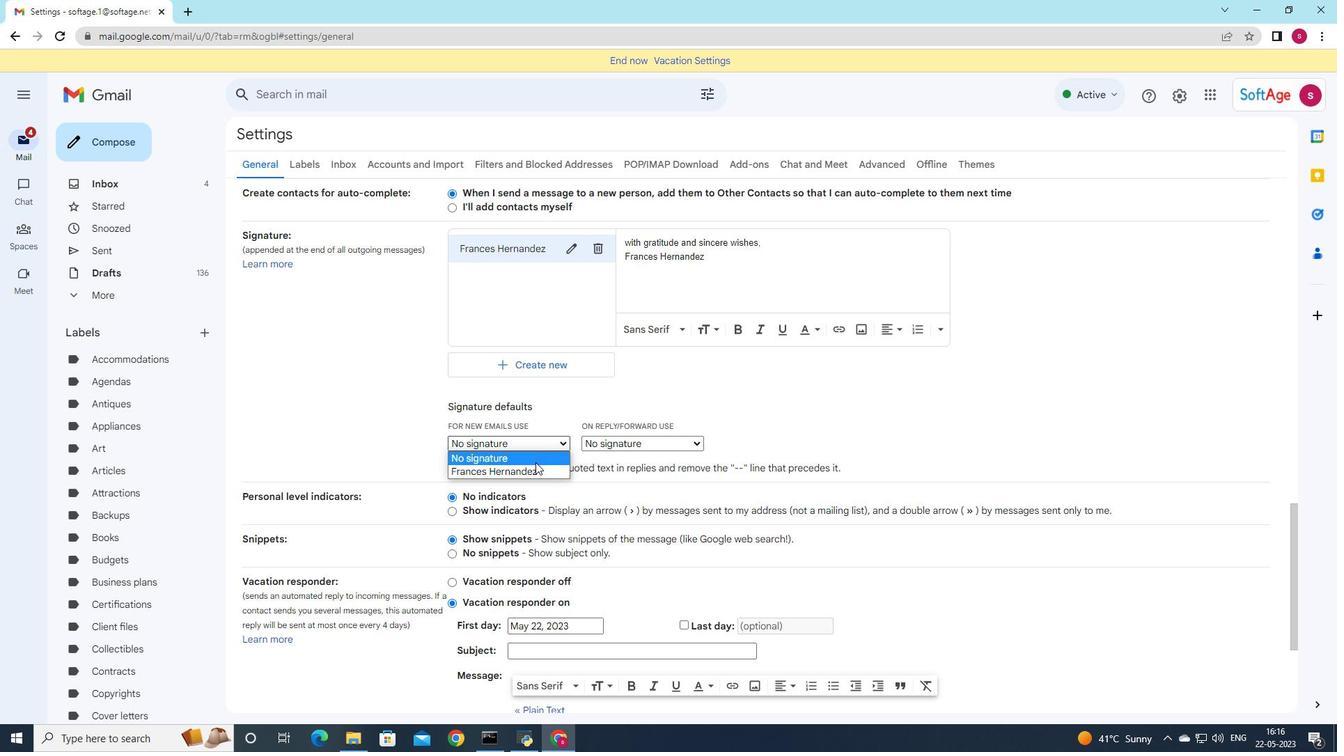 
Action: Mouse pressed left at (535, 466)
Screenshot: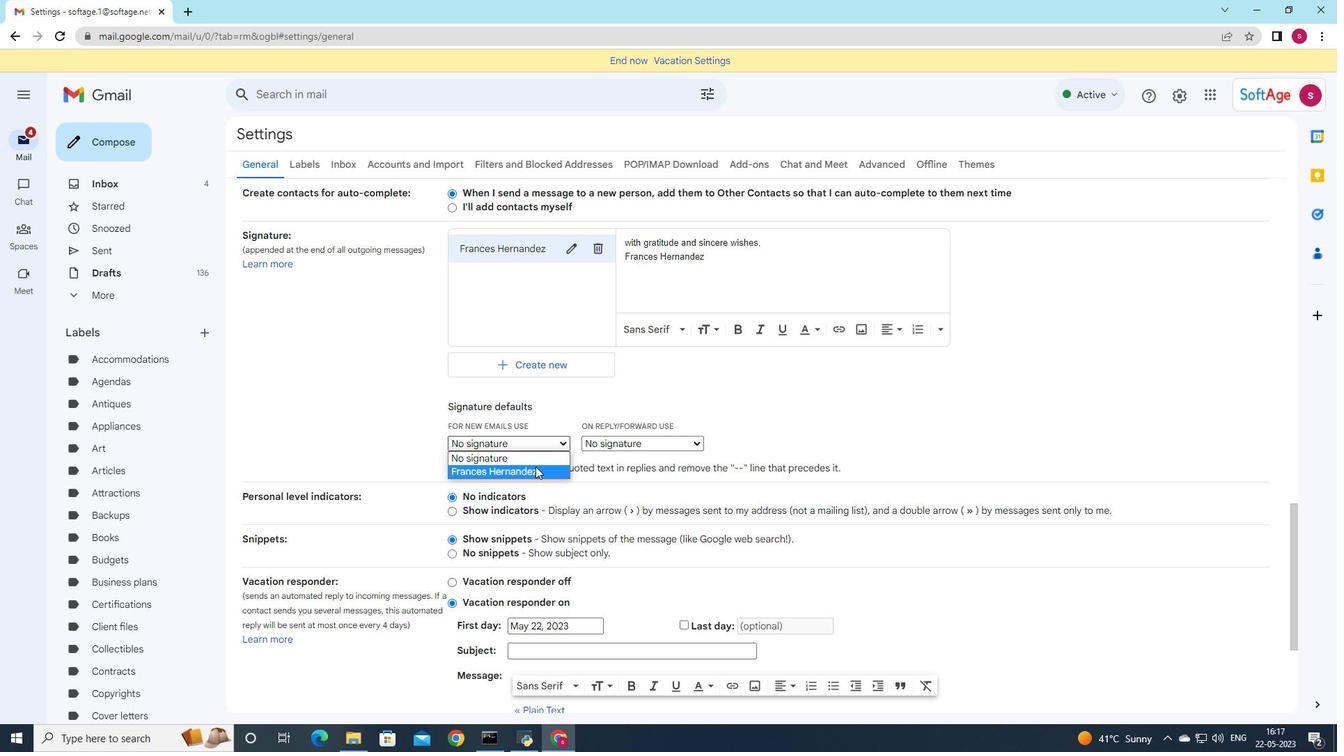
Action: Mouse moved to (600, 443)
Screenshot: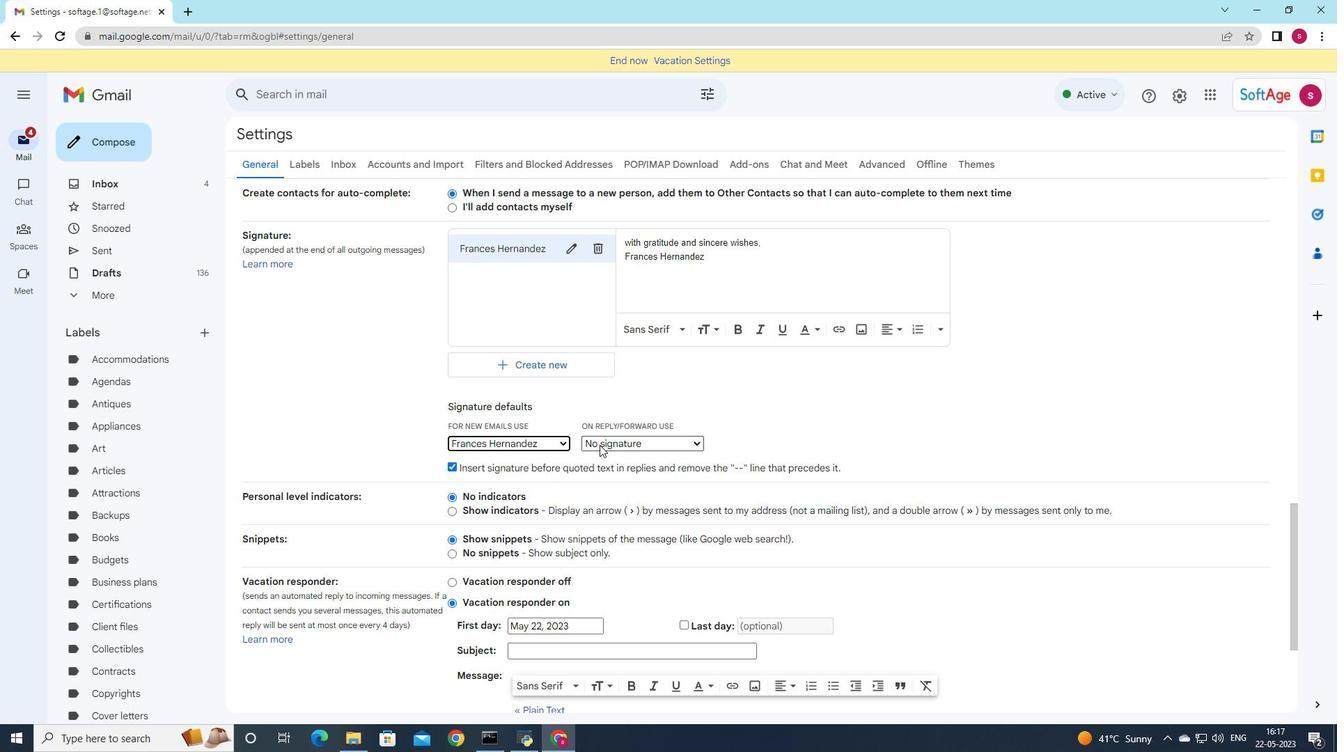 
Action: Mouse pressed left at (600, 443)
Screenshot: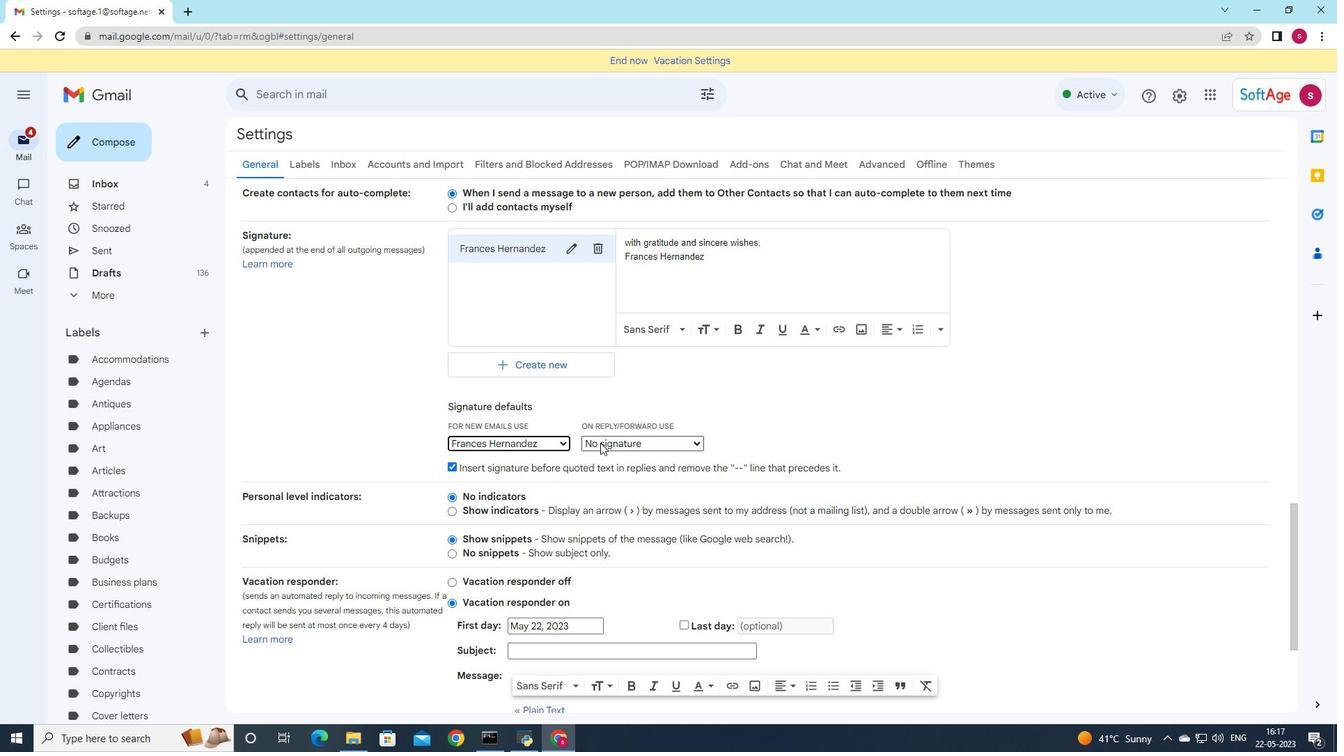 
Action: Mouse moved to (603, 472)
Screenshot: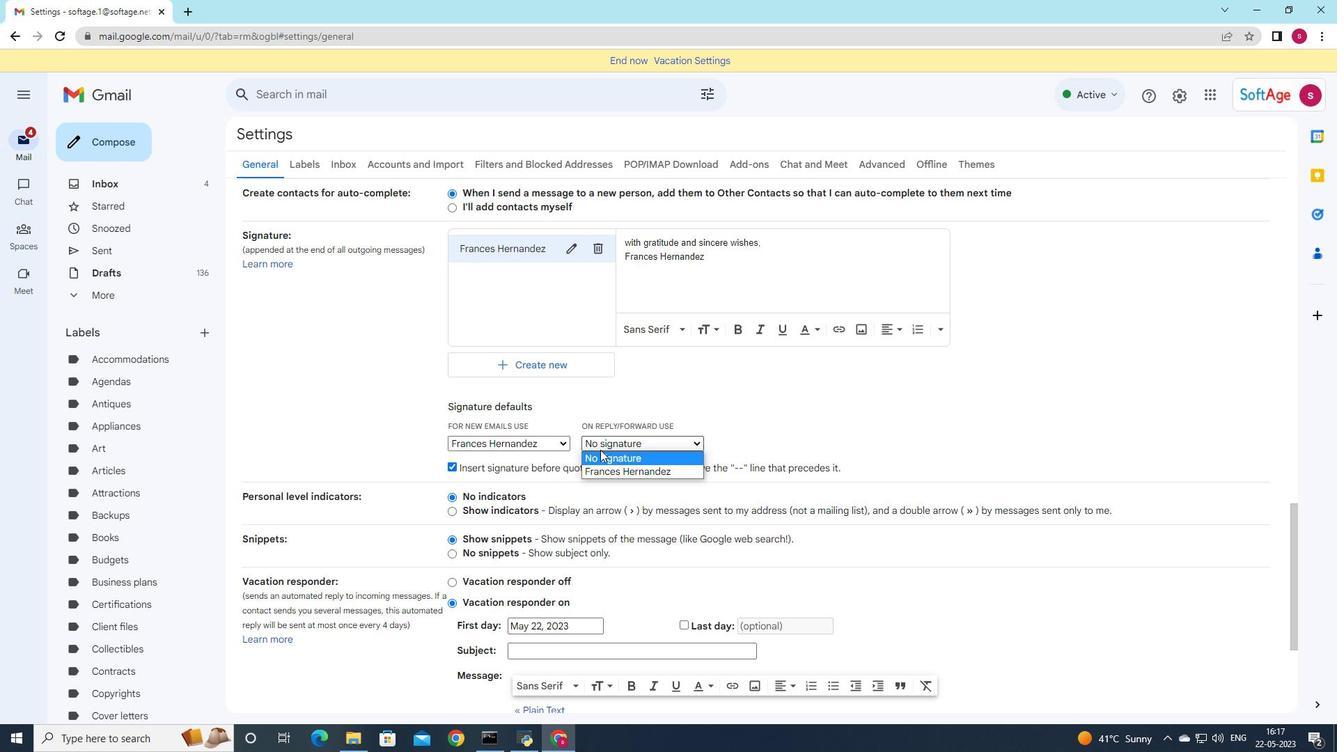 
Action: Mouse pressed left at (603, 472)
Screenshot: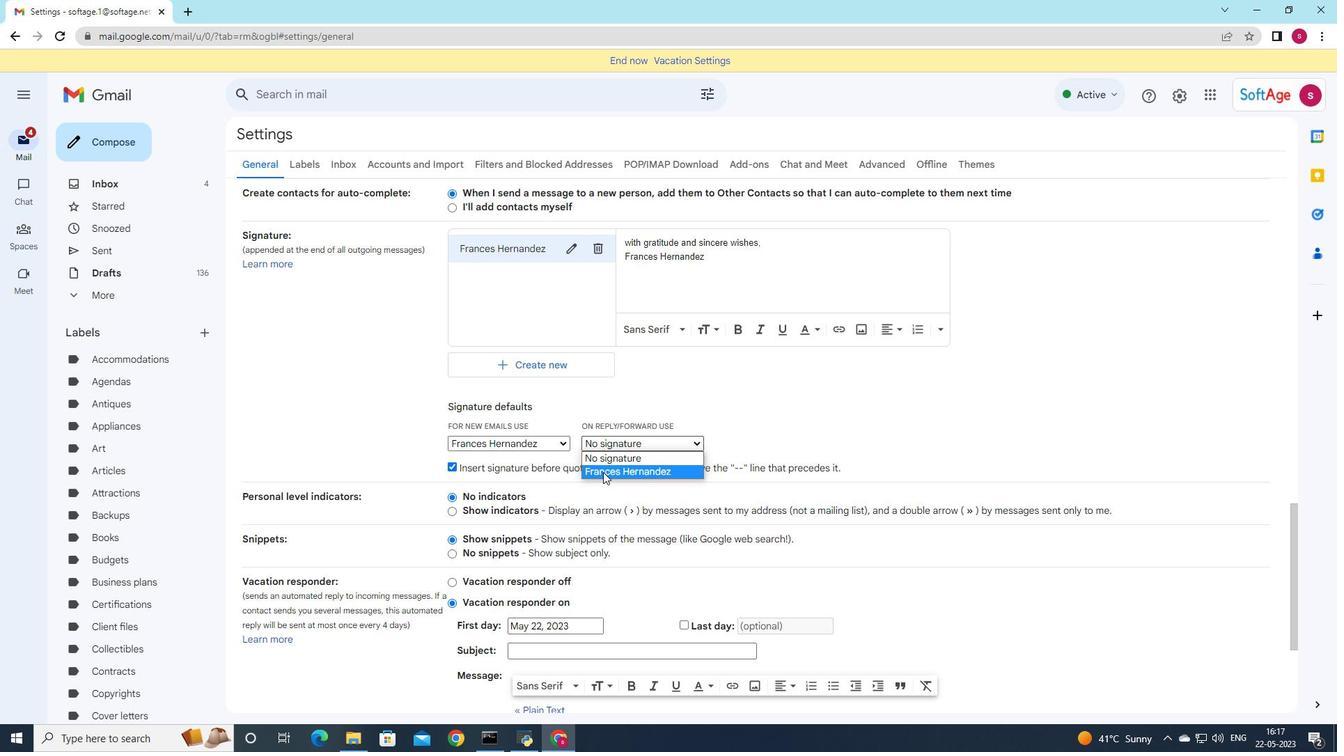 
Action: Mouse moved to (603, 464)
Screenshot: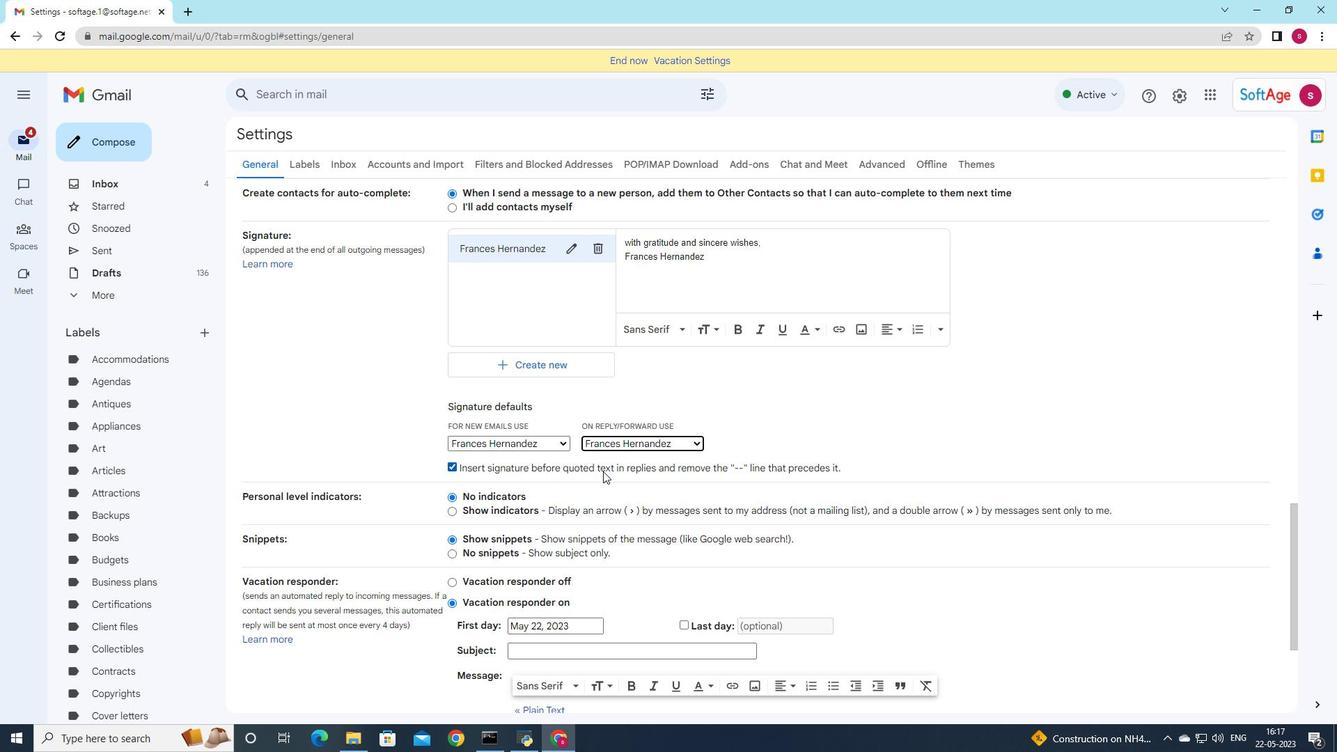 
Action: Mouse scrolled (603, 464) with delta (0, 0)
Screenshot: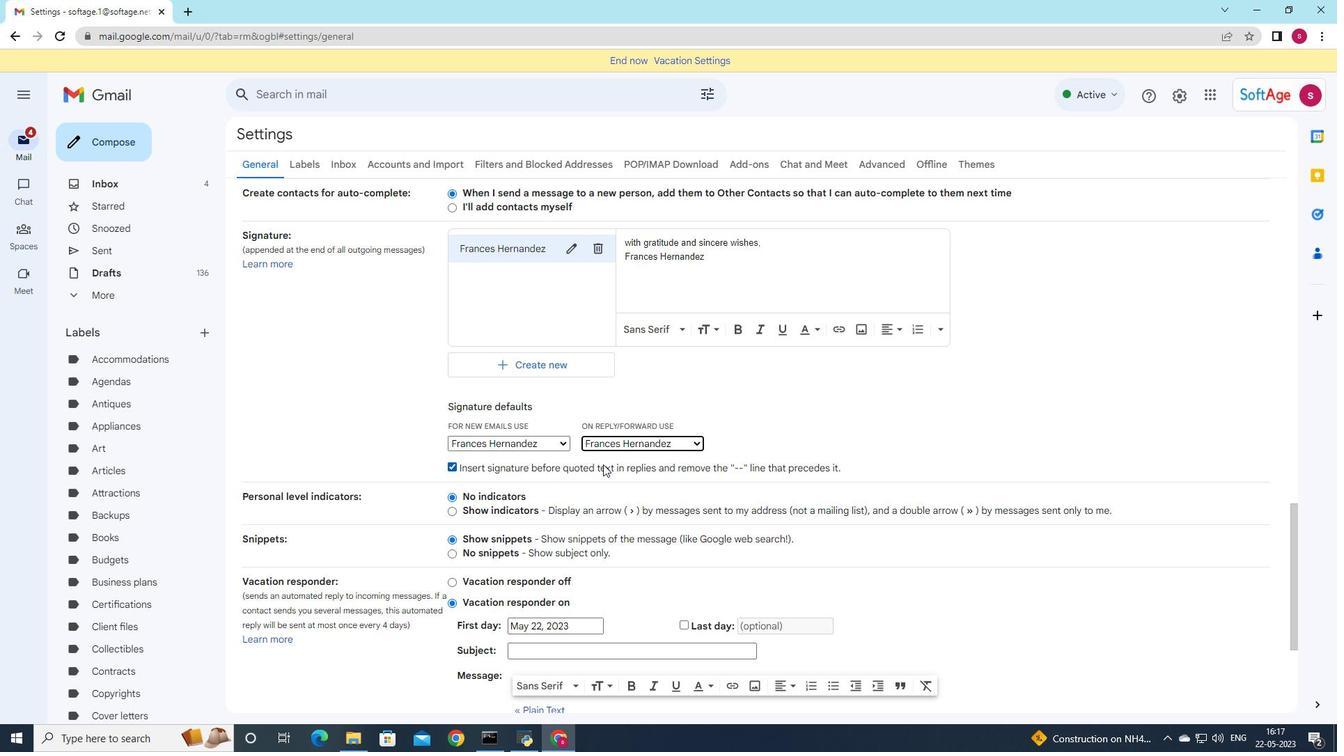 
Action: Mouse scrolled (603, 464) with delta (0, 0)
Screenshot: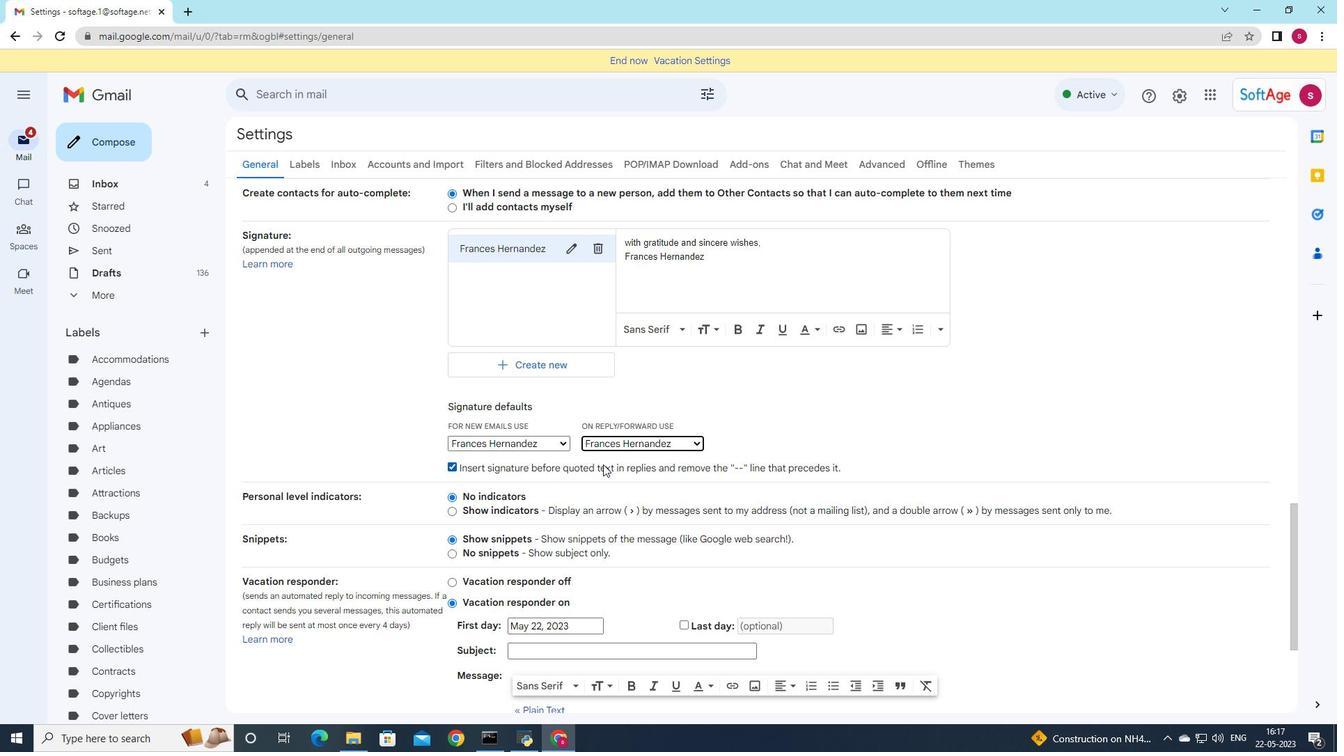 
Action: Mouse scrolled (603, 464) with delta (0, 0)
Screenshot: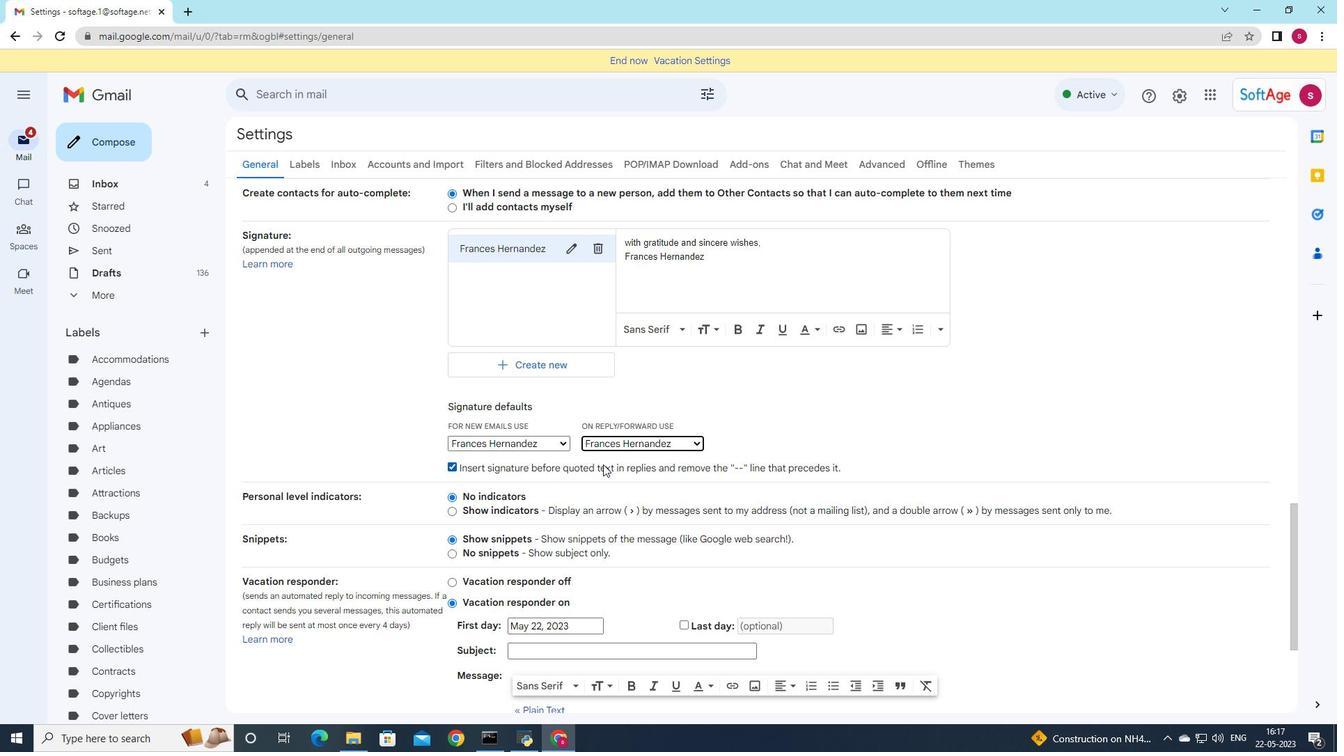 
Action: Mouse scrolled (603, 464) with delta (0, 0)
Screenshot: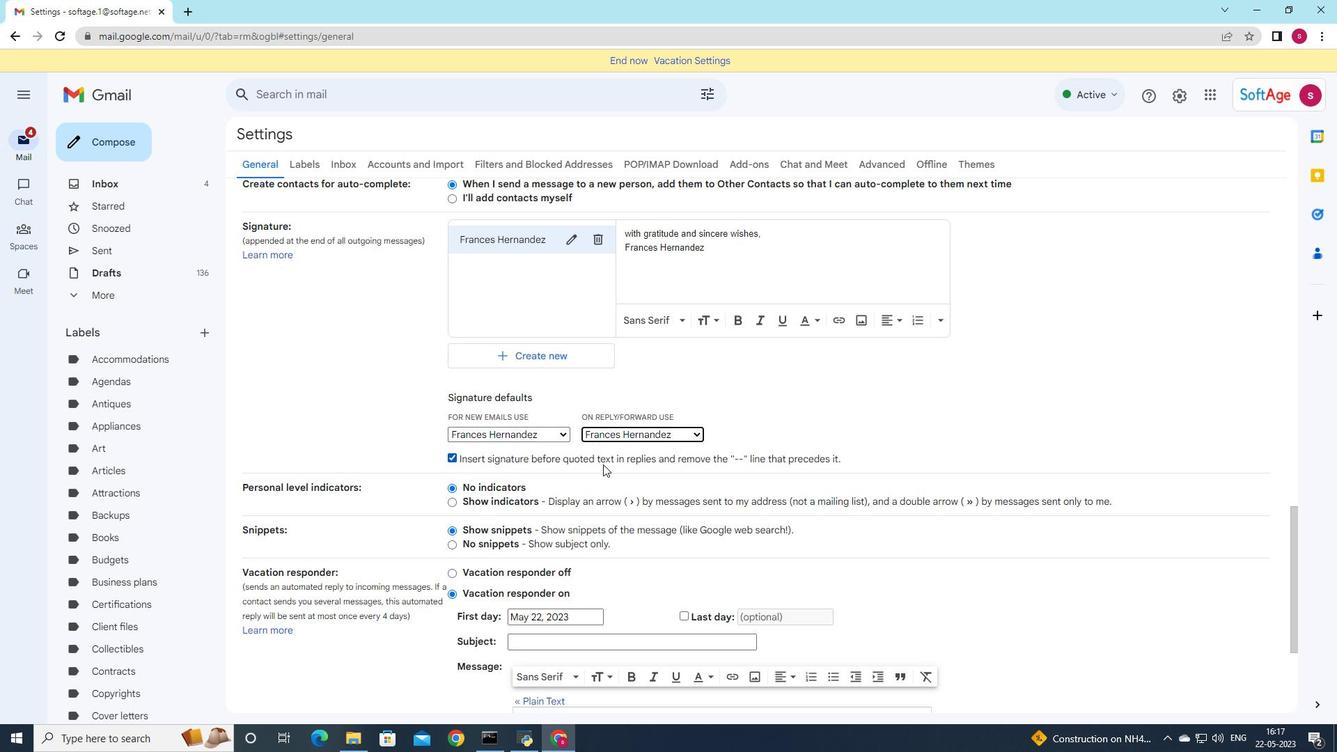 
Action: Mouse scrolled (603, 464) with delta (0, 0)
Screenshot: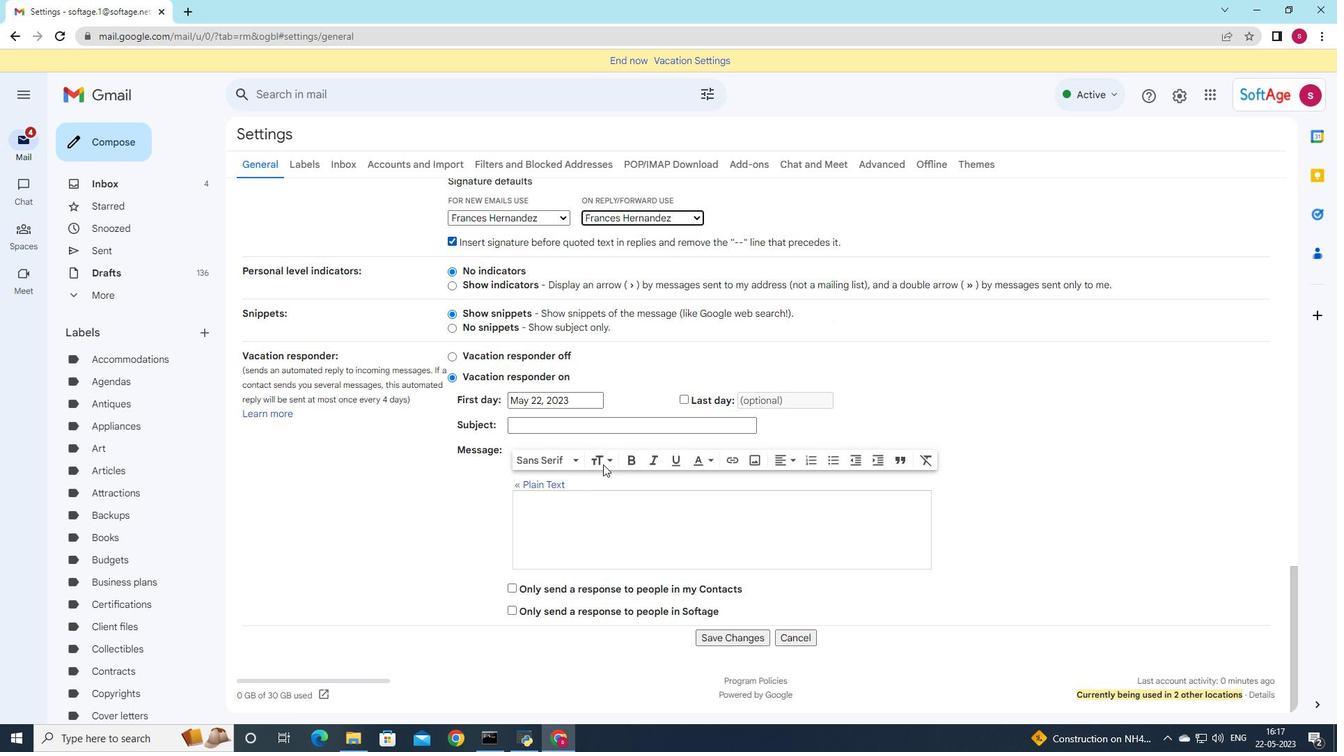 
Action: Mouse scrolled (603, 464) with delta (0, 0)
Screenshot: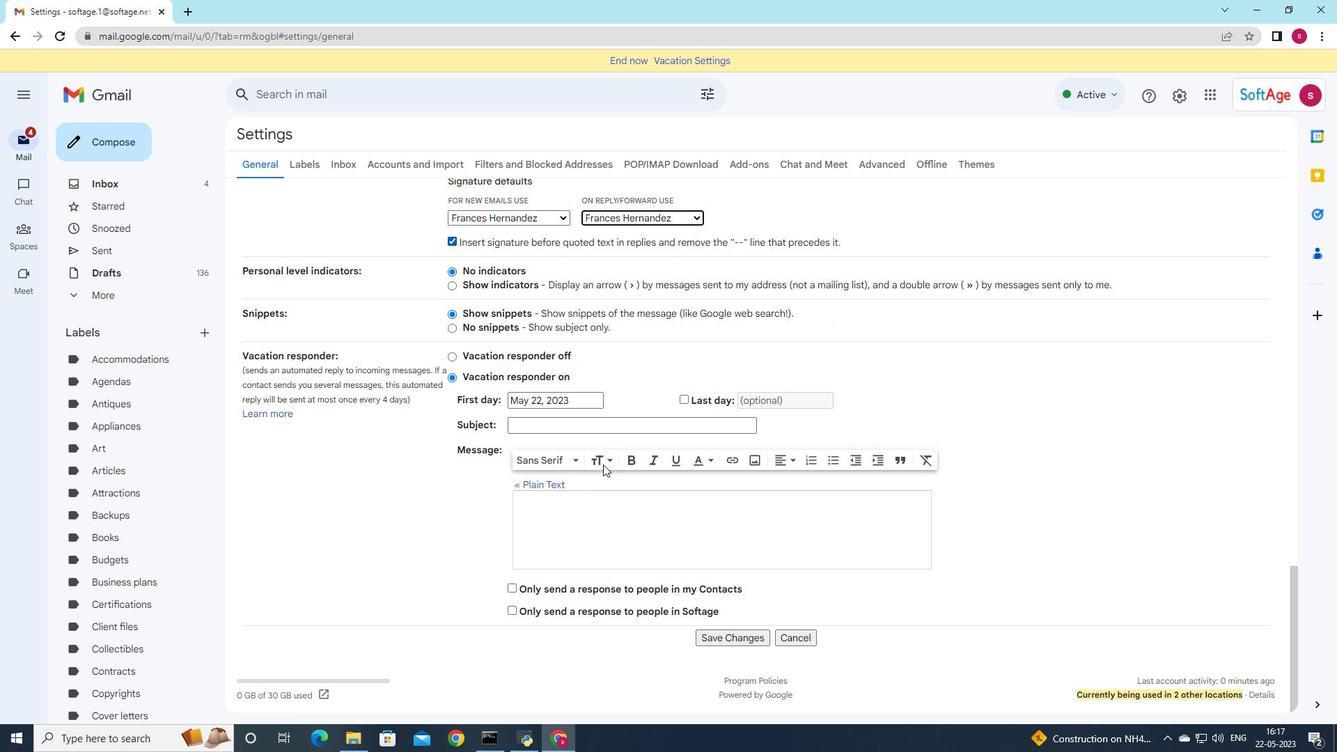 
Action: Mouse scrolled (603, 464) with delta (0, 0)
Screenshot: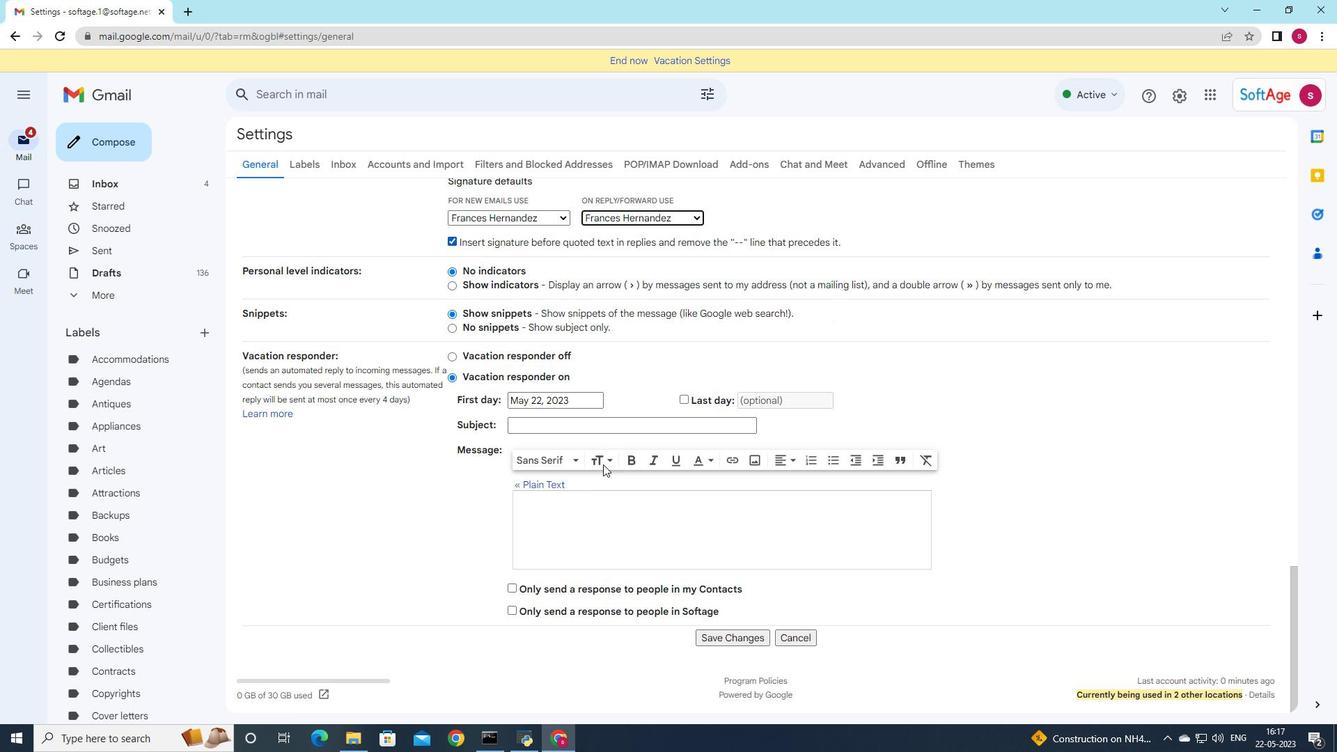 
Action: Mouse moved to (604, 466)
Screenshot: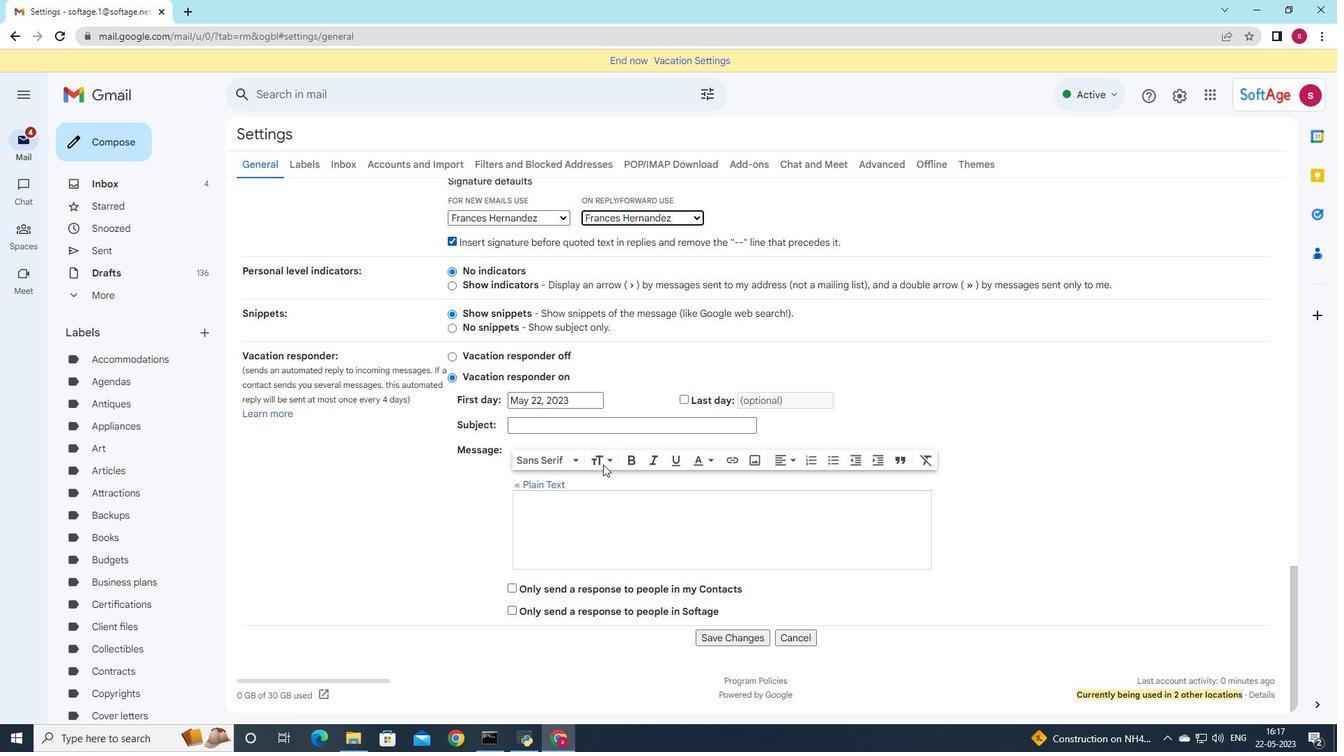 
Action: Mouse scrolled (604, 465) with delta (0, 0)
Screenshot: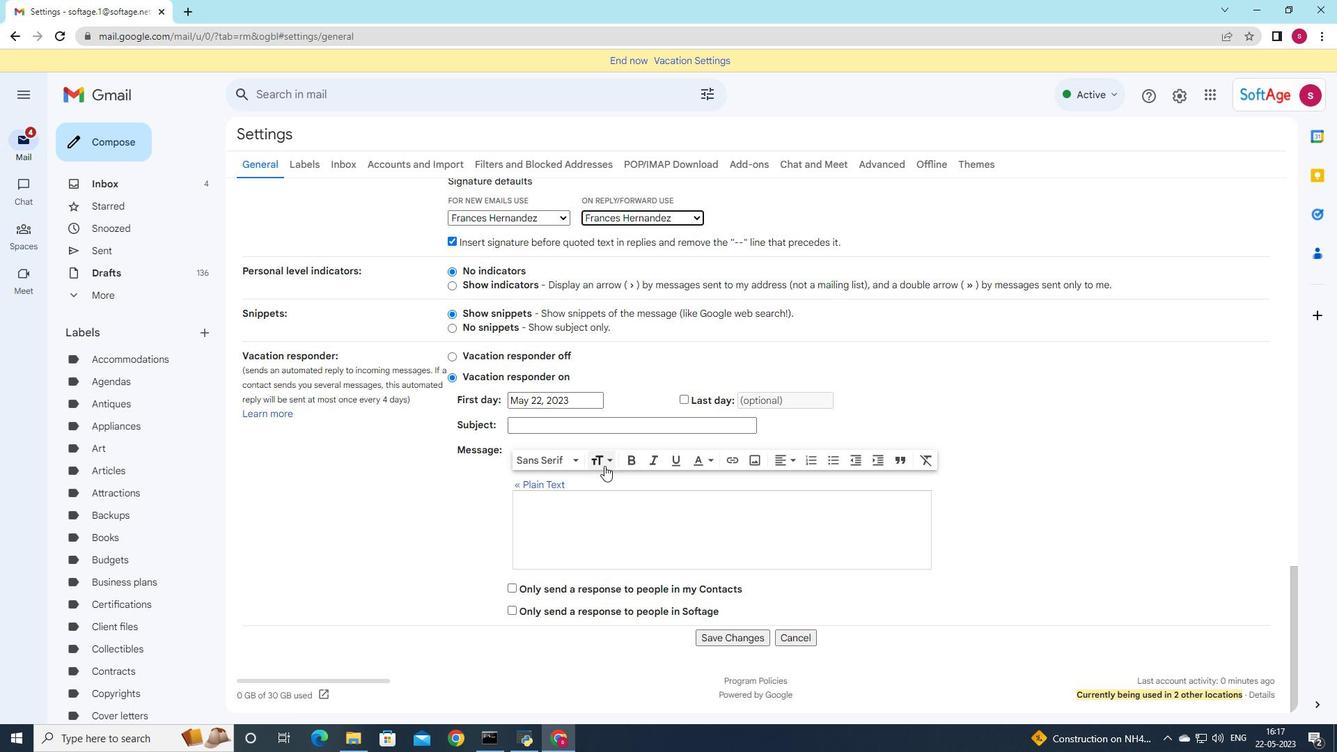 
Action: Mouse moved to (715, 638)
Screenshot: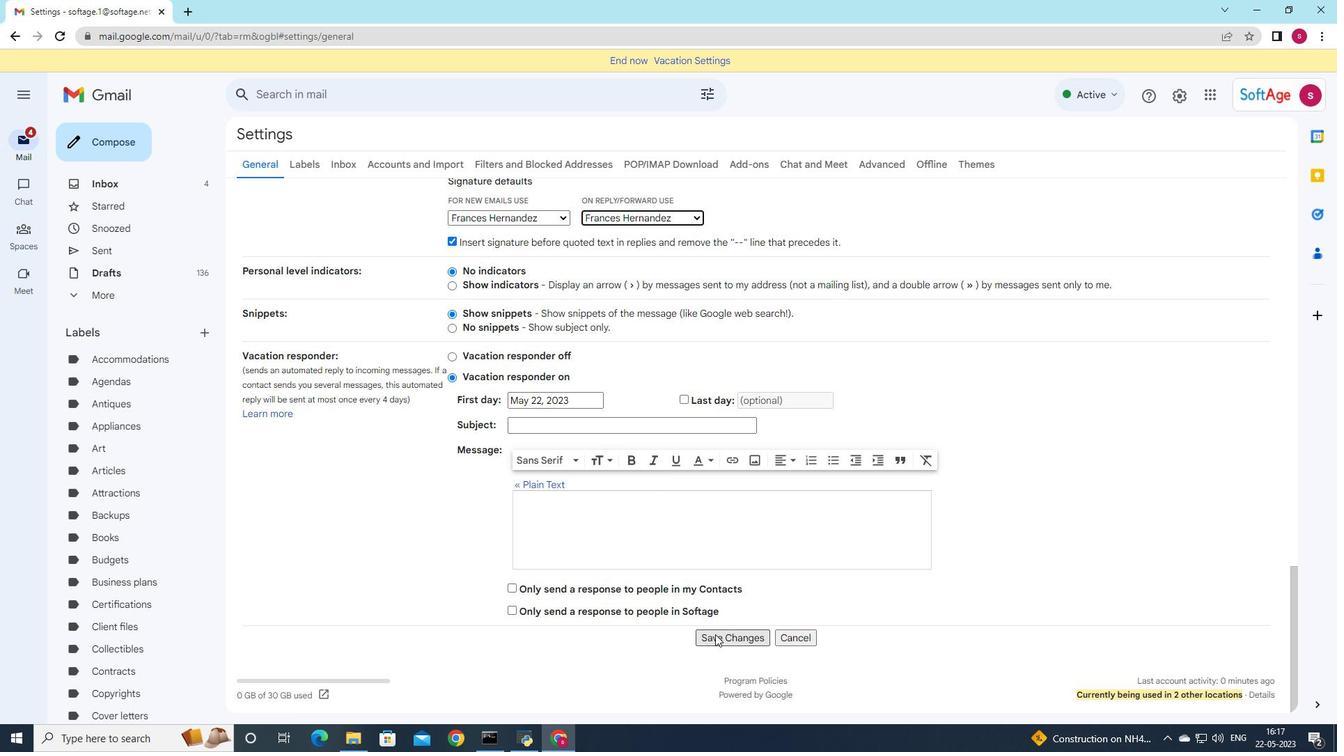 
Action: Mouse pressed left at (715, 638)
Screenshot: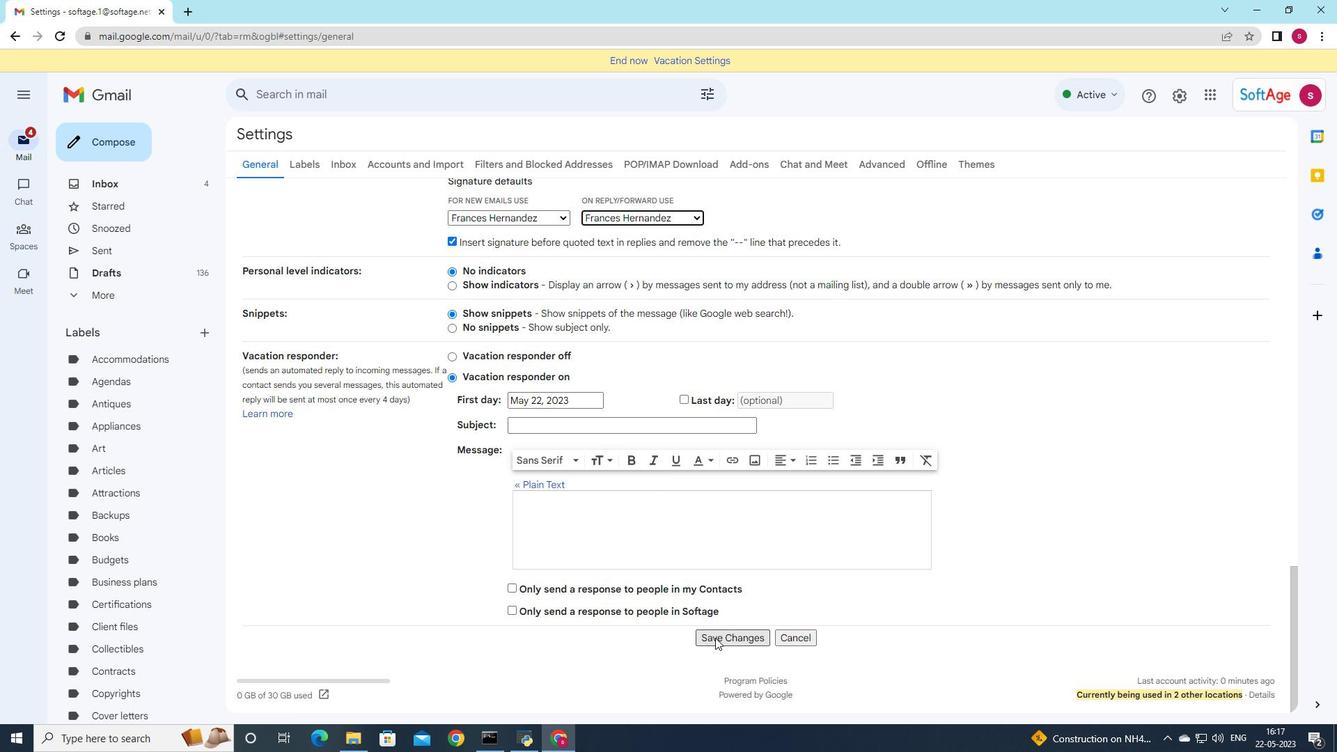 
Action: Mouse moved to (87, 137)
Screenshot: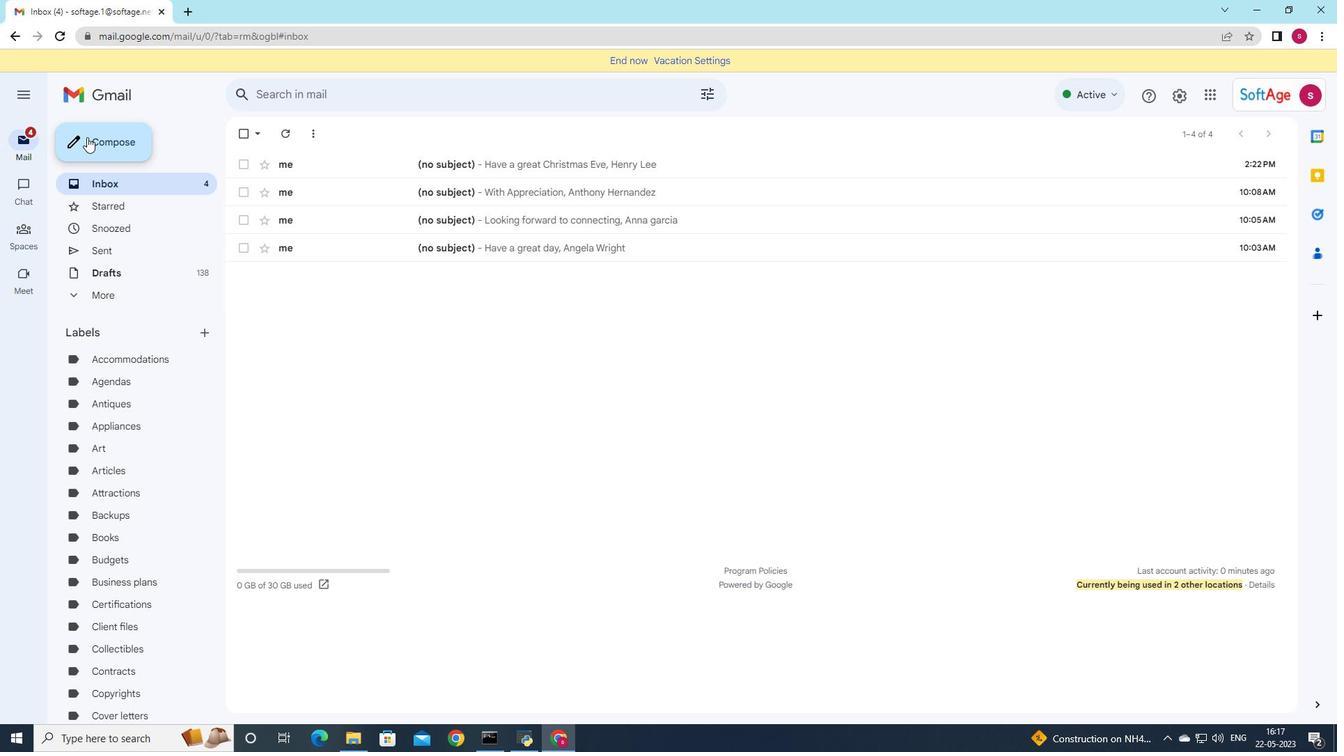 
Action: Mouse pressed left at (87, 137)
Screenshot: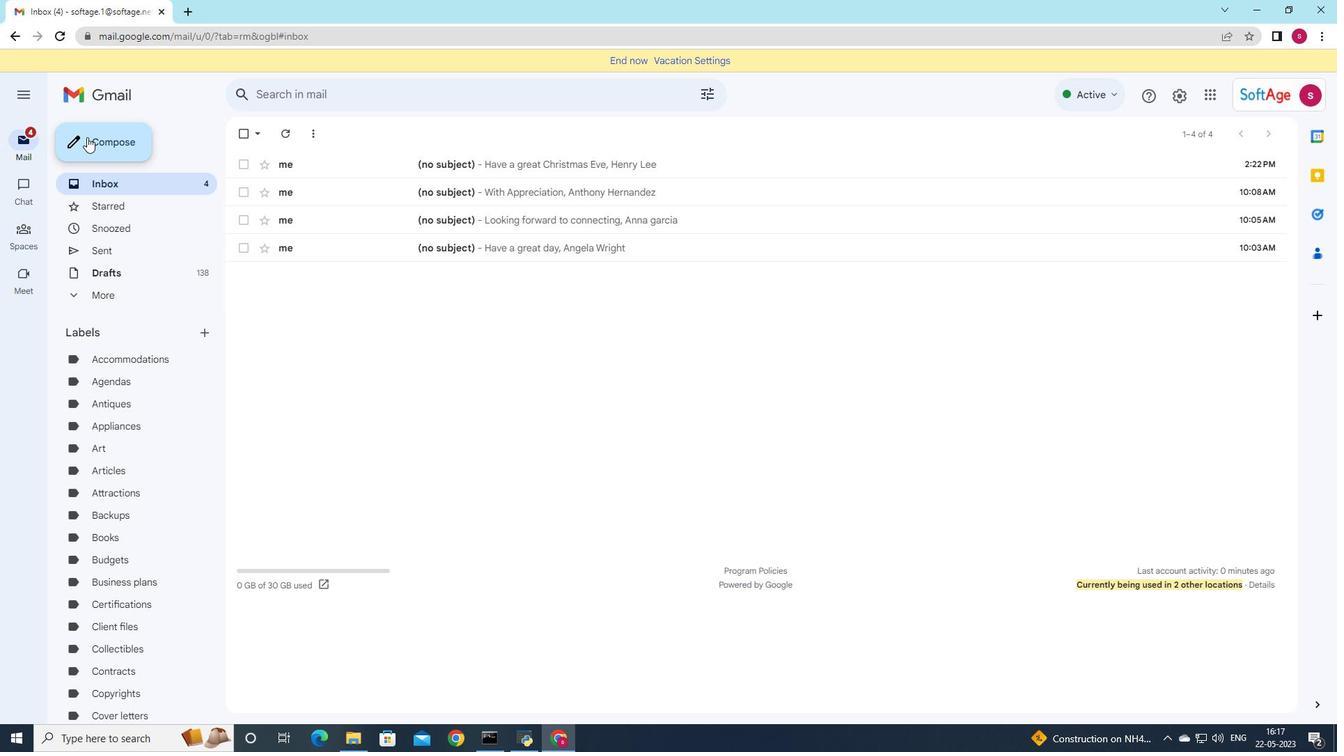 
Action: Mouse moved to (875, 549)
Screenshot: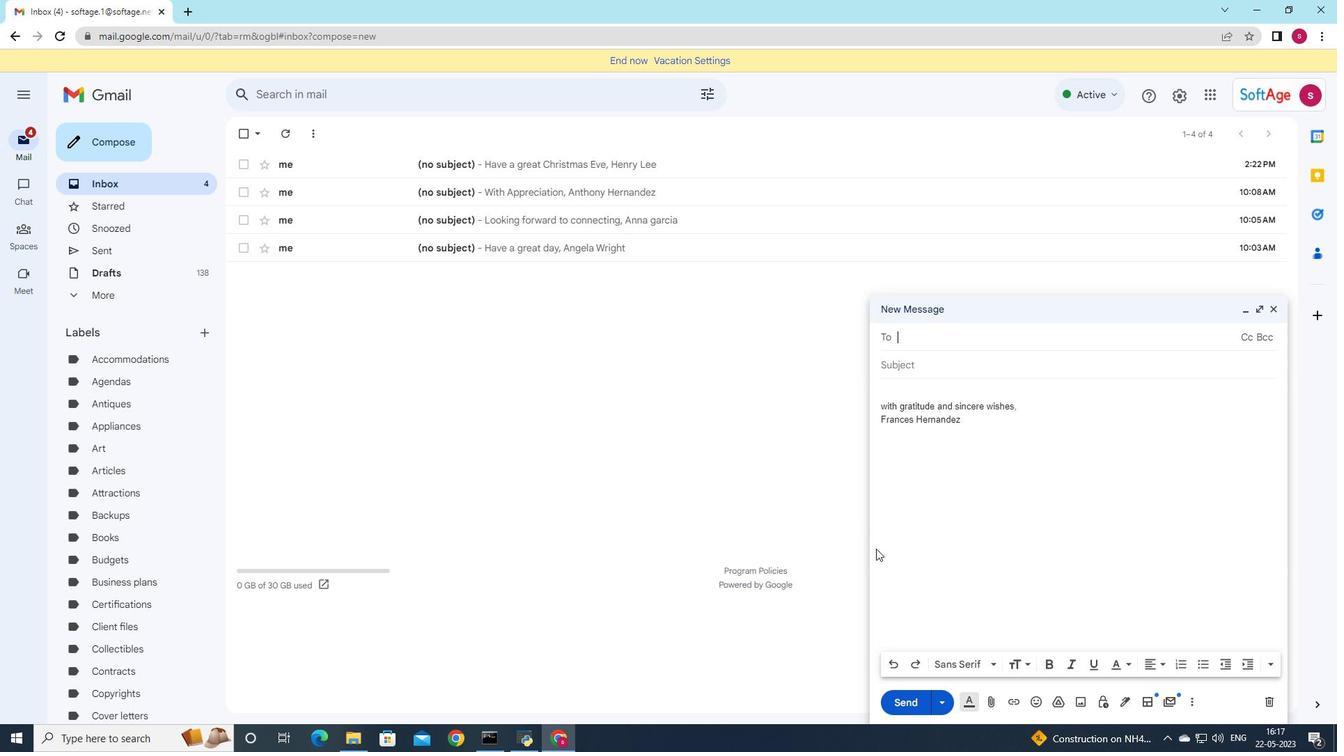 
Action: Key pressed s
Screenshot: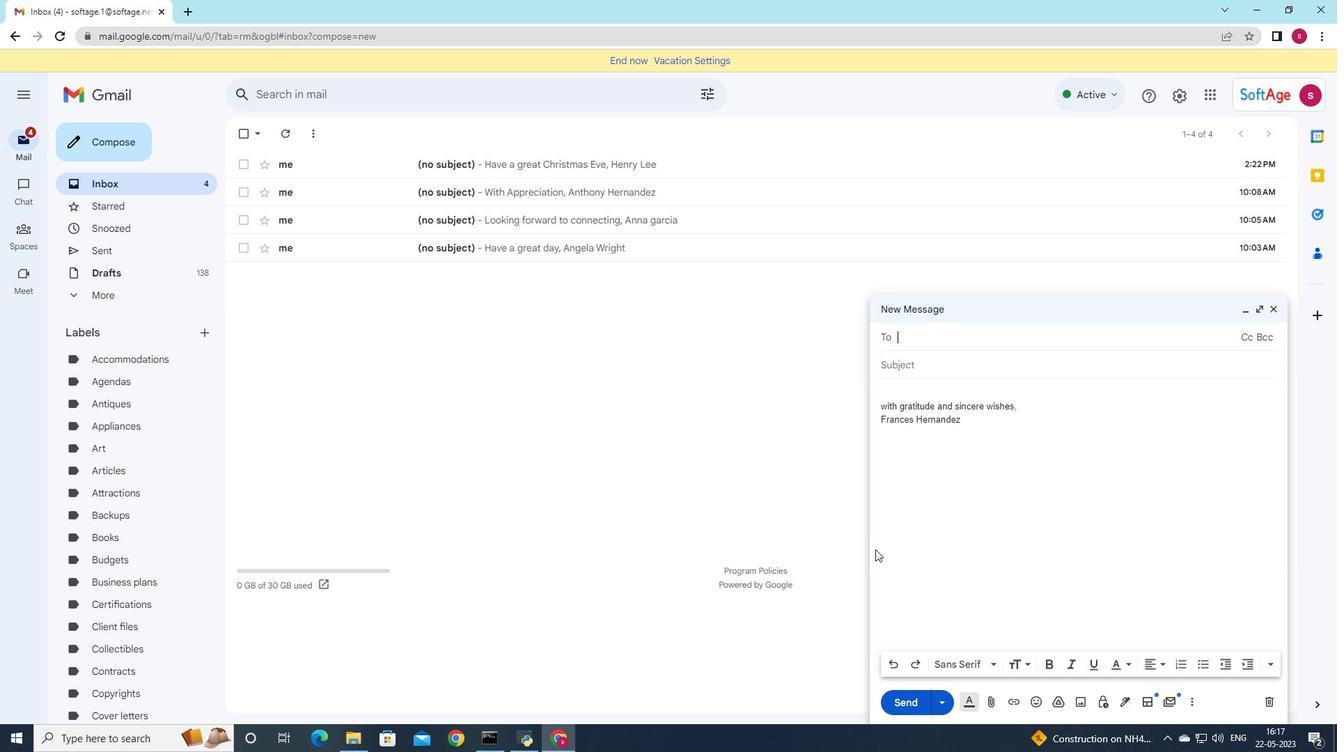 
Action: Mouse moved to (986, 377)
Screenshot: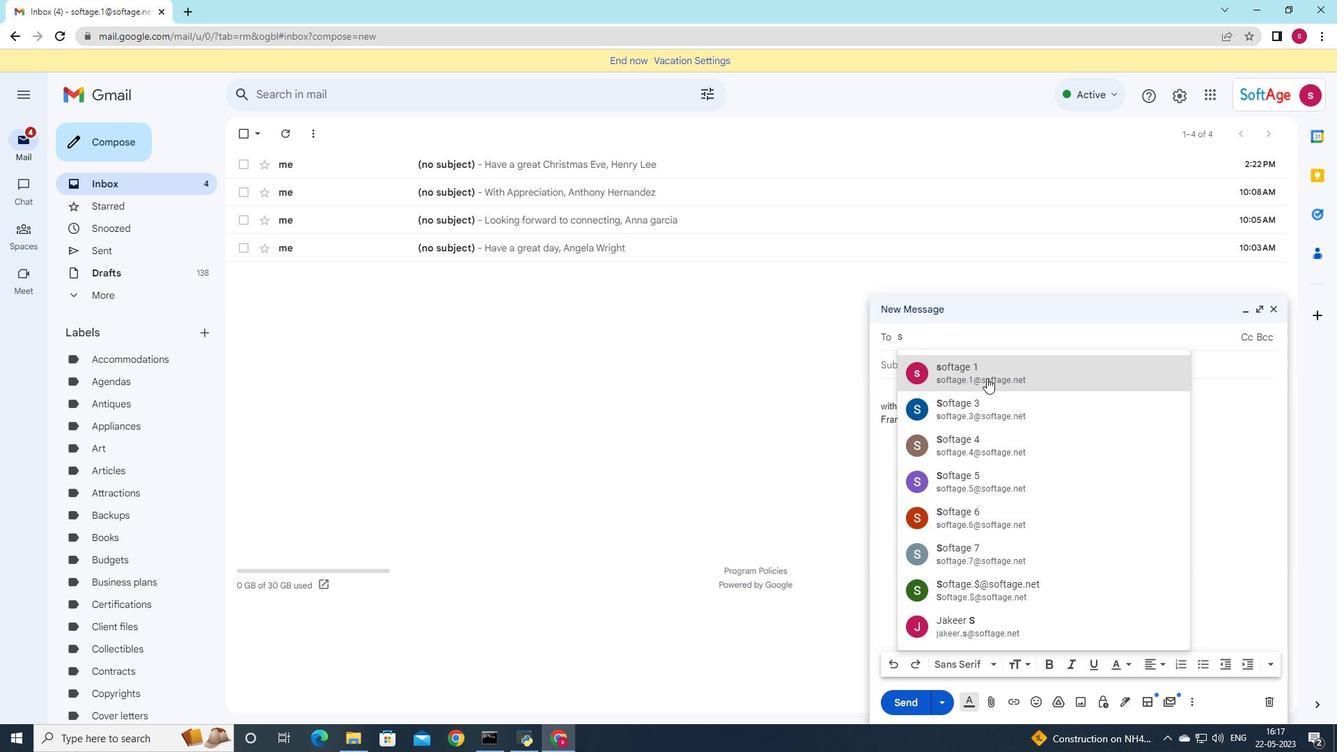 
Action: Mouse pressed left at (986, 377)
Screenshot: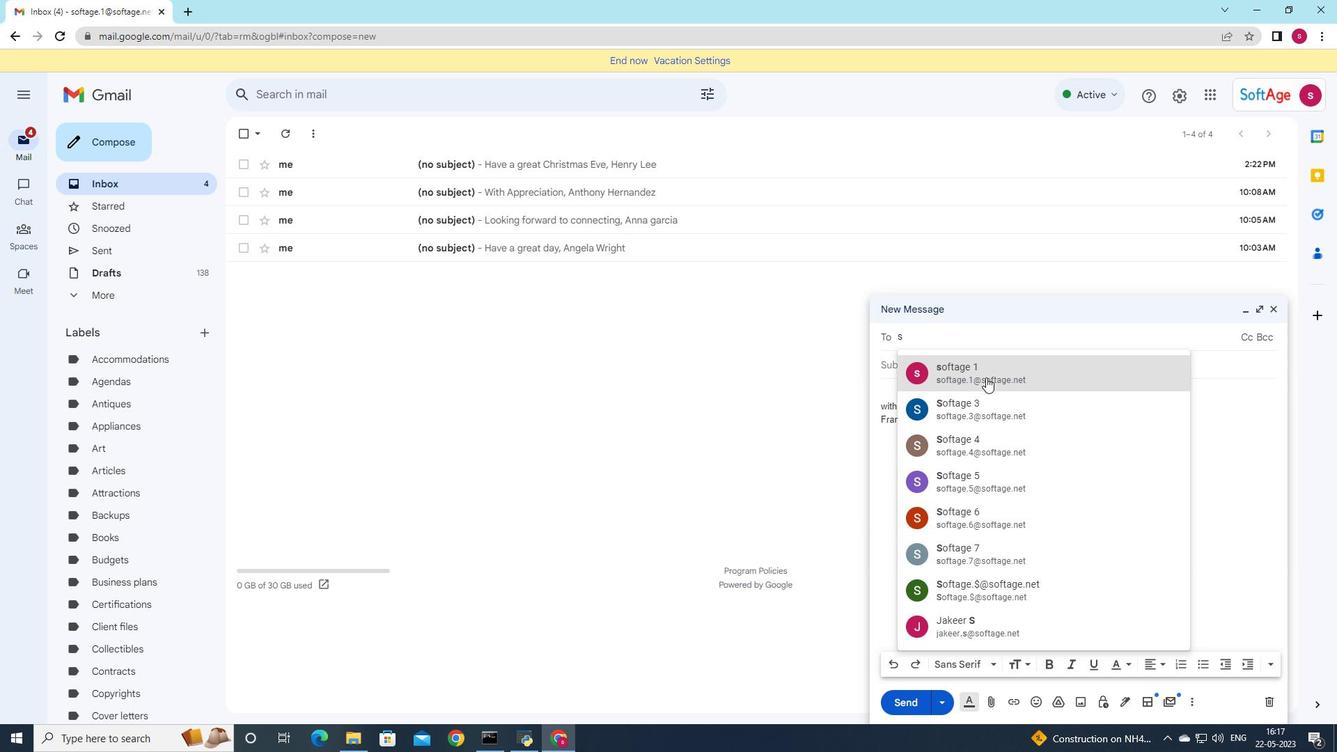 
Action: Mouse moved to (199, 330)
Screenshot: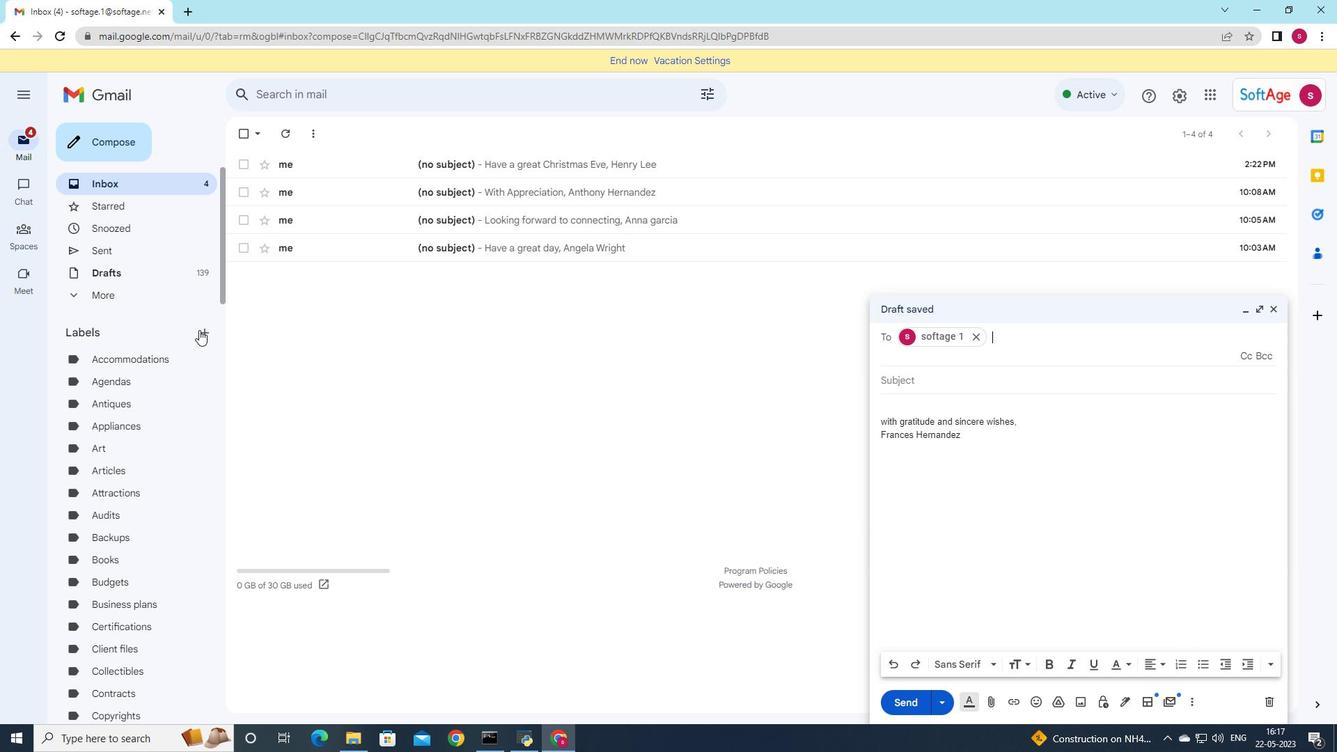 
Action: Mouse pressed left at (199, 330)
Screenshot: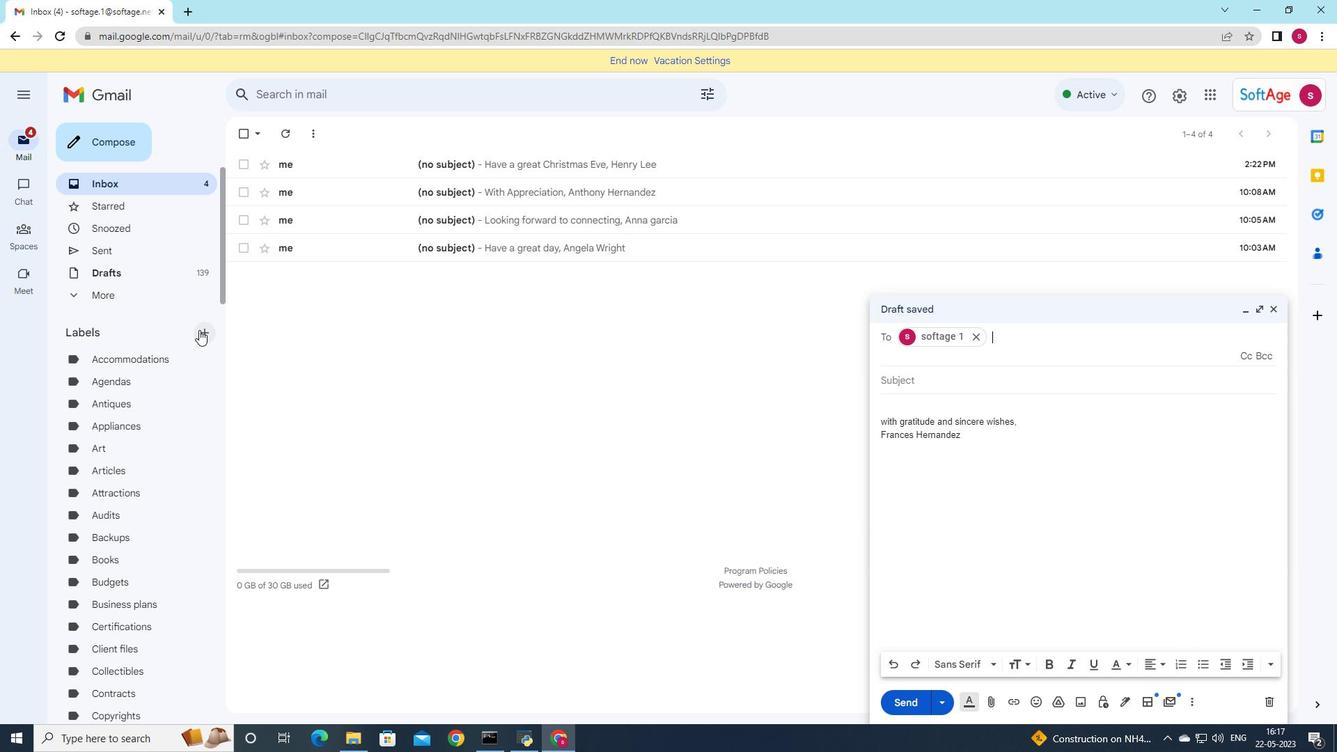 
Action: Mouse moved to (404, 436)
Screenshot: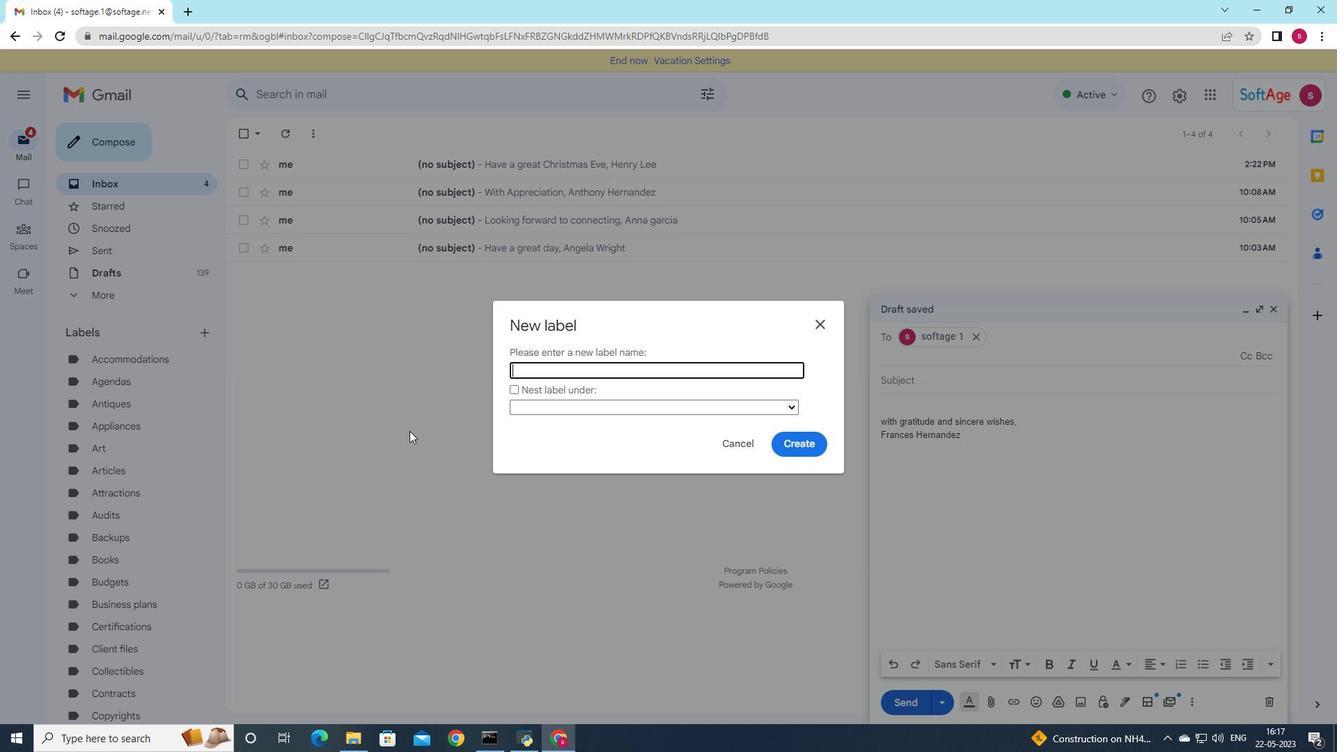 
Action: Key pressed <Key.shift>grooming
Screenshot: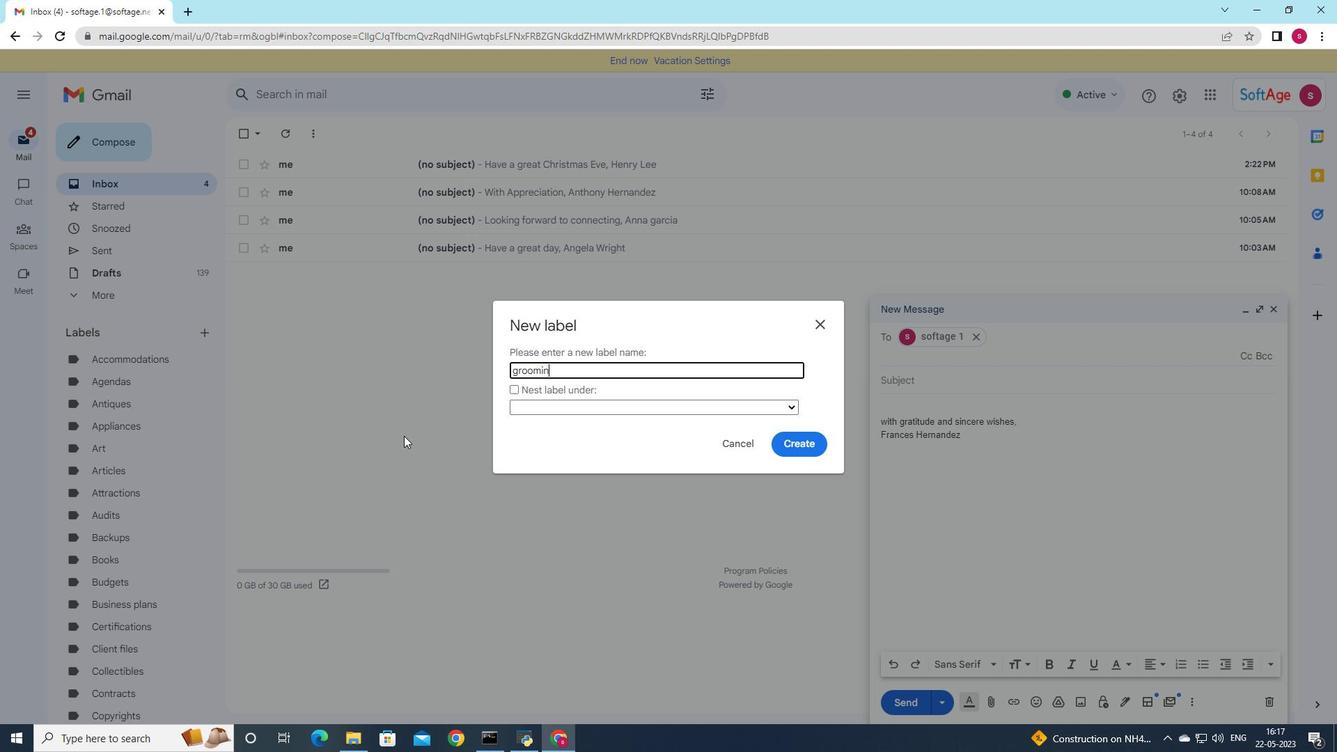 
Action: Mouse moved to (517, 372)
Screenshot: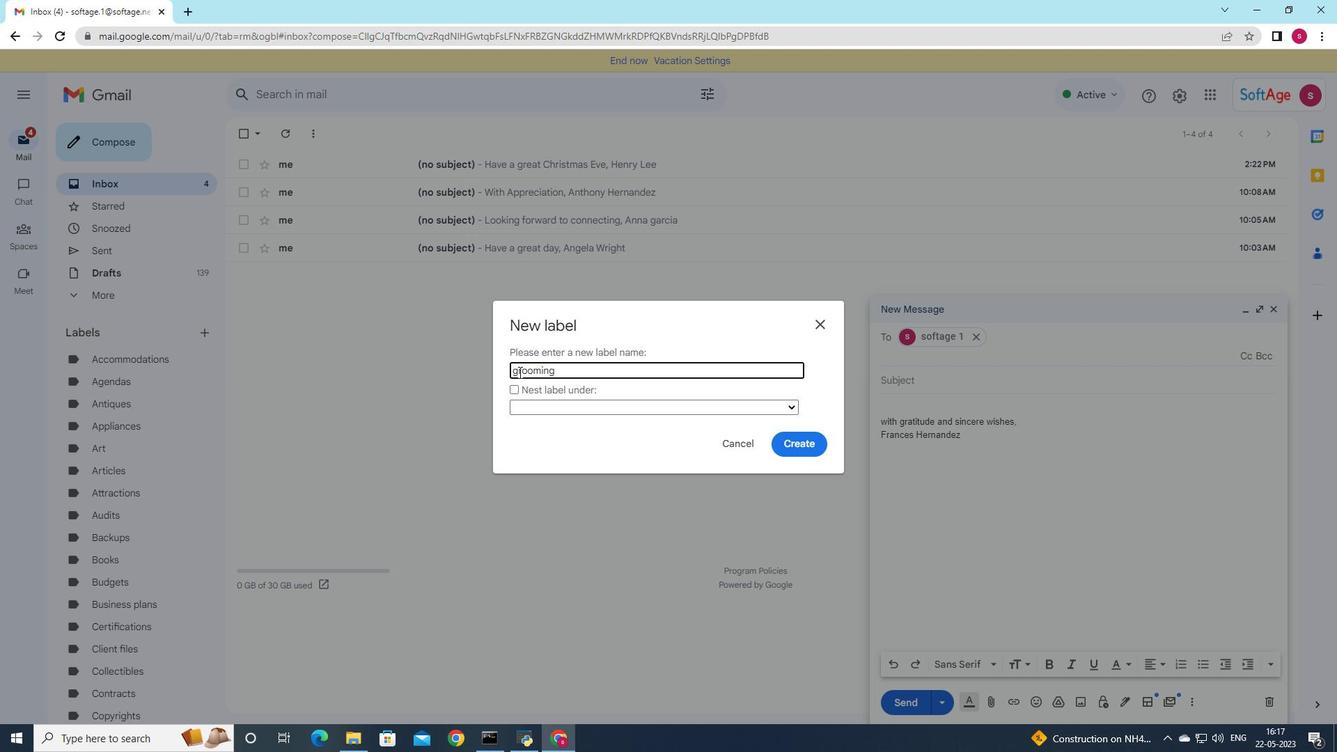 
Action: Mouse pressed left at (517, 372)
Screenshot: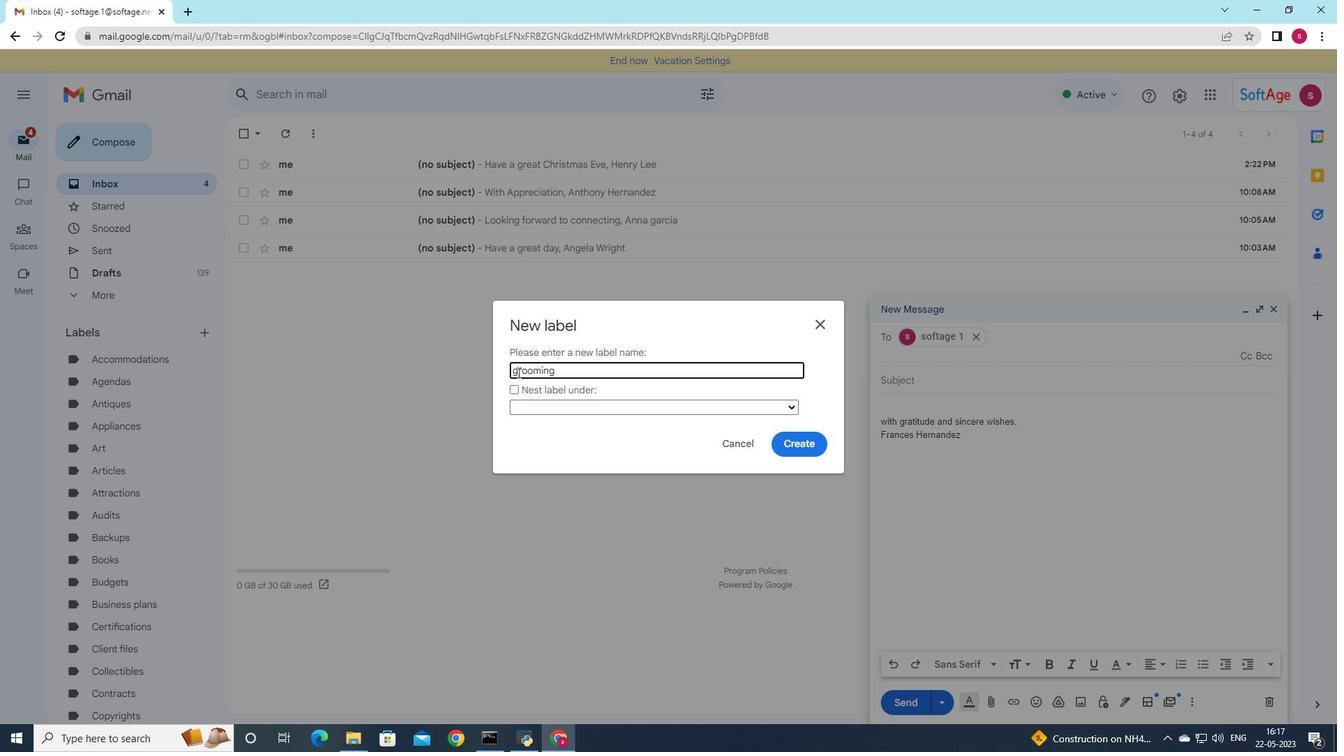 
Action: Key pressed <Key.backspace><Key.shift><Key.shift><Key.shift>G
Screenshot: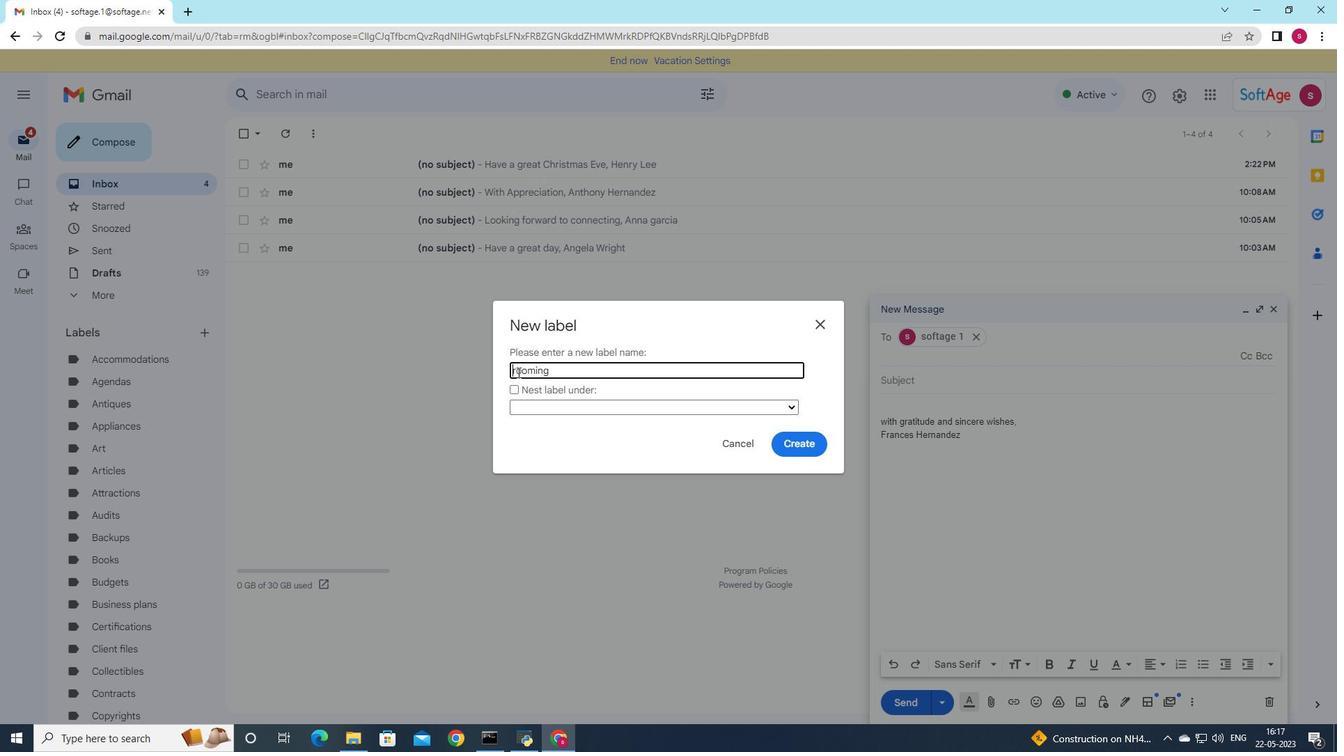 
Action: Mouse moved to (806, 454)
Screenshot: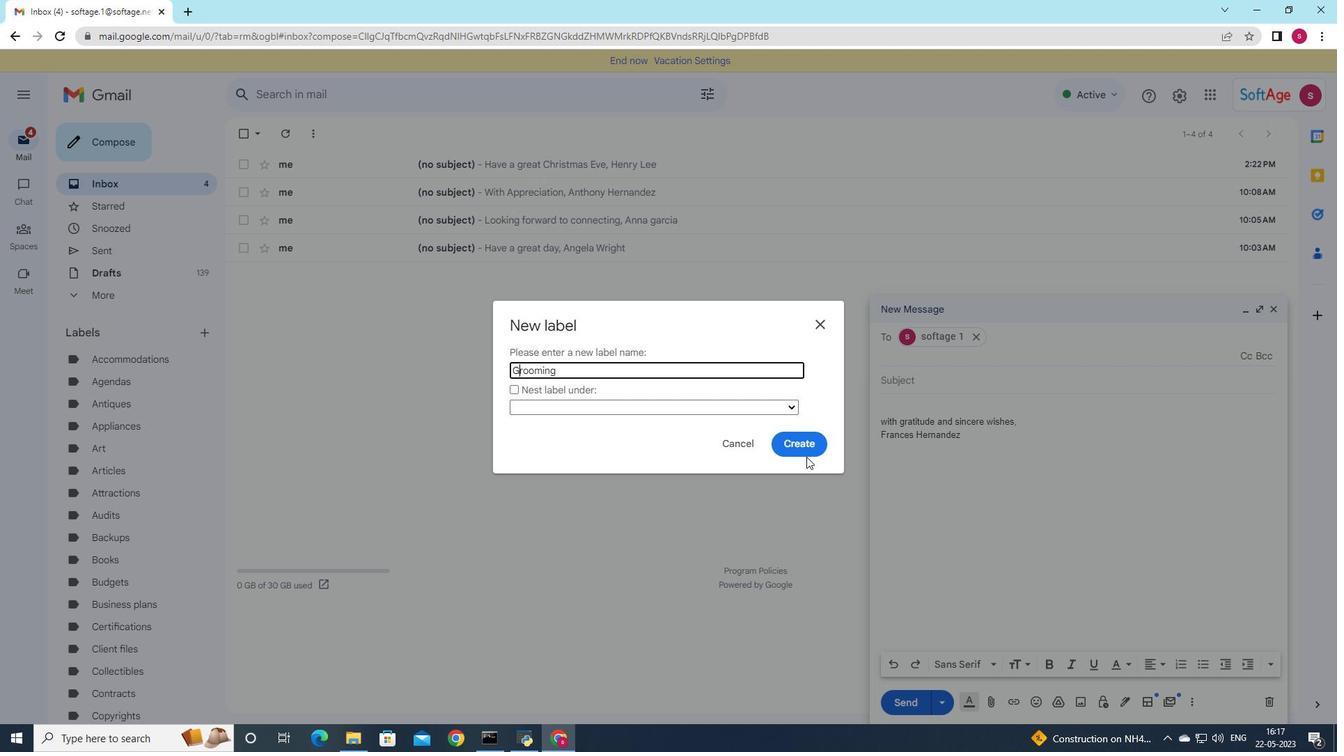 
Action: Mouse pressed left at (806, 454)
Screenshot: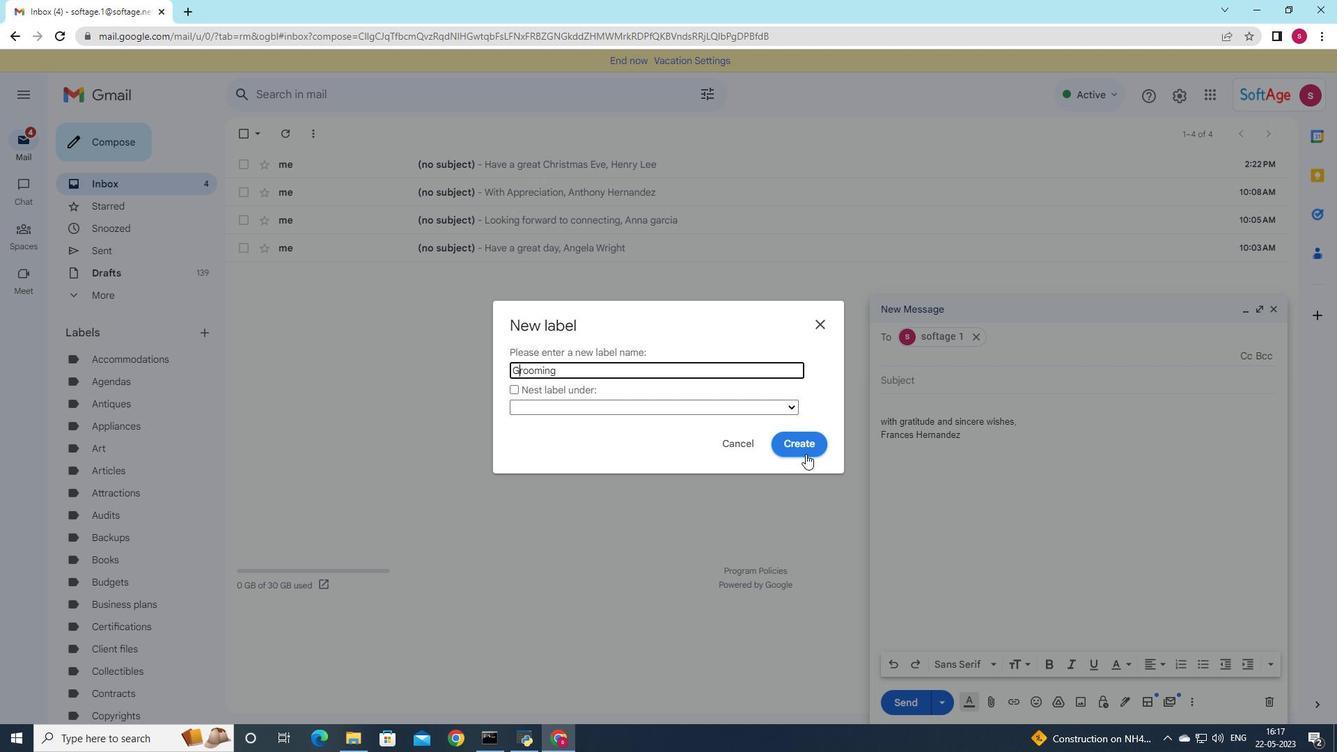 
Action: Mouse moved to (0, 705)
Screenshot: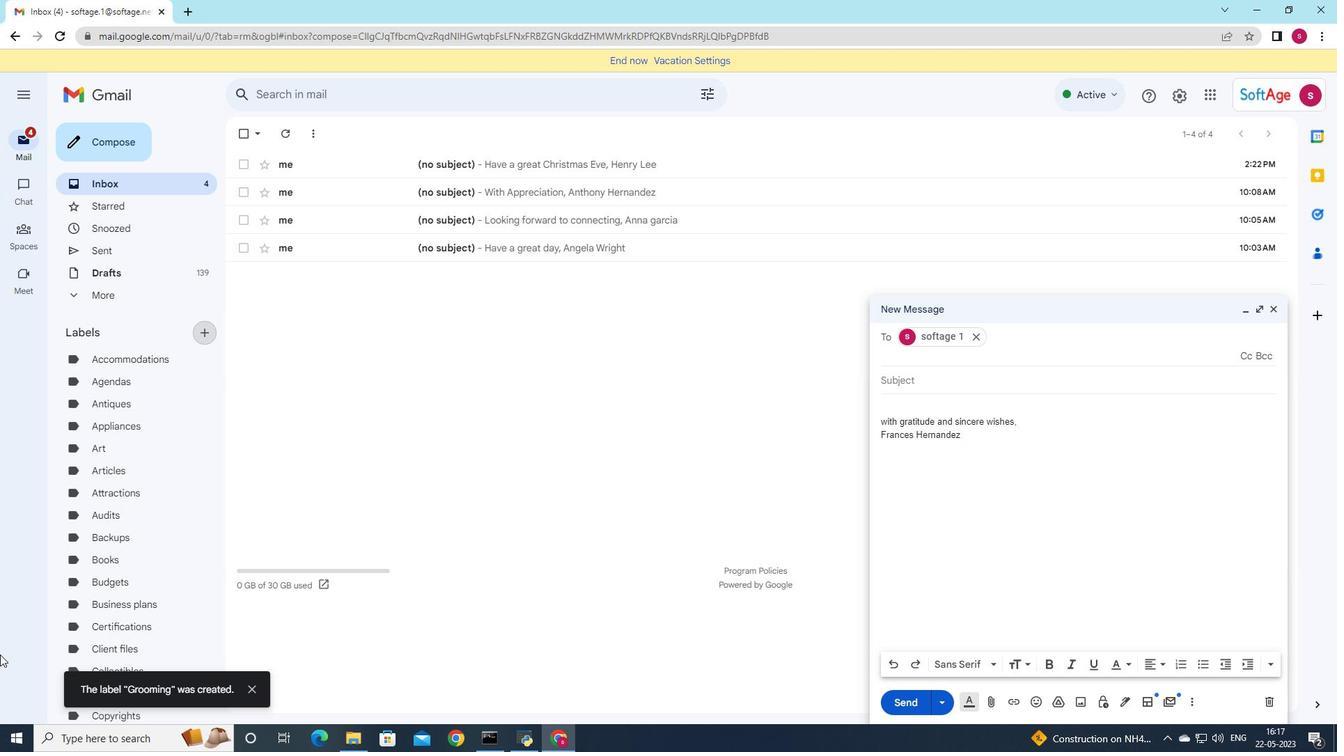 
